 Task: Find connections with filter location Dindori with filter topic #Culturewith filter profile language German with filter current company Tata Power Solar Systems Limited with filter school Sikar Jobs with filter industry Distilleries with filter service category Commercial Insurance with filter keywords title Virtual Assistant
Action: Mouse moved to (203, 254)
Screenshot: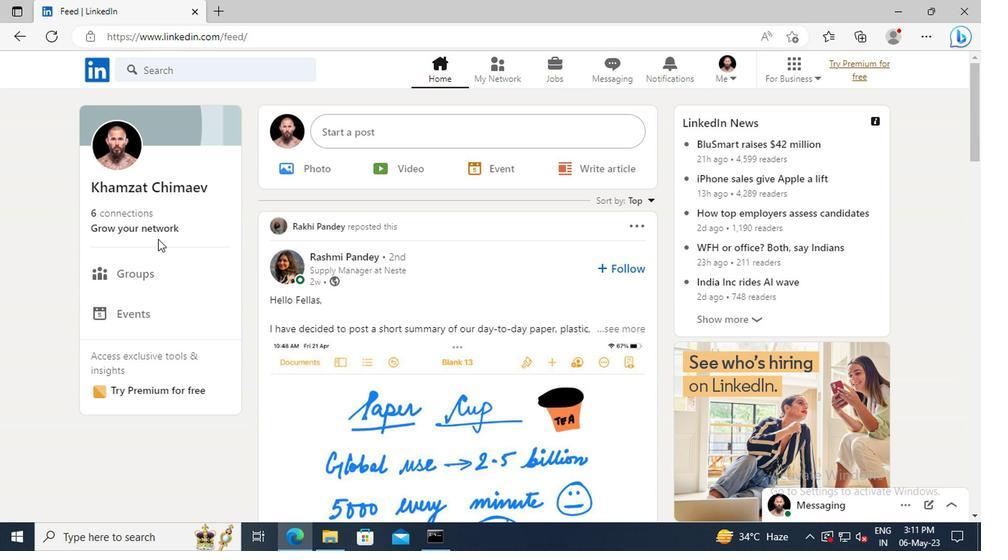 
Action: Mouse pressed left at (203, 254)
Screenshot: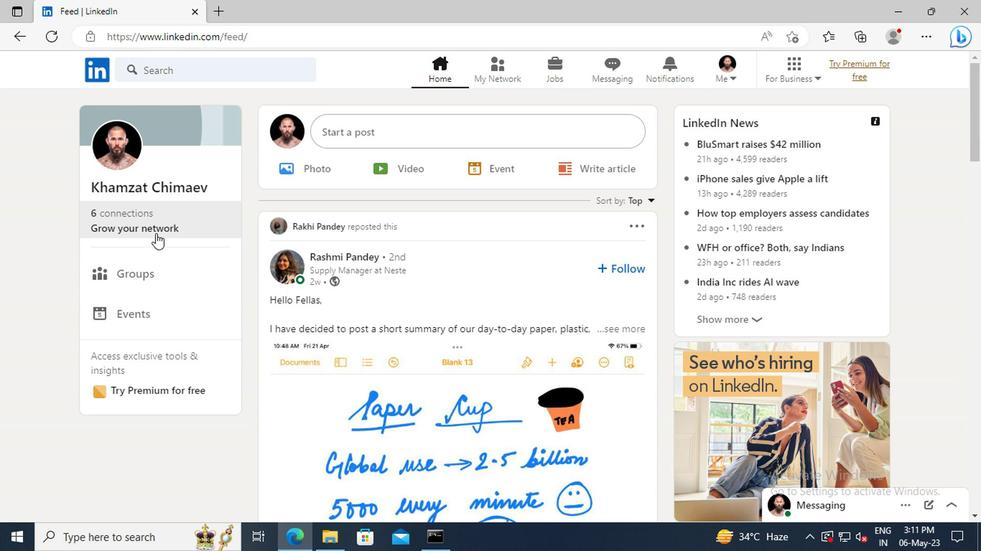 
Action: Mouse moved to (204, 204)
Screenshot: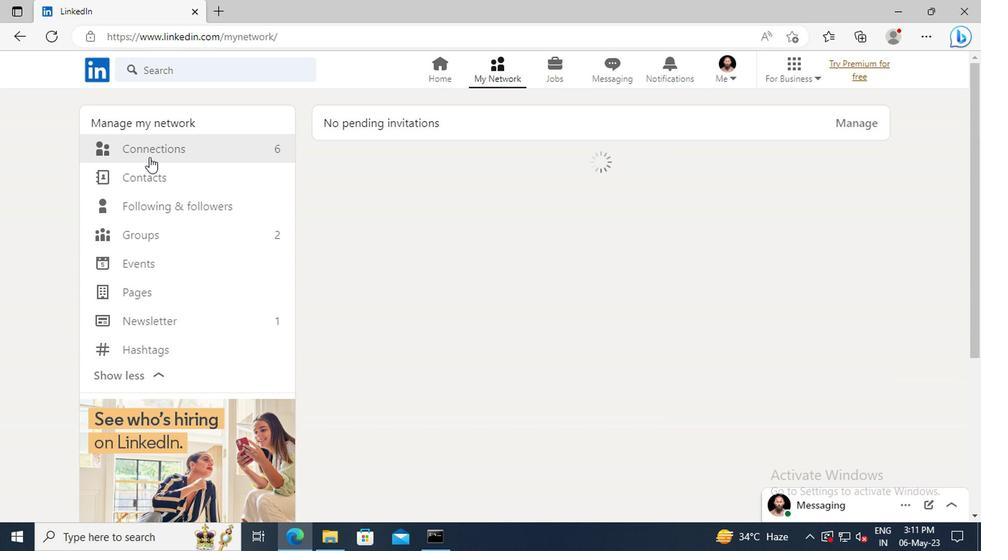 
Action: Mouse pressed left at (204, 204)
Screenshot: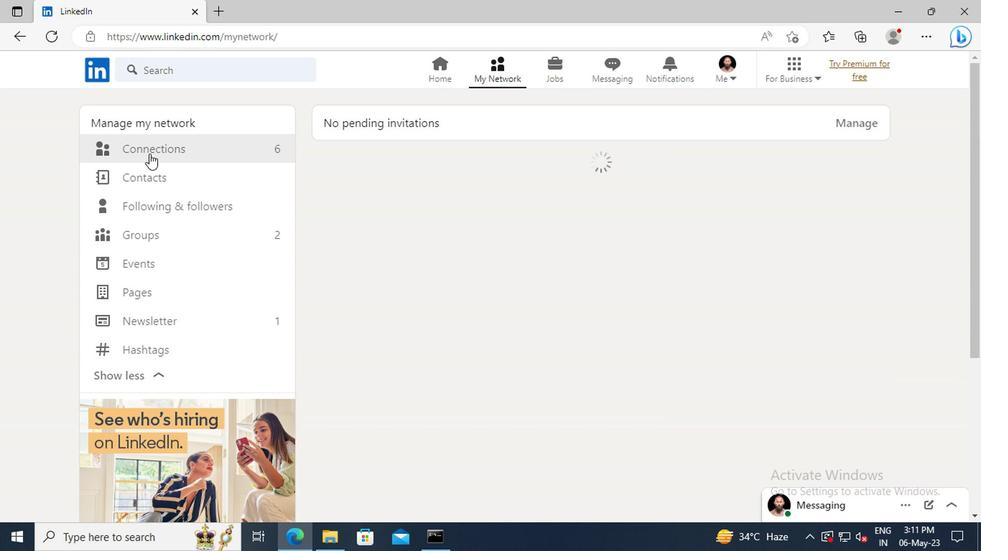 
Action: Mouse moved to (505, 206)
Screenshot: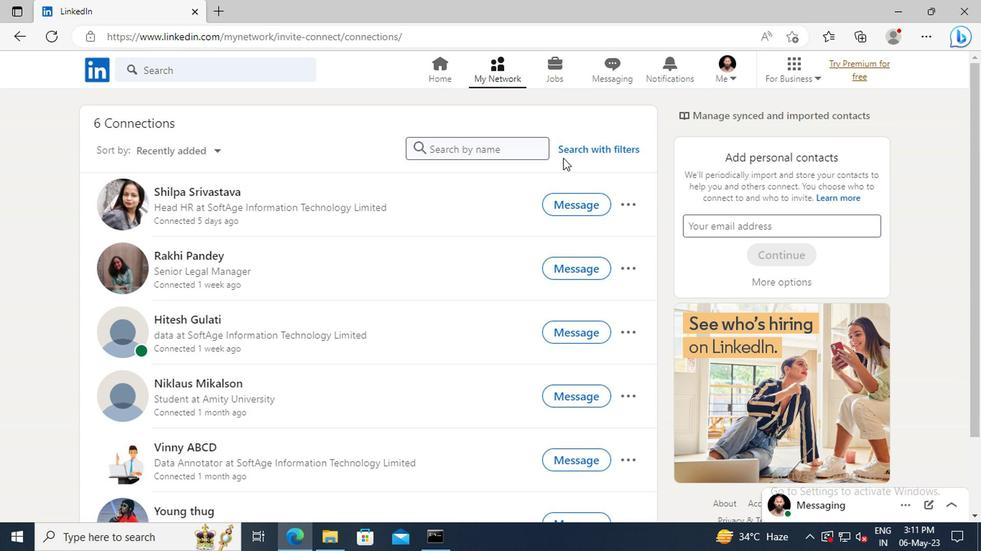
Action: Mouse pressed left at (505, 206)
Screenshot: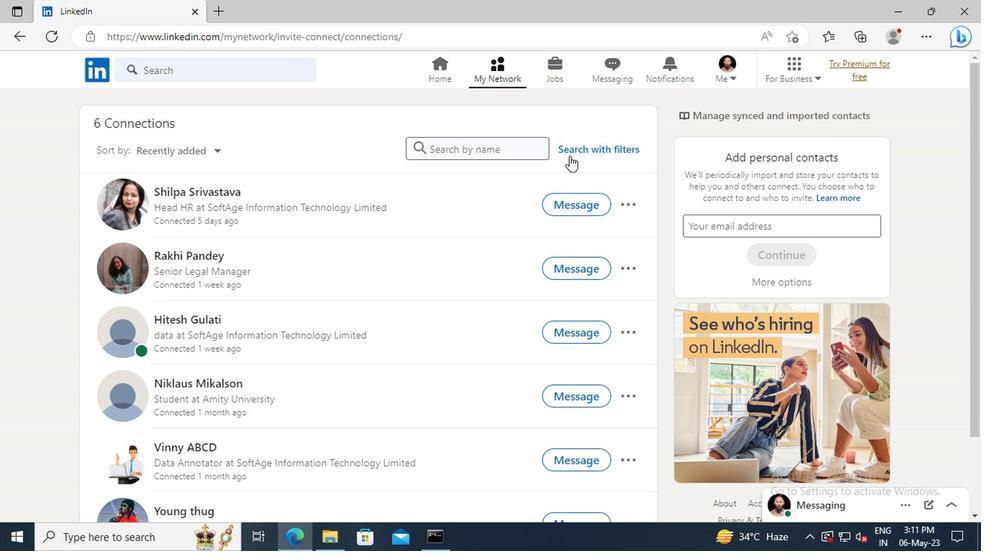 
Action: Mouse moved to (488, 177)
Screenshot: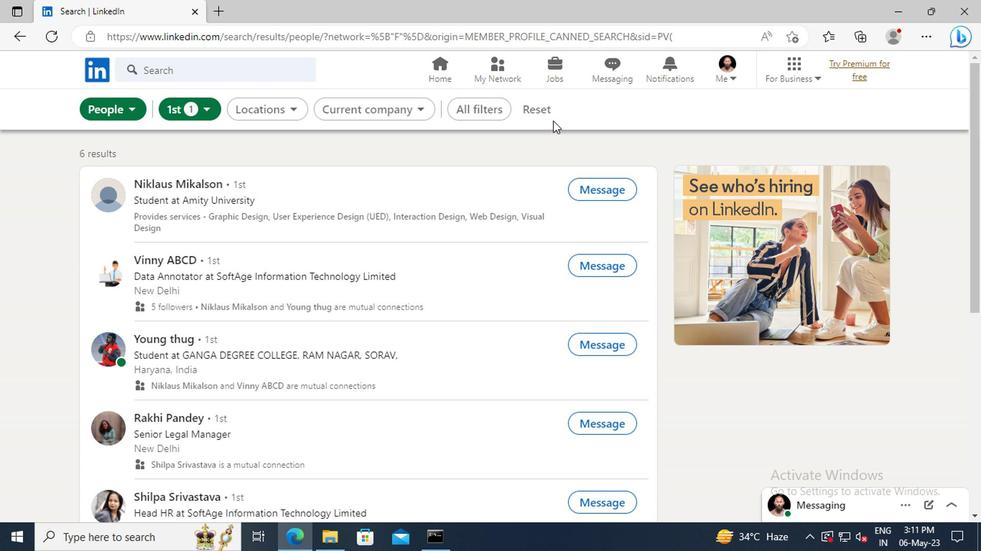 
Action: Mouse pressed left at (488, 177)
Screenshot: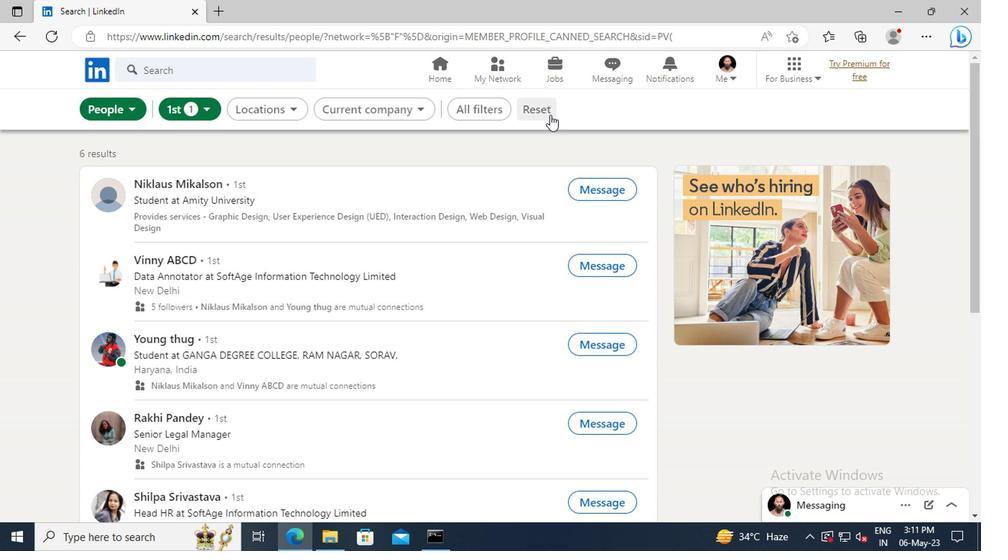 
Action: Mouse moved to (470, 175)
Screenshot: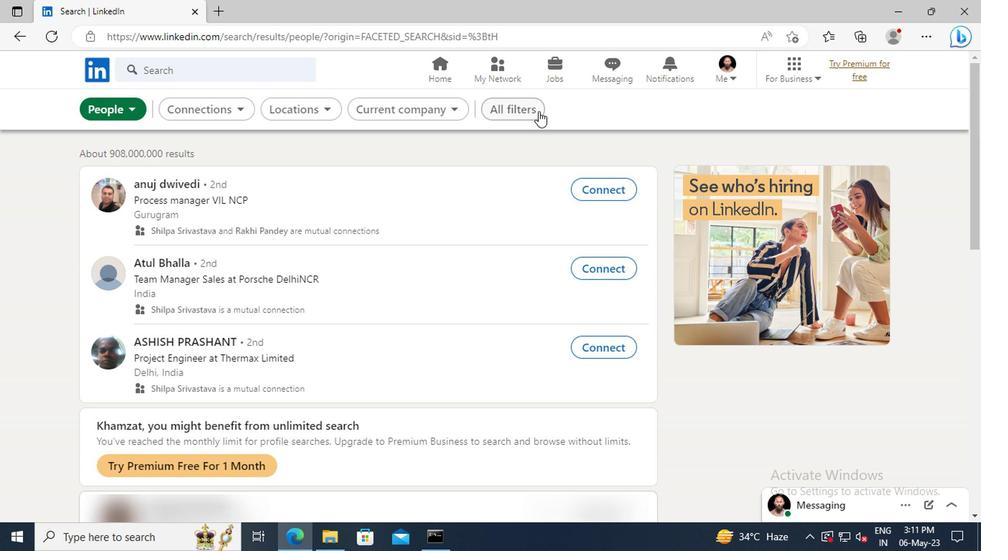 
Action: Mouse pressed left at (470, 175)
Screenshot: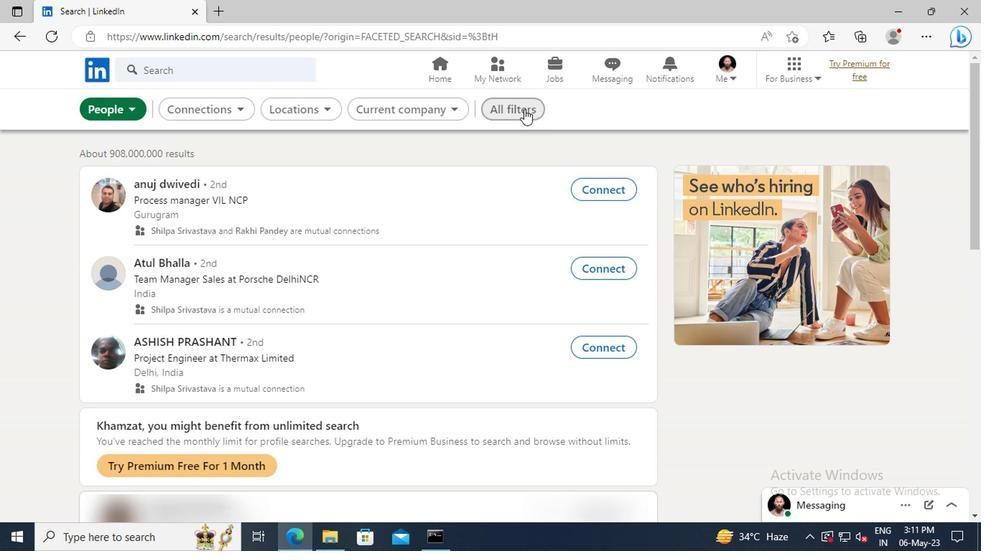 
Action: Mouse moved to (667, 283)
Screenshot: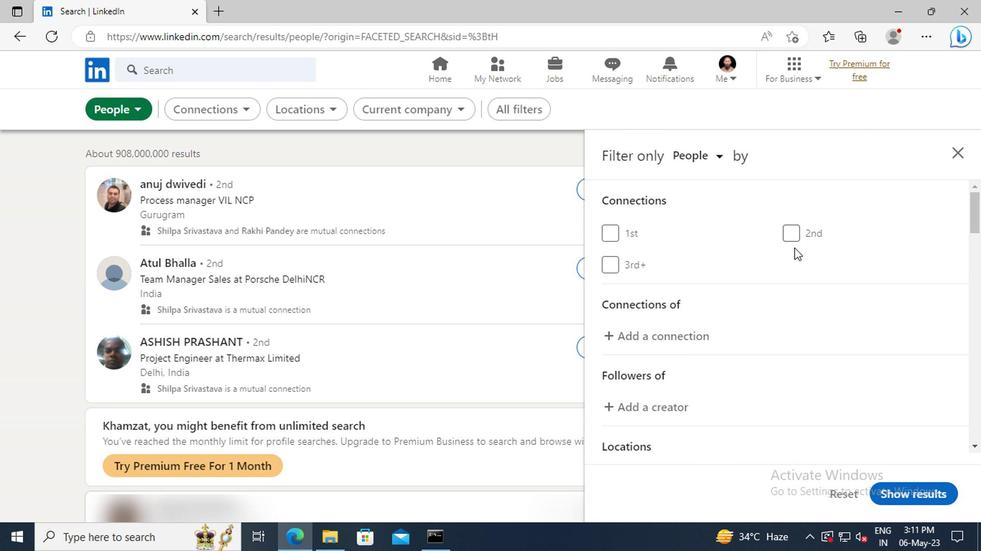 
Action: Mouse scrolled (667, 282) with delta (0, 0)
Screenshot: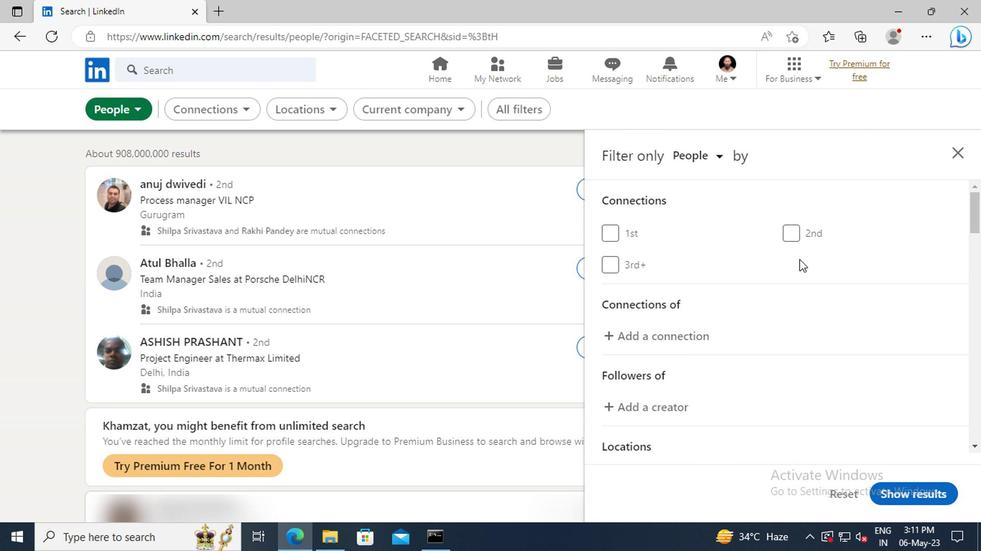
Action: Mouse scrolled (667, 282) with delta (0, 0)
Screenshot: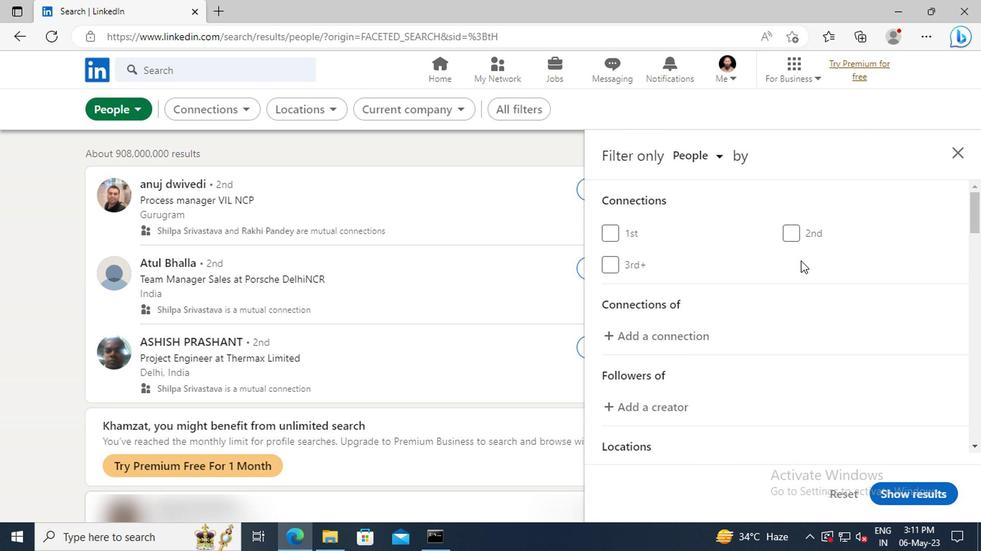 
Action: Mouse scrolled (667, 282) with delta (0, 0)
Screenshot: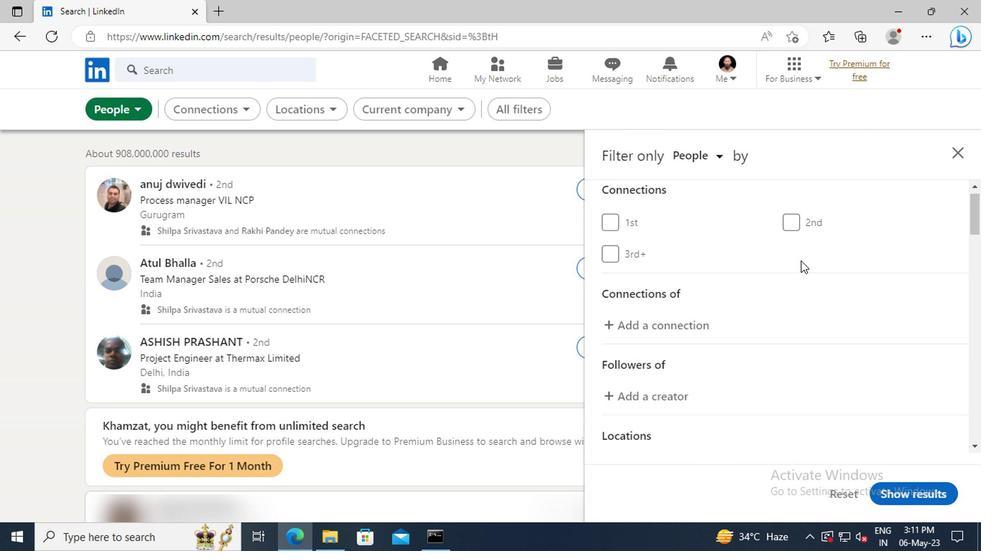 
Action: Mouse scrolled (667, 282) with delta (0, 0)
Screenshot: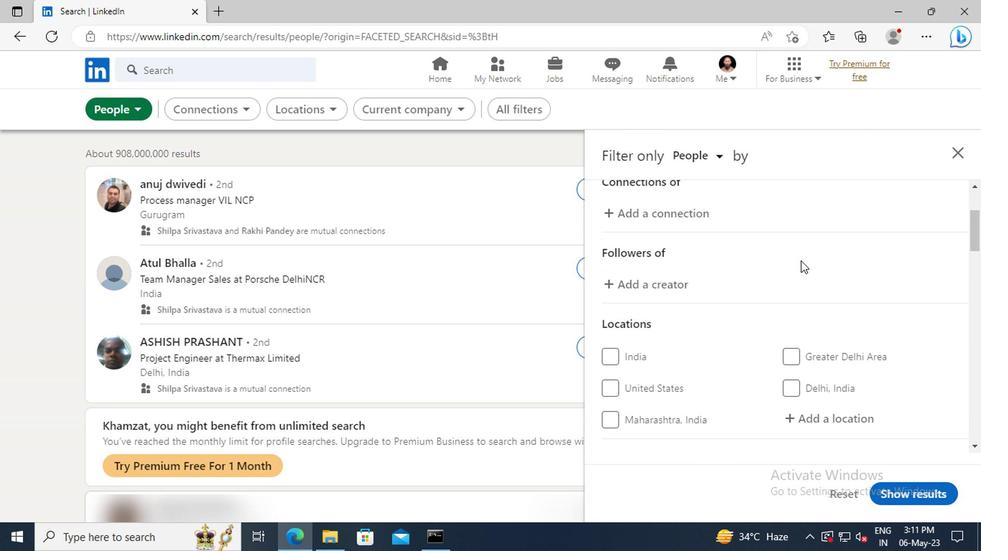 
Action: Mouse scrolled (667, 282) with delta (0, 0)
Screenshot: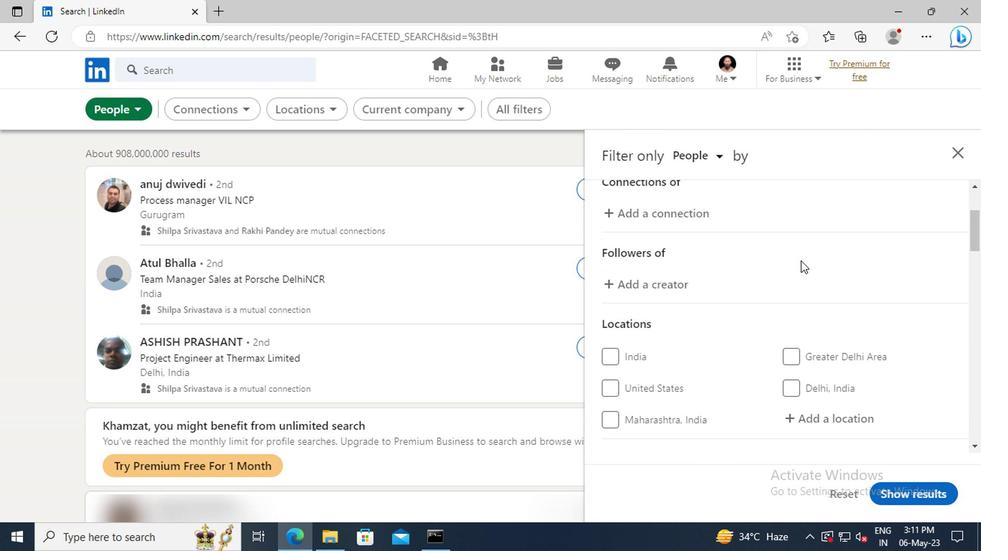 
Action: Mouse moved to (666, 331)
Screenshot: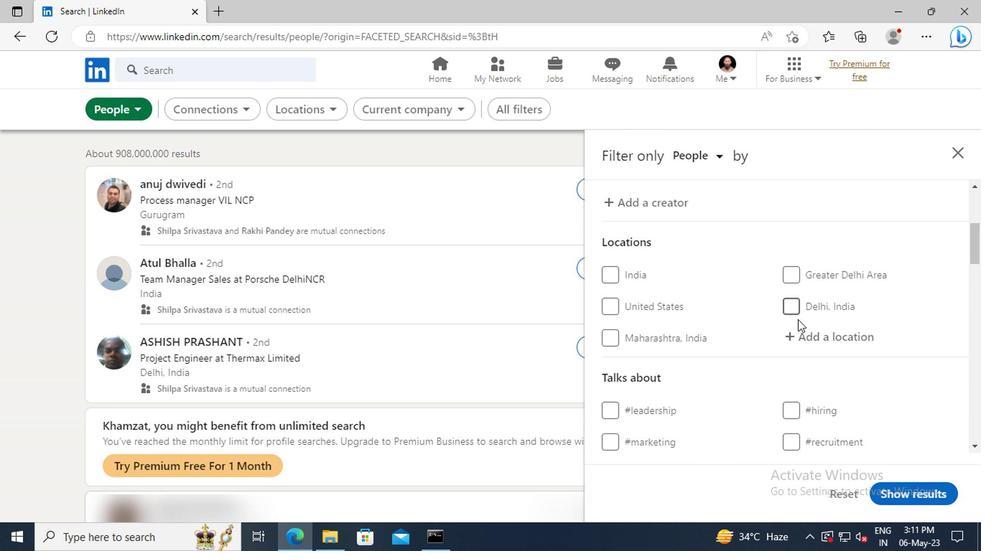 
Action: Mouse pressed left at (666, 331)
Screenshot: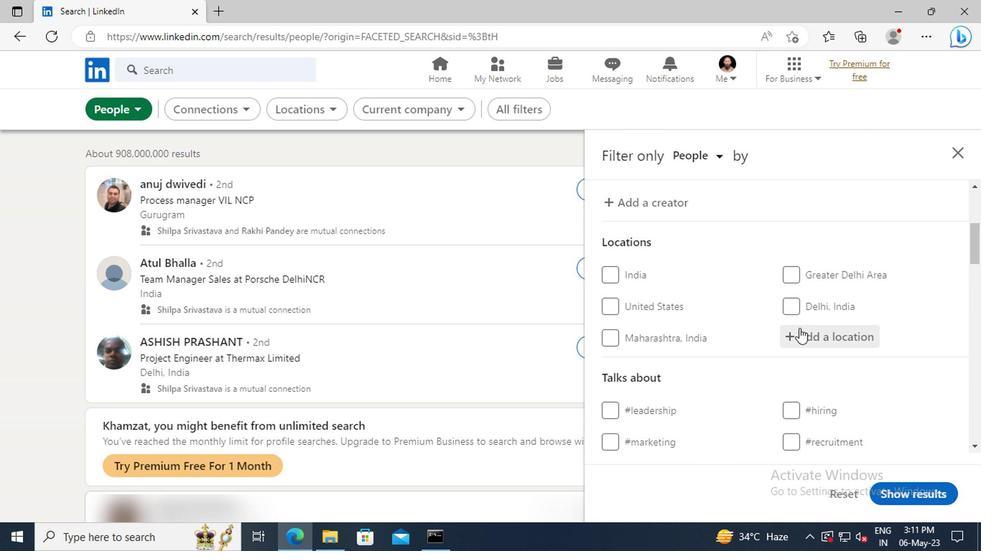 
Action: Key pressed <Key.shift>
Screenshot: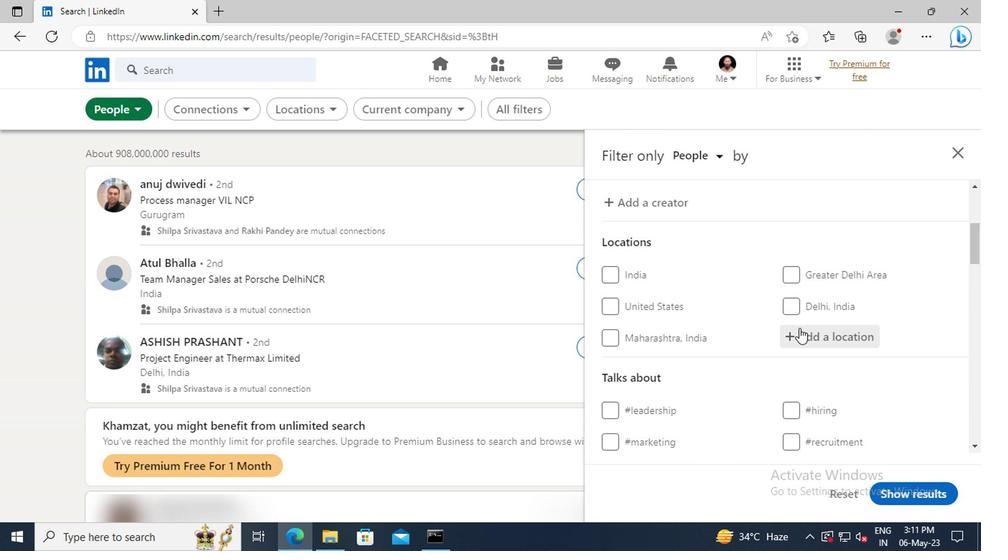 
Action: Mouse moved to (666, 332)
Screenshot: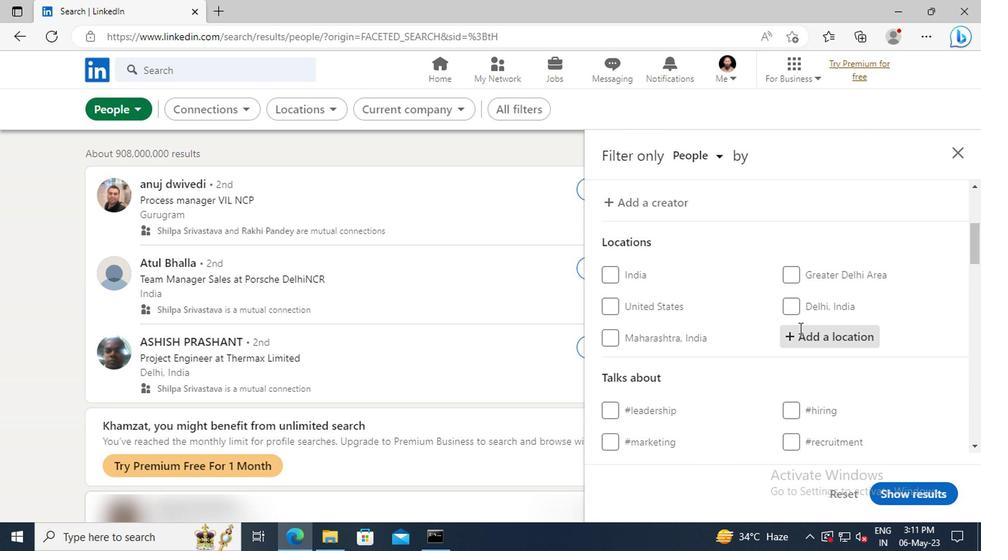 
Action: Key pressed DINDORI
Screenshot: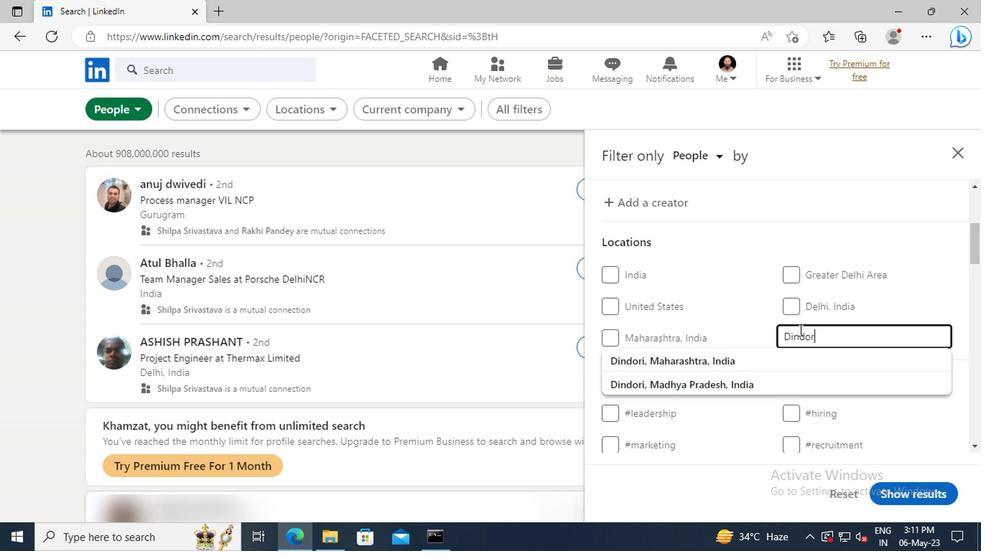 
Action: Mouse moved to (663, 346)
Screenshot: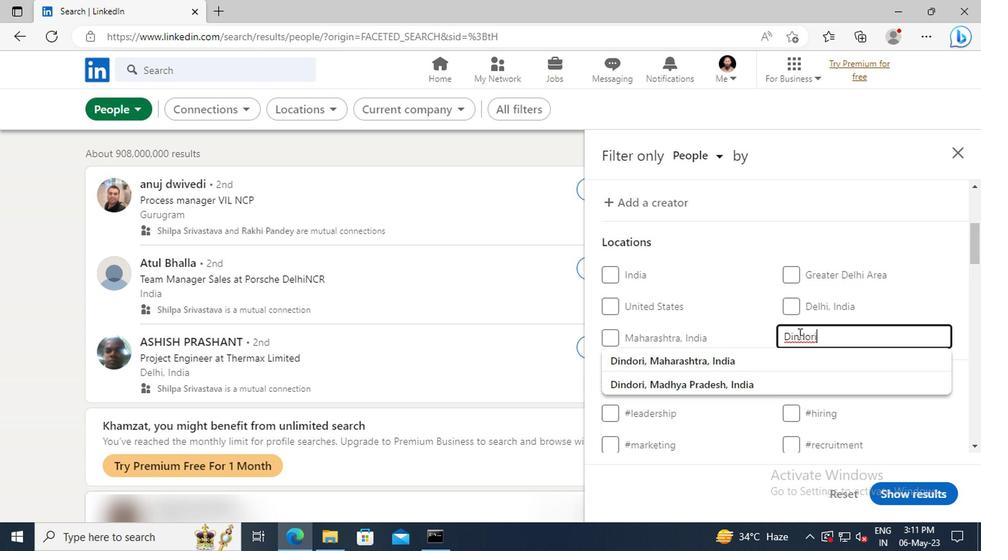 
Action: Mouse pressed left at (663, 346)
Screenshot: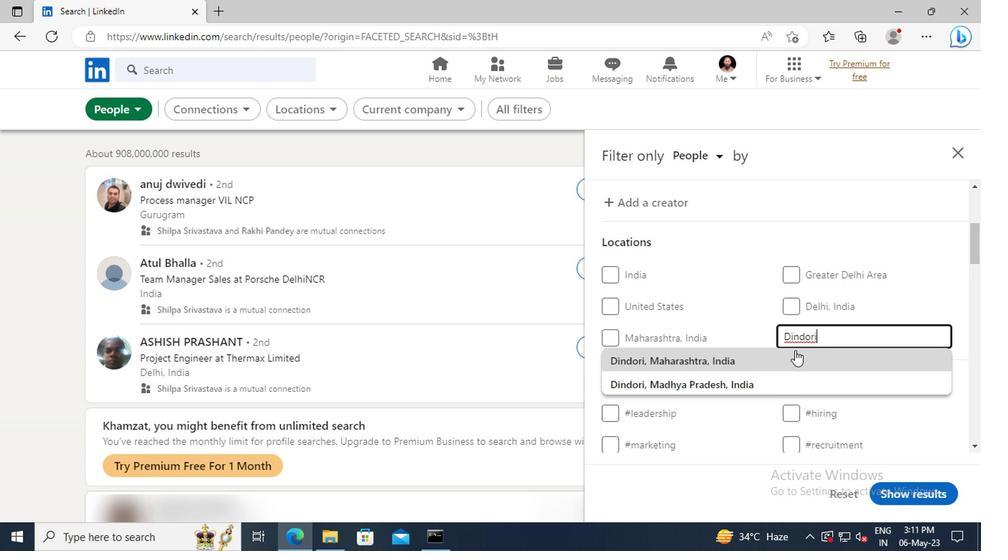 
Action: Mouse scrolled (663, 346) with delta (0, 0)
Screenshot: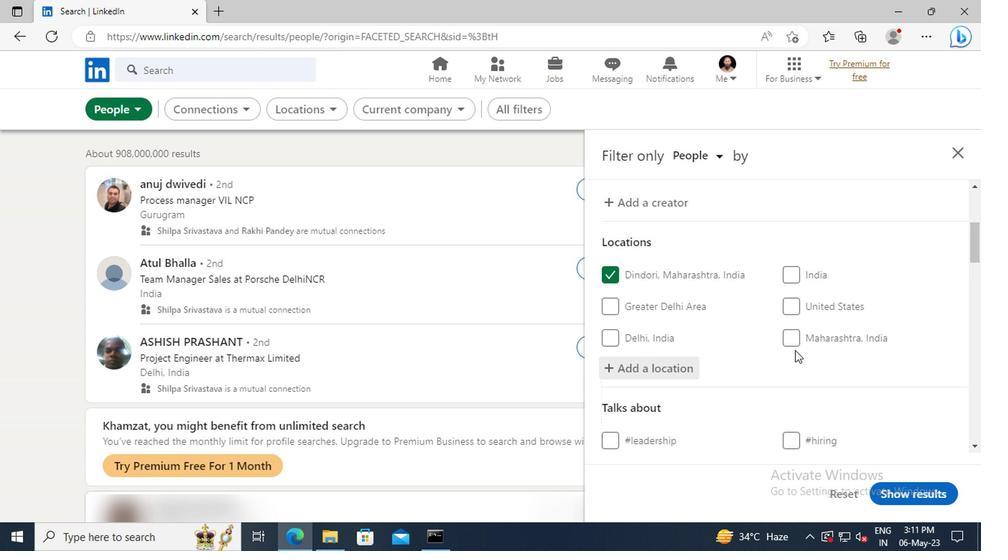 
Action: Mouse scrolled (663, 346) with delta (0, 0)
Screenshot: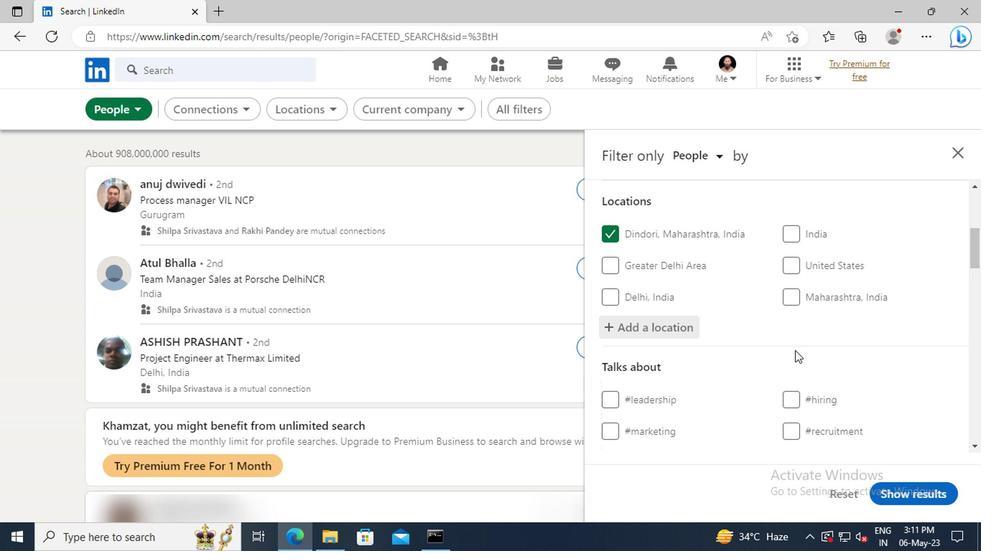 
Action: Mouse scrolled (663, 346) with delta (0, 0)
Screenshot: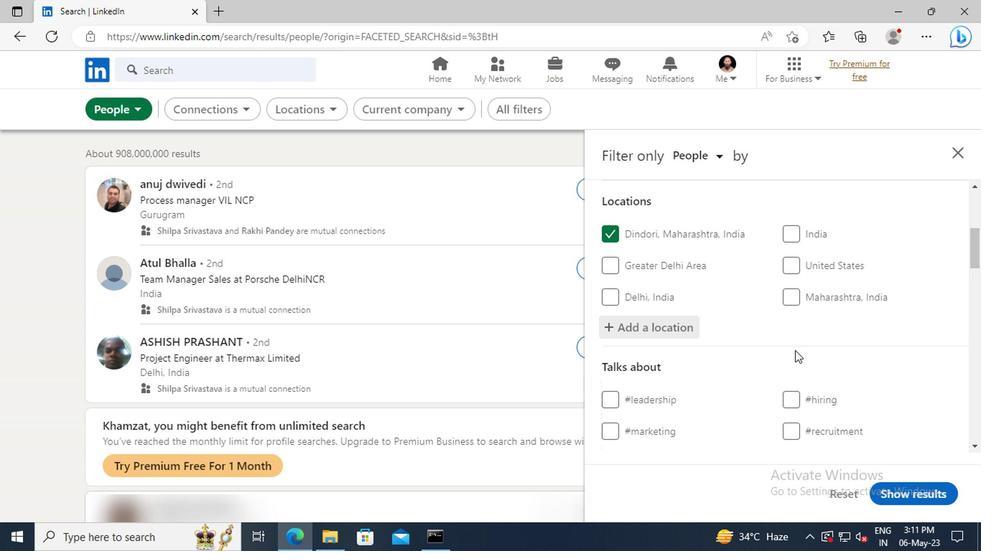 
Action: Mouse scrolled (663, 346) with delta (0, 0)
Screenshot: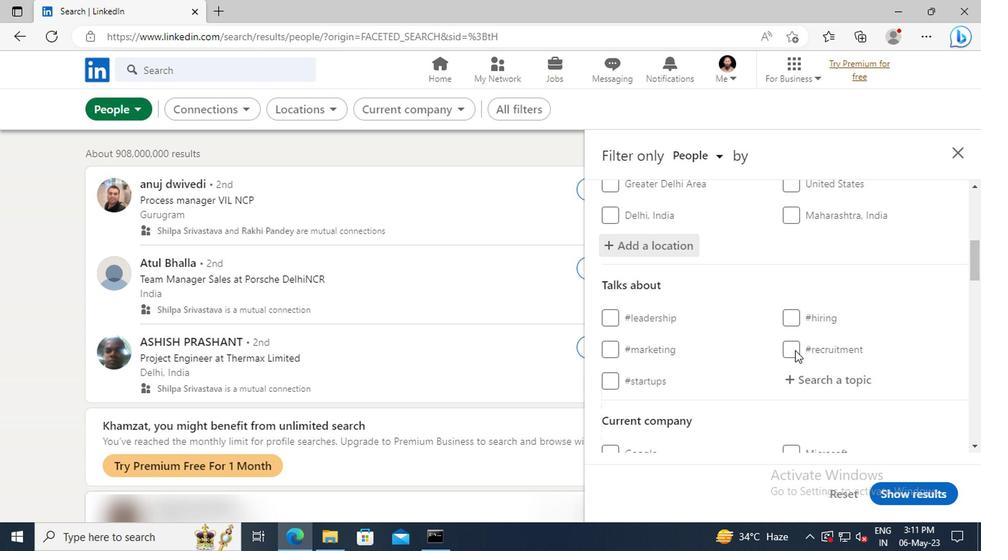 
Action: Mouse moved to (665, 344)
Screenshot: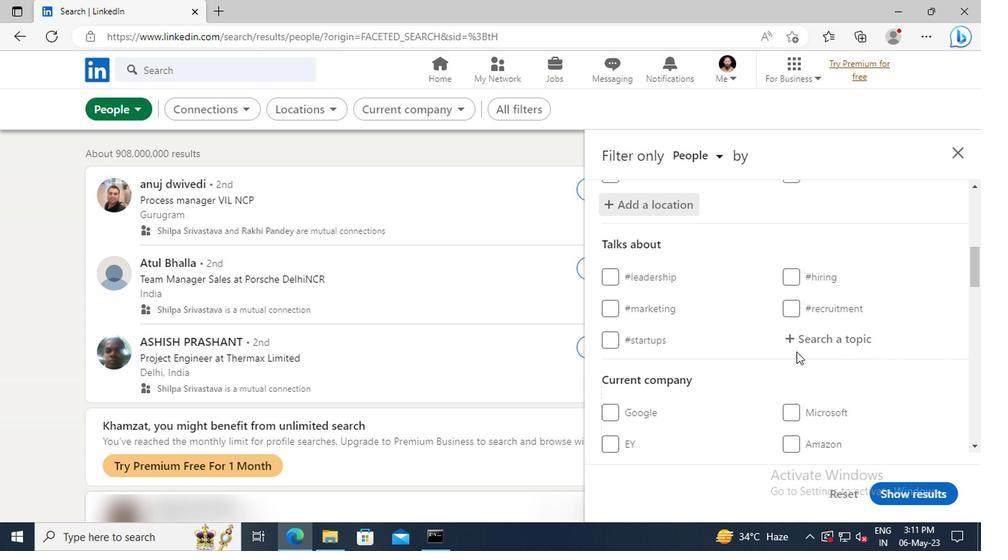 
Action: Mouse pressed left at (665, 344)
Screenshot: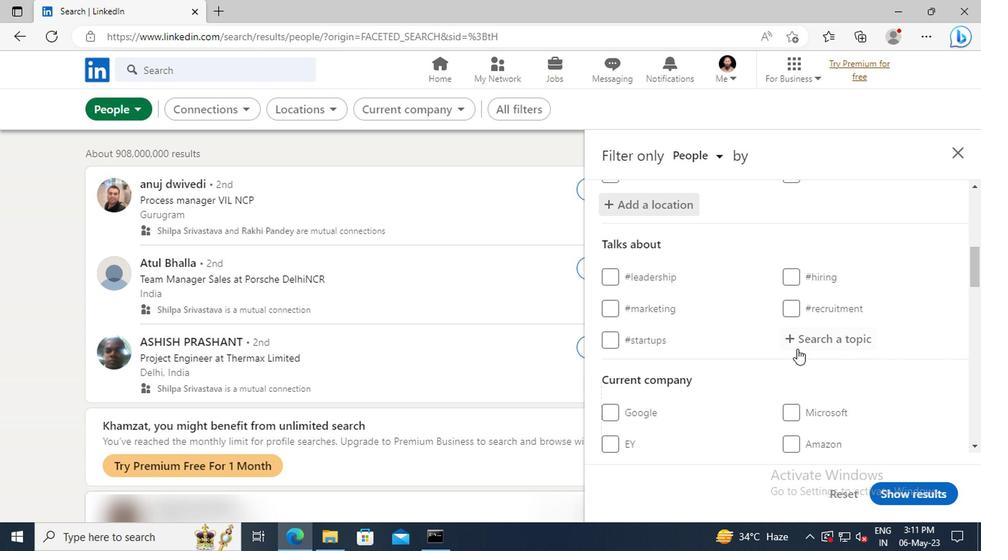 
Action: Key pressed <Key.shift>CULTURE
Screenshot: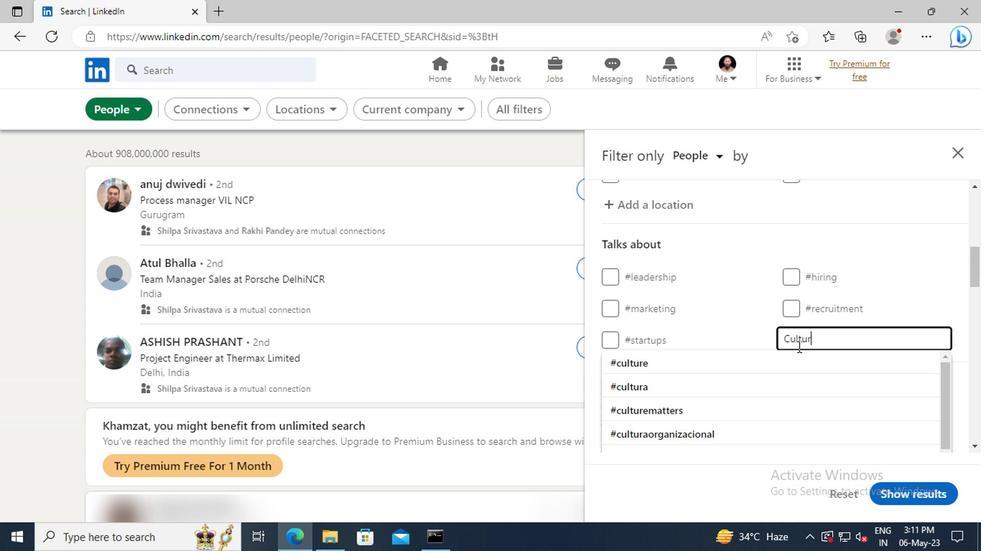 
Action: Mouse moved to (667, 351)
Screenshot: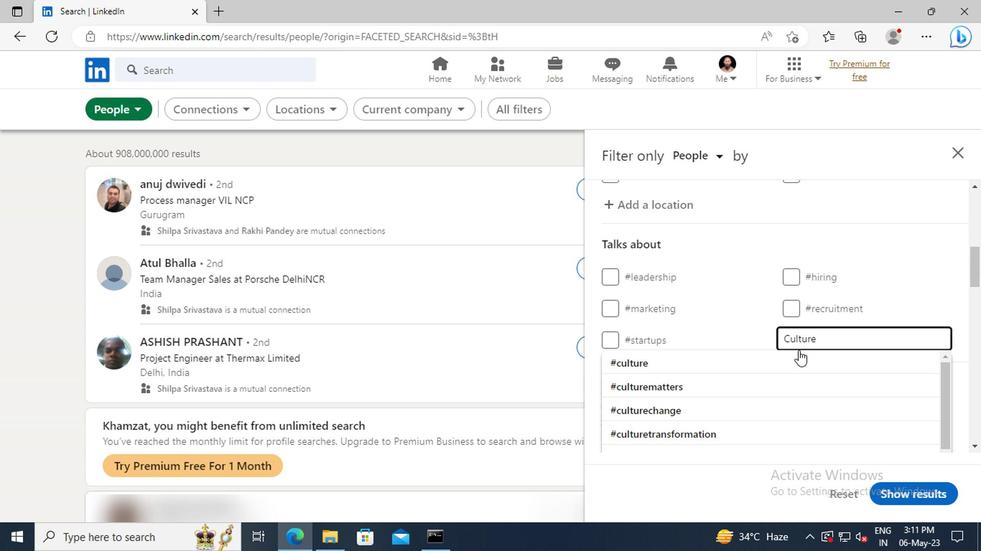 
Action: Mouse pressed left at (667, 351)
Screenshot: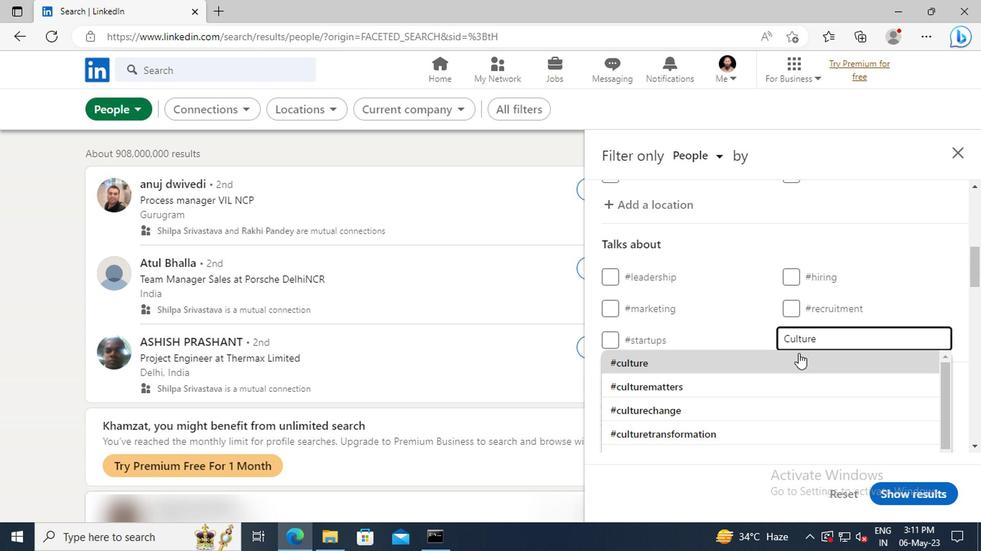 
Action: Mouse scrolled (667, 351) with delta (0, 0)
Screenshot: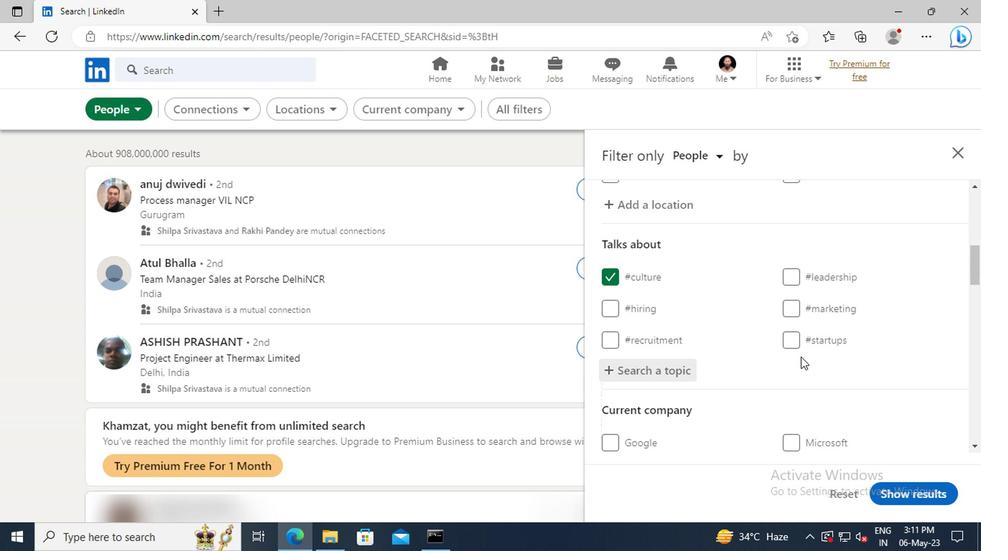 
Action: Mouse scrolled (667, 351) with delta (0, 0)
Screenshot: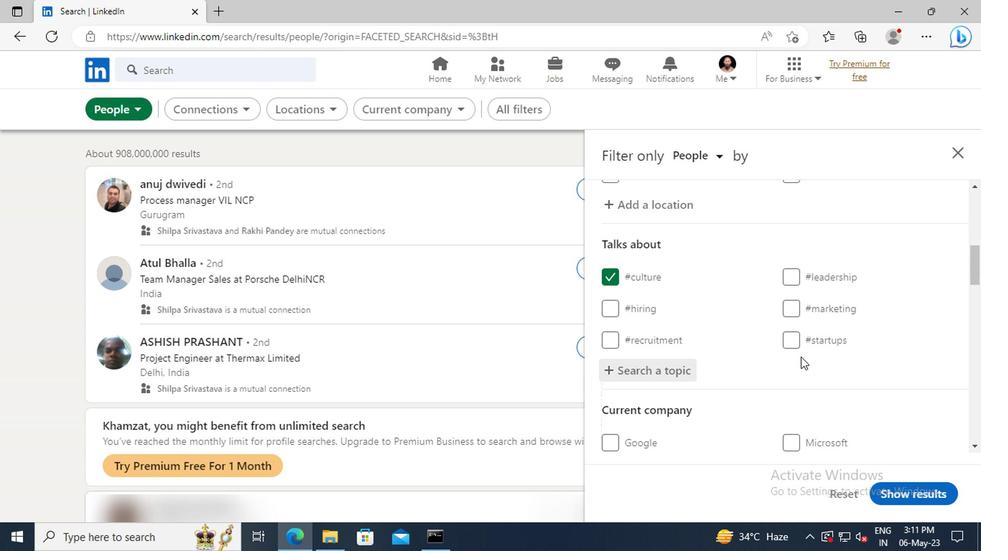 
Action: Mouse scrolled (667, 351) with delta (0, 0)
Screenshot: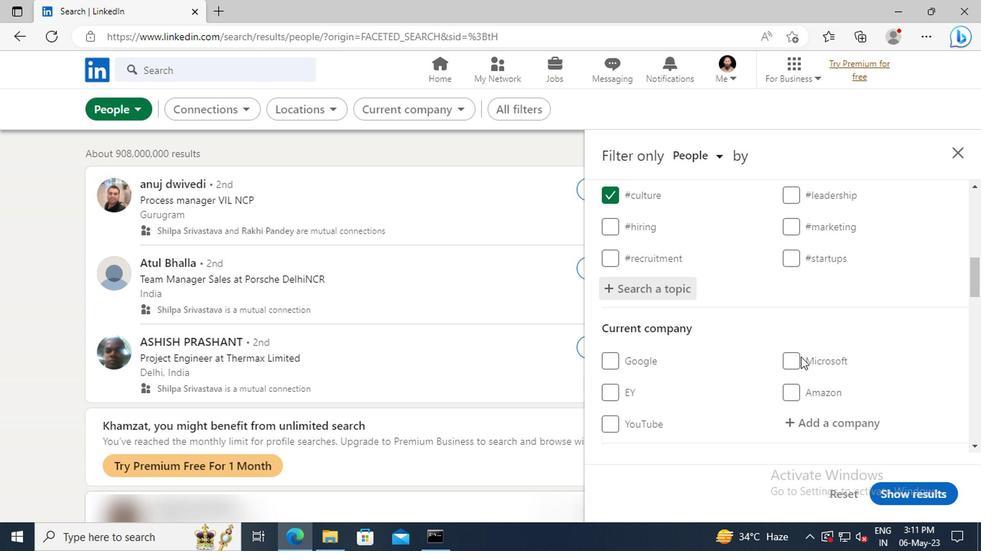 
Action: Mouse scrolled (667, 351) with delta (0, 0)
Screenshot: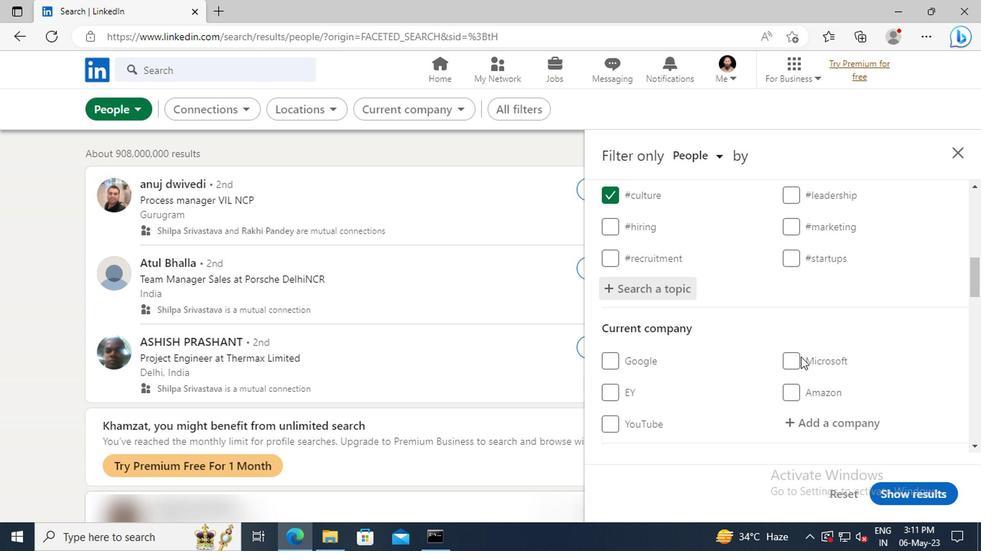 
Action: Mouse scrolled (667, 351) with delta (0, 0)
Screenshot: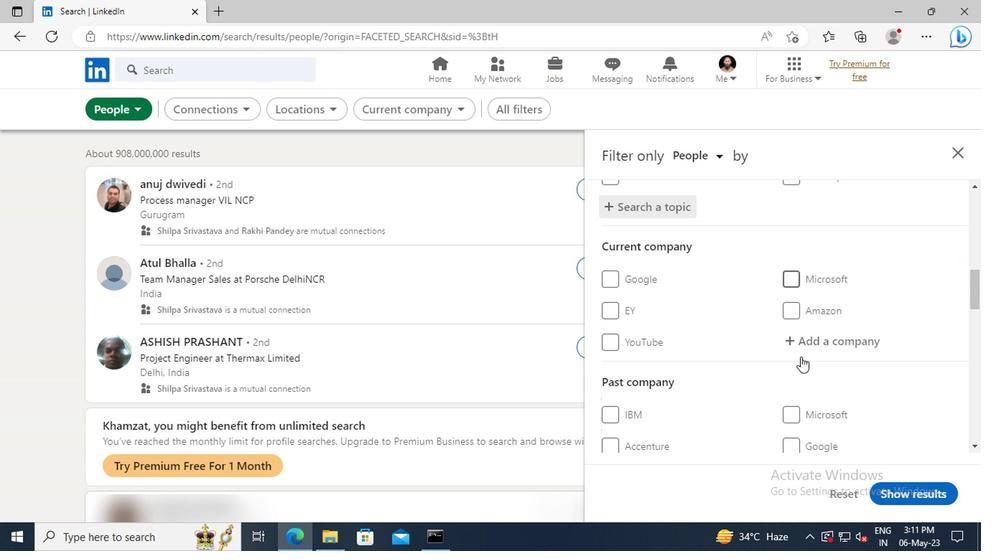 
Action: Mouse scrolled (667, 351) with delta (0, 0)
Screenshot: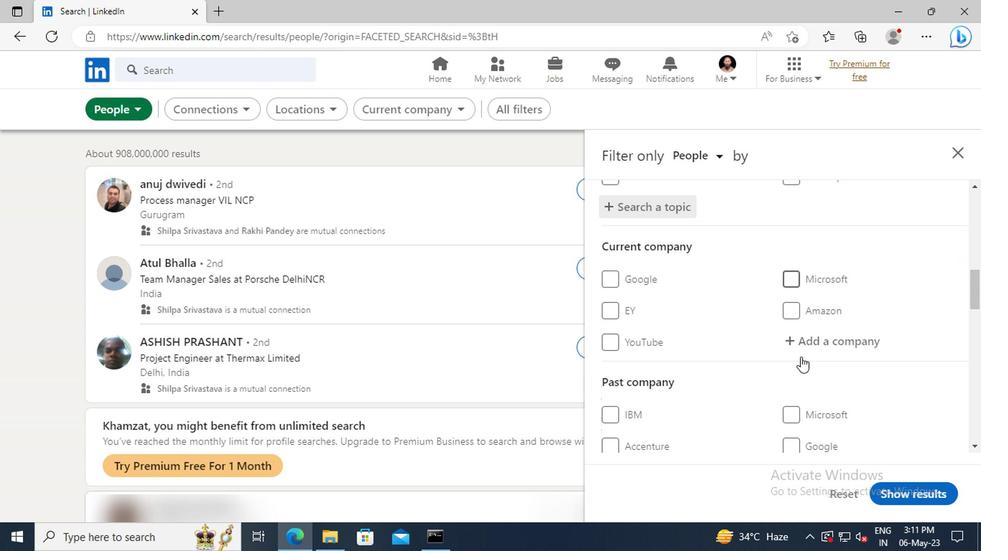
Action: Mouse scrolled (667, 351) with delta (0, 0)
Screenshot: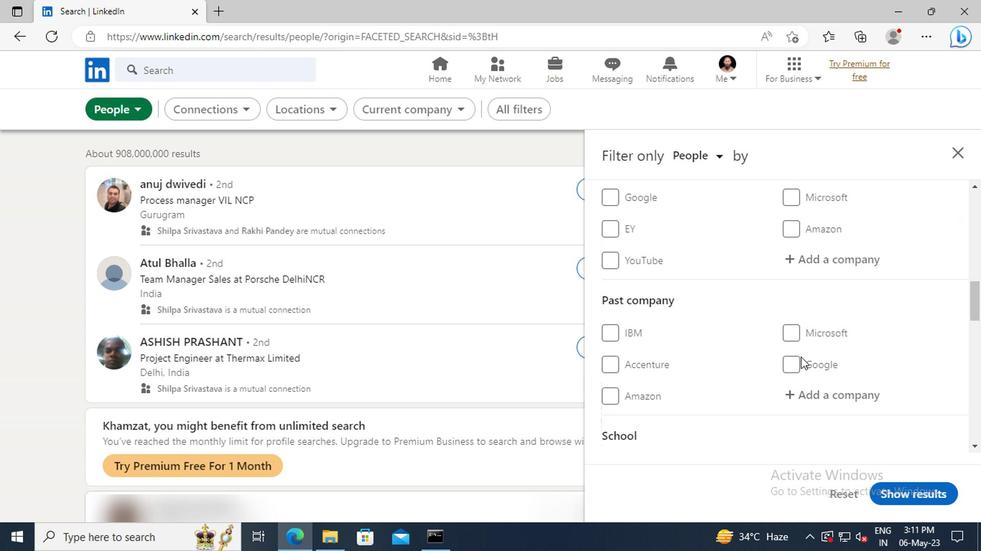 
Action: Mouse scrolled (667, 351) with delta (0, 0)
Screenshot: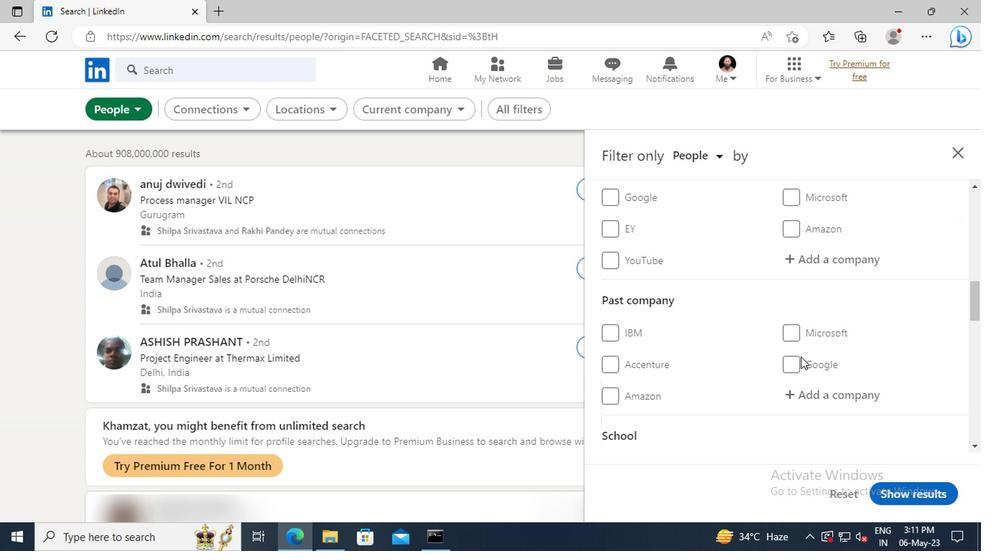
Action: Mouse scrolled (667, 351) with delta (0, 0)
Screenshot: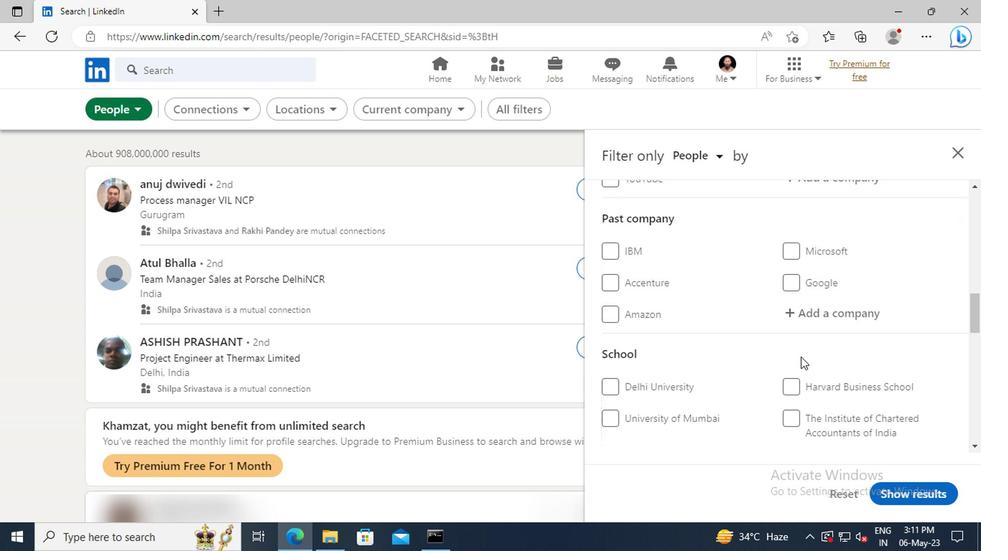 
Action: Mouse scrolled (667, 351) with delta (0, 0)
Screenshot: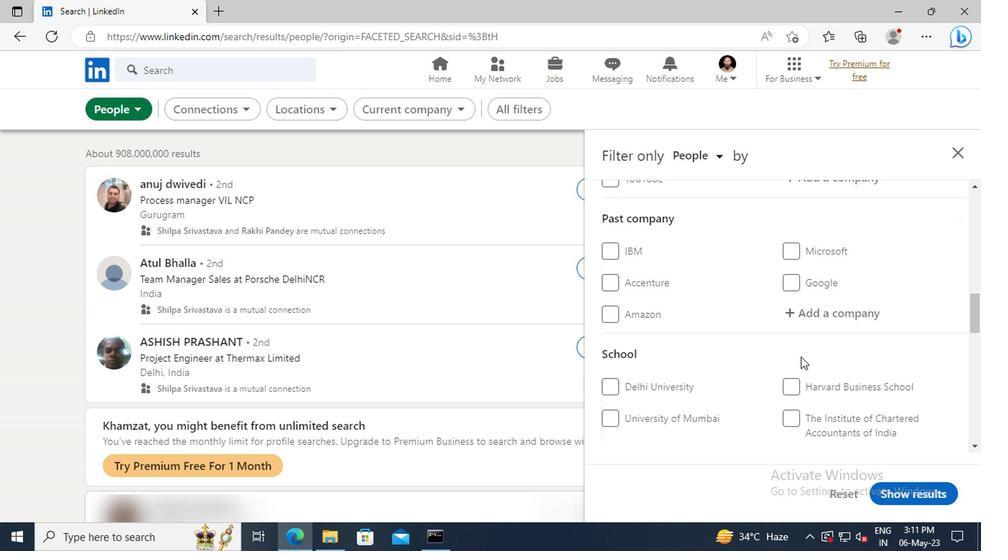 
Action: Mouse scrolled (667, 351) with delta (0, 0)
Screenshot: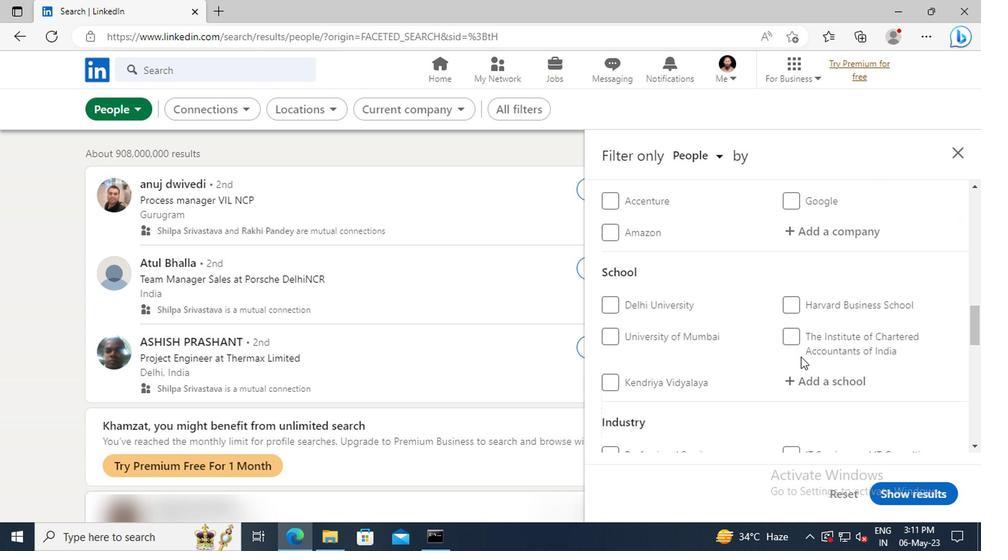 
Action: Mouse scrolled (667, 351) with delta (0, 0)
Screenshot: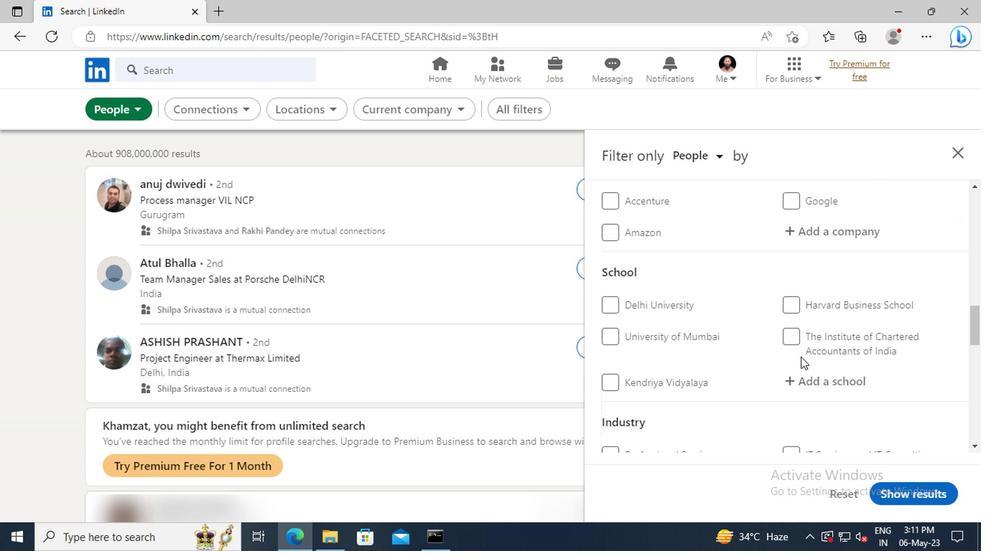 
Action: Mouse scrolled (667, 351) with delta (0, 0)
Screenshot: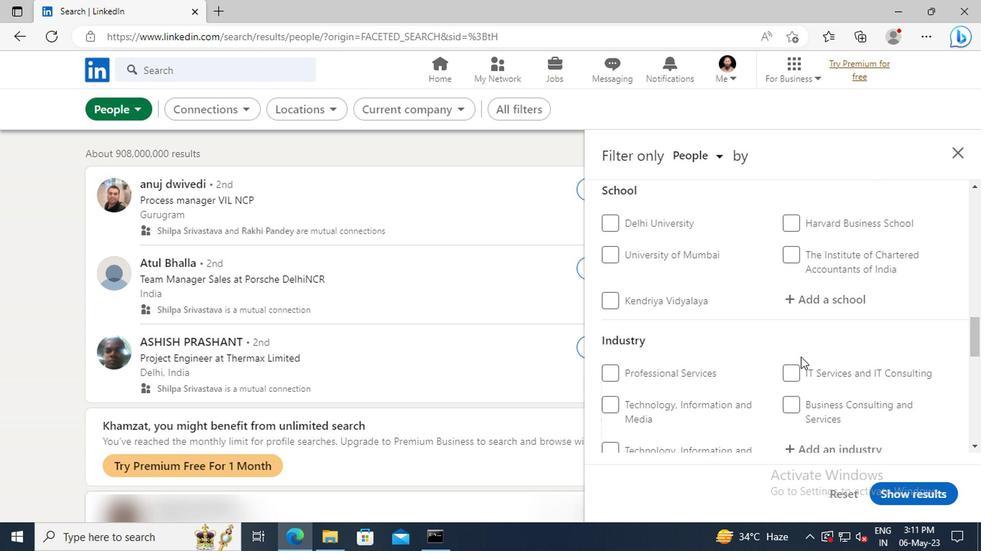 
Action: Mouse scrolled (667, 351) with delta (0, 0)
Screenshot: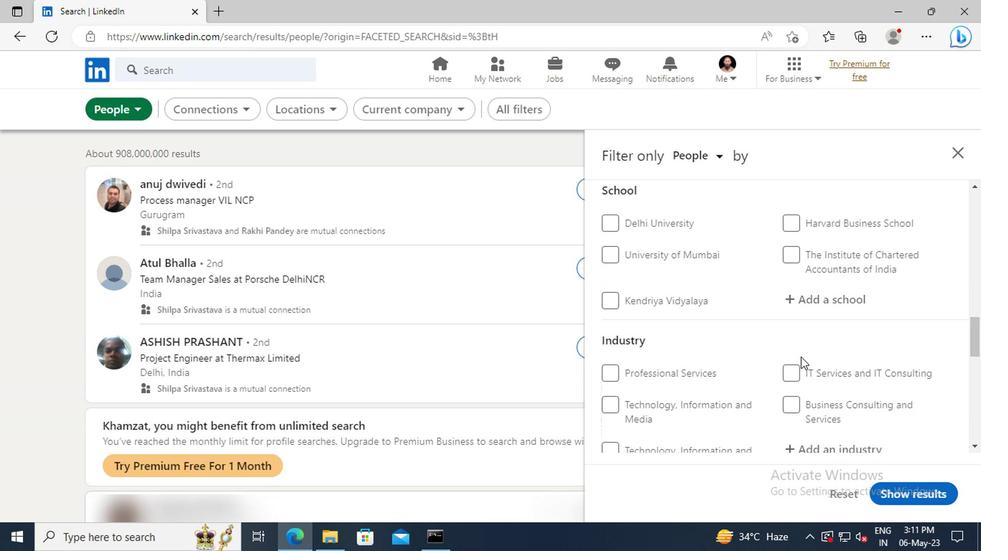 
Action: Mouse scrolled (667, 351) with delta (0, 0)
Screenshot: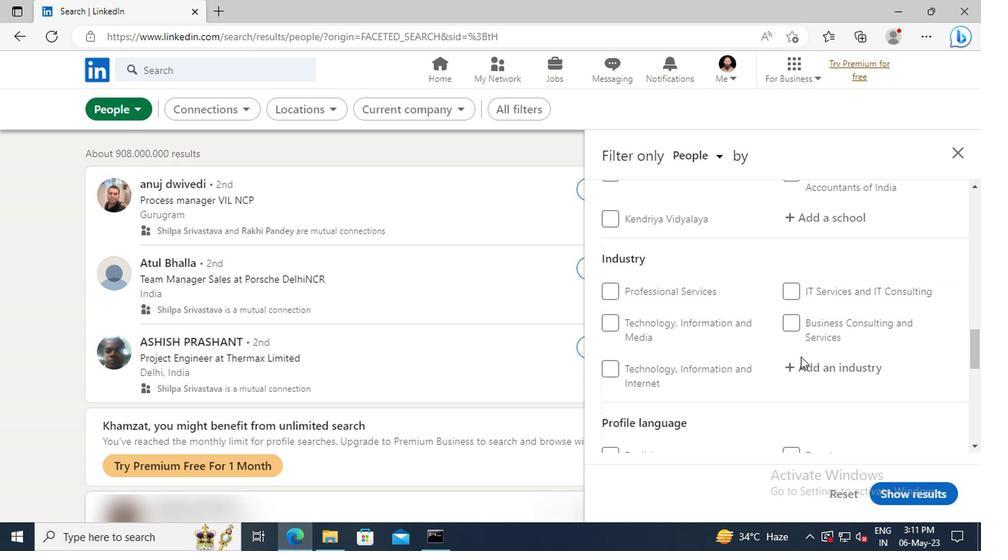 
Action: Mouse scrolled (667, 351) with delta (0, 0)
Screenshot: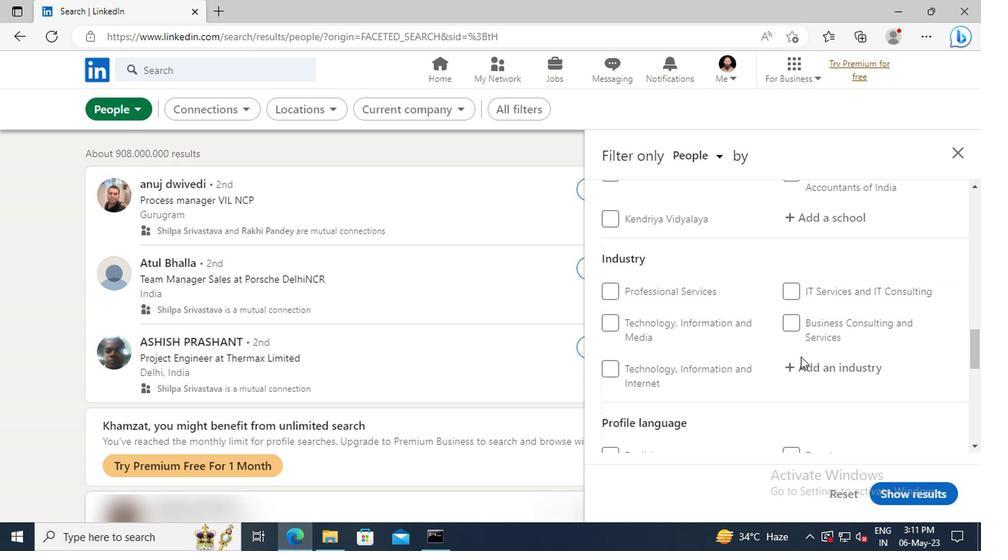 
Action: Mouse scrolled (667, 351) with delta (0, 0)
Screenshot: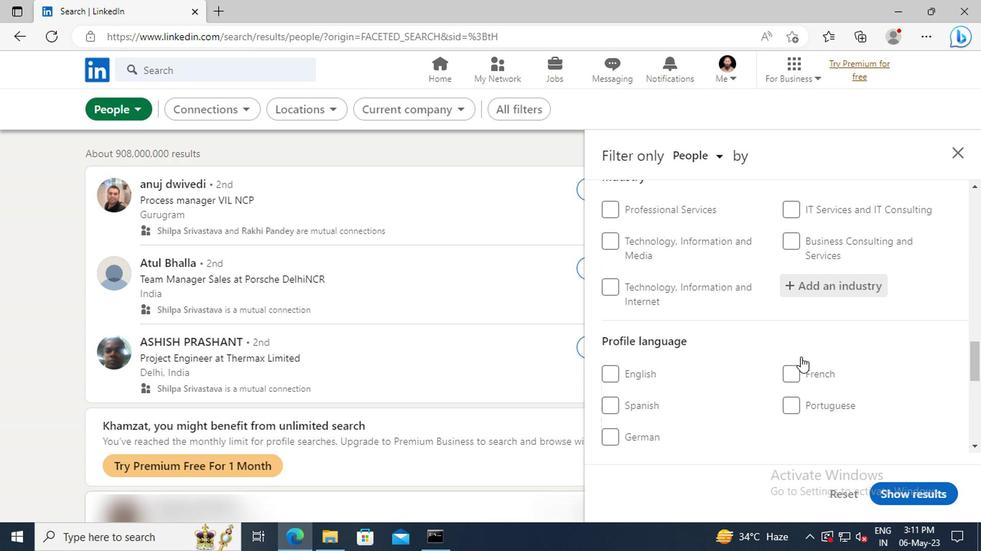 
Action: Mouse moved to (533, 380)
Screenshot: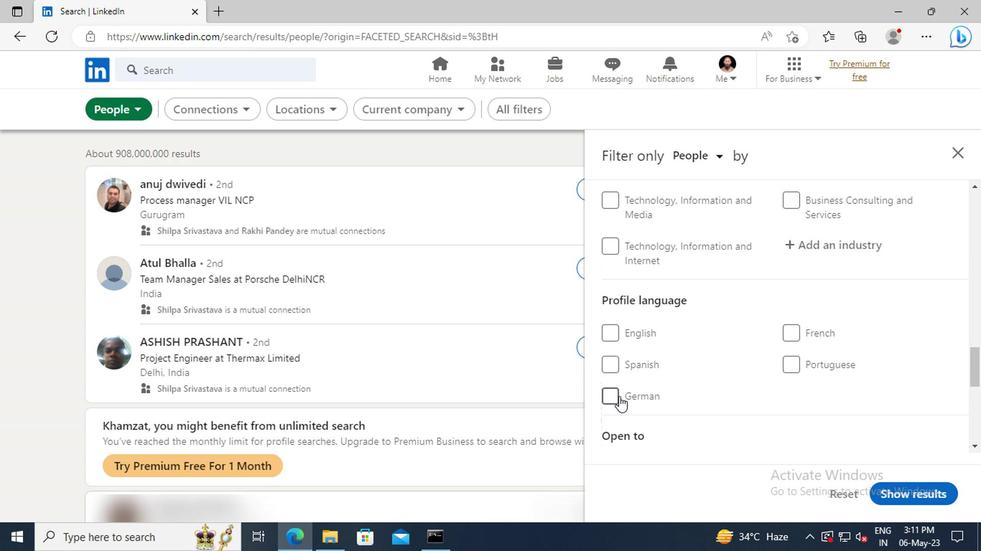 
Action: Mouse pressed left at (533, 380)
Screenshot: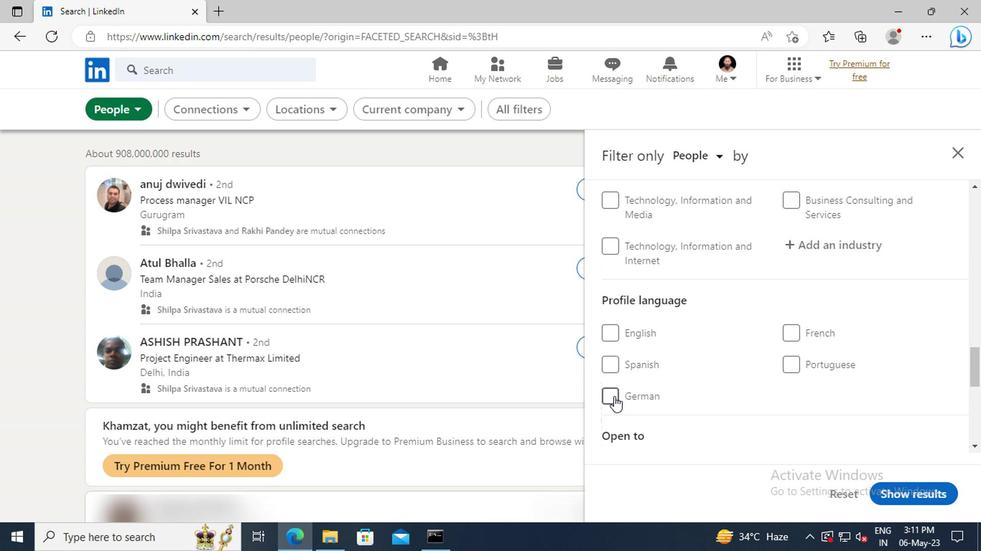 
Action: Mouse moved to (651, 347)
Screenshot: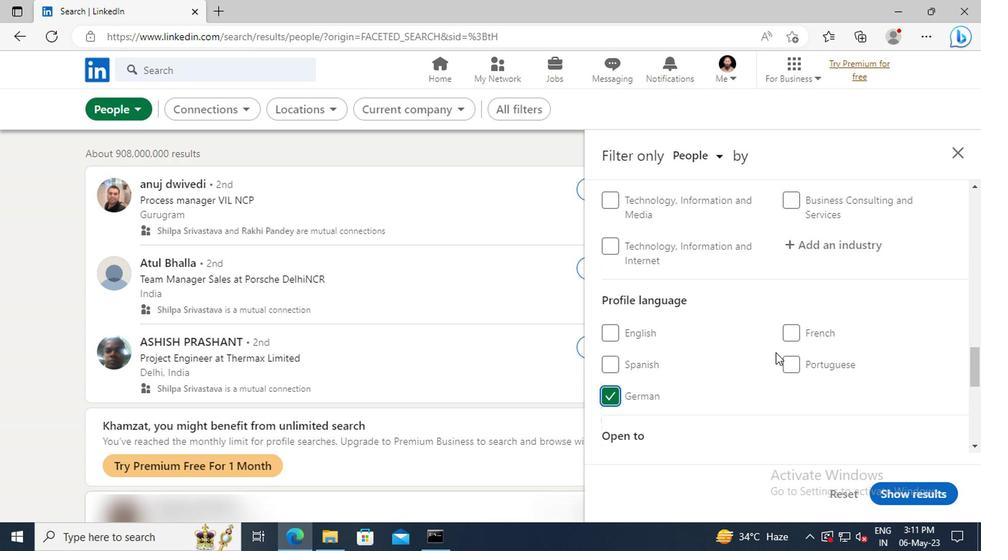 
Action: Mouse scrolled (651, 347) with delta (0, 0)
Screenshot: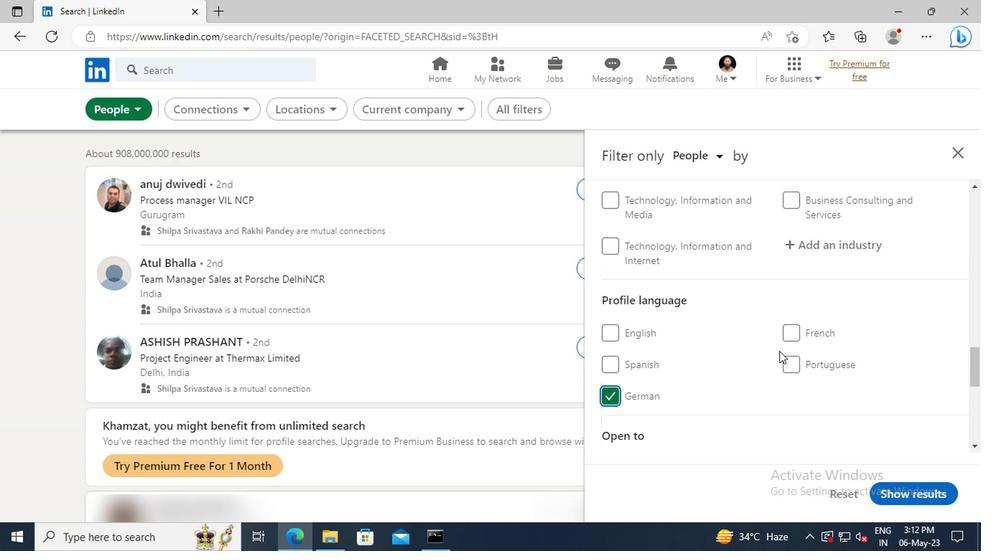 
Action: Mouse scrolled (651, 347) with delta (0, 0)
Screenshot: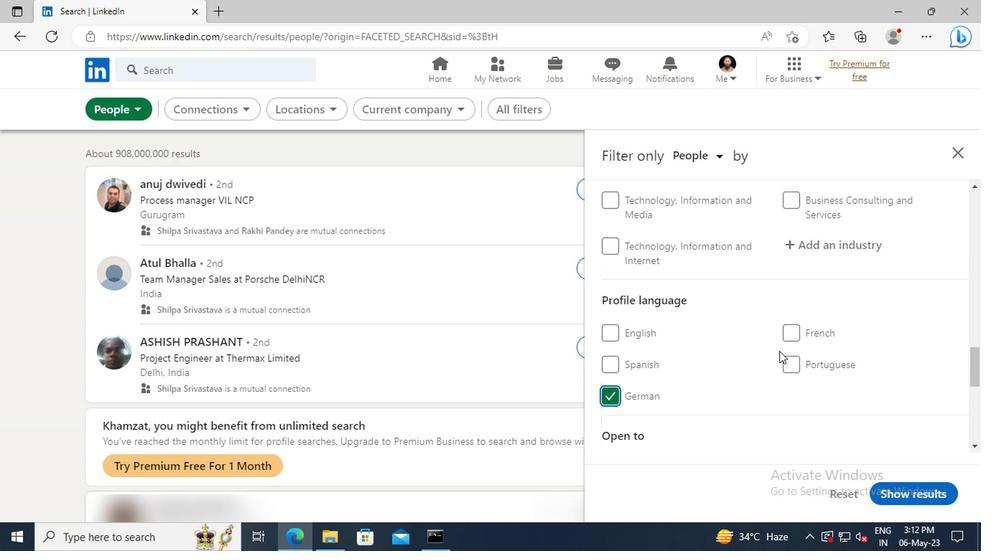 
Action: Mouse scrolled (651, 347) with delta (0, 0)
Screenshot: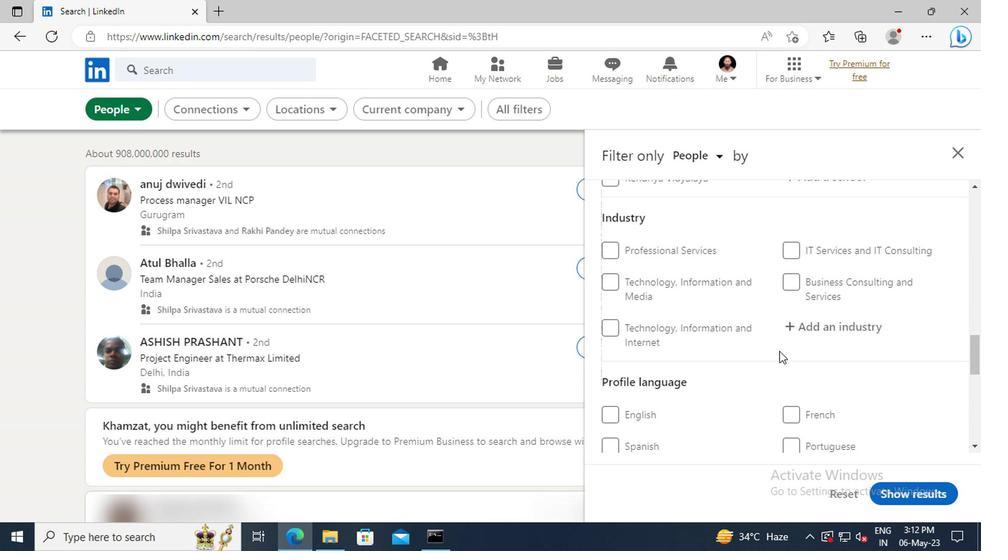 
Action: Mouse scrolled (651, 347) with delta (0, 0)
Screenshot: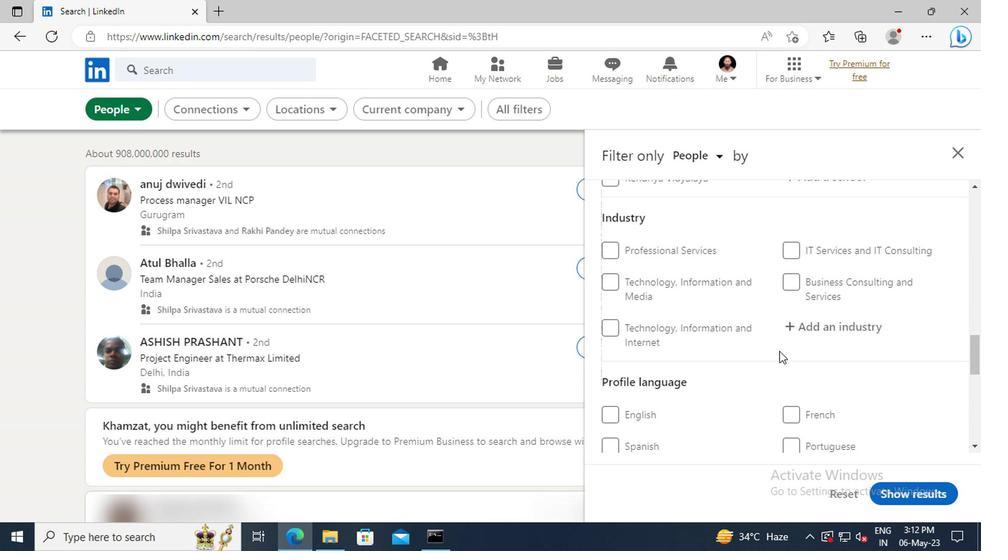 
Action: Mouse scrolled (651, 347) with delta (0, 0)
Screenshot: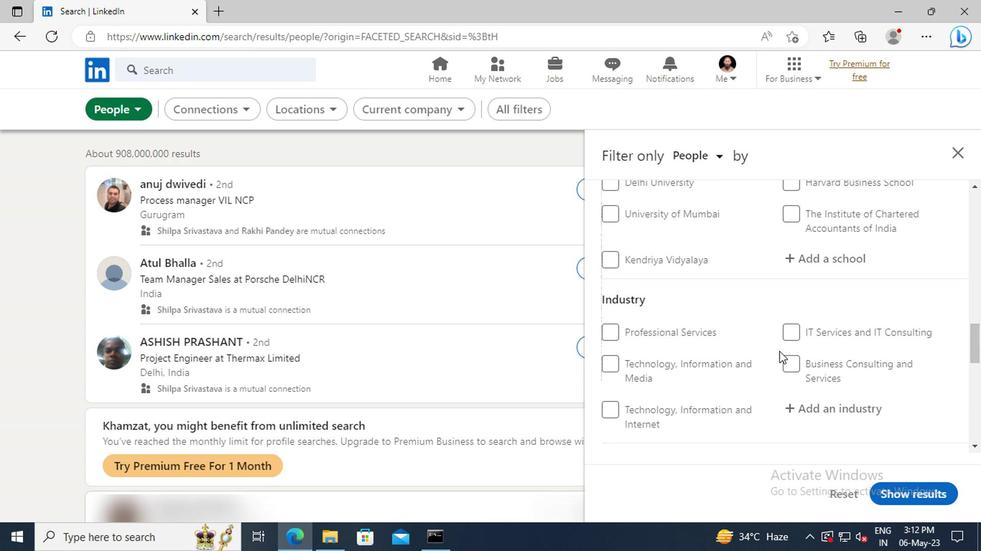 
Action: Mouse scrolled (651, 347) with delta (0, 0)
Screenshot: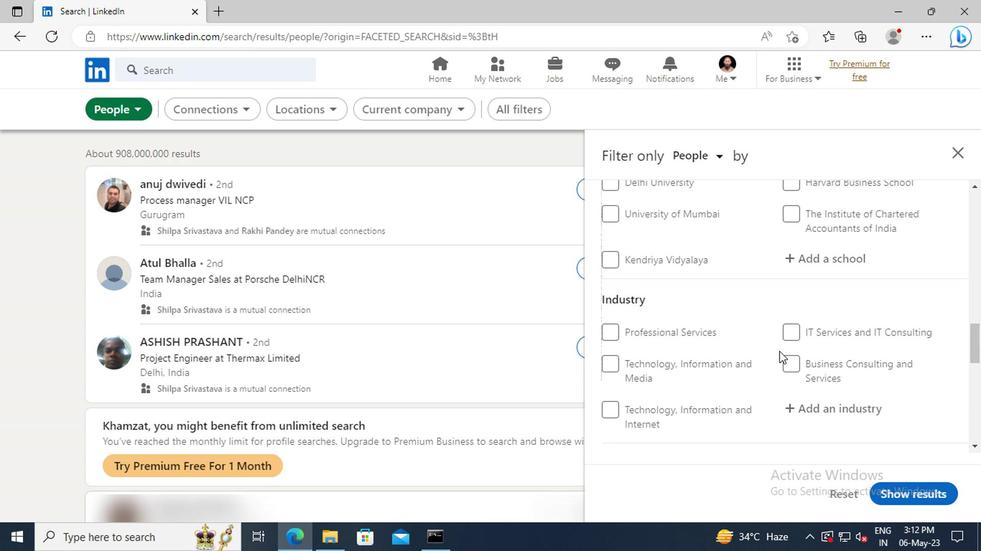 
Action: Mouse scrolled (651, 347) with delta (0, 0)
Screenshot: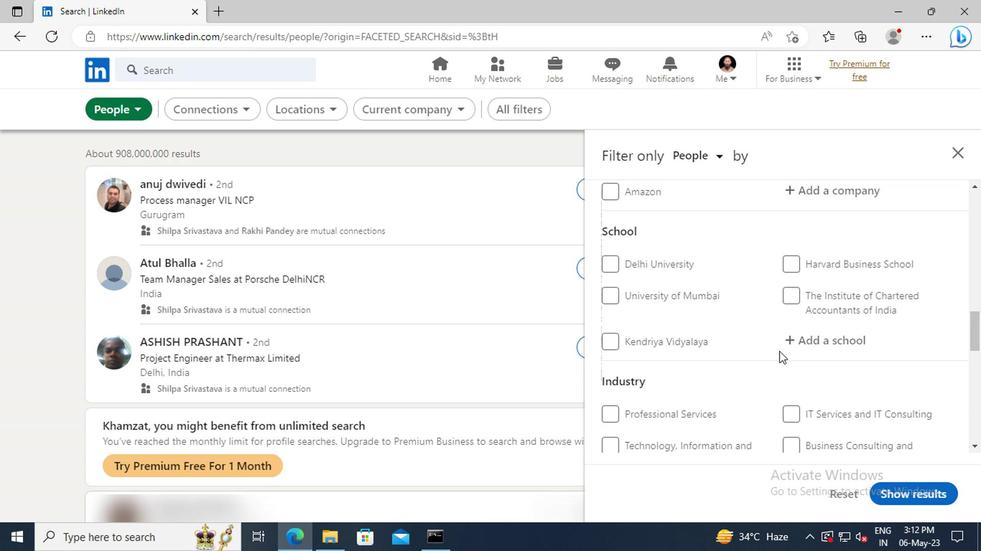 
Action: Mouse scrolled (651, 347) with delta (0, 0)
Screenshot: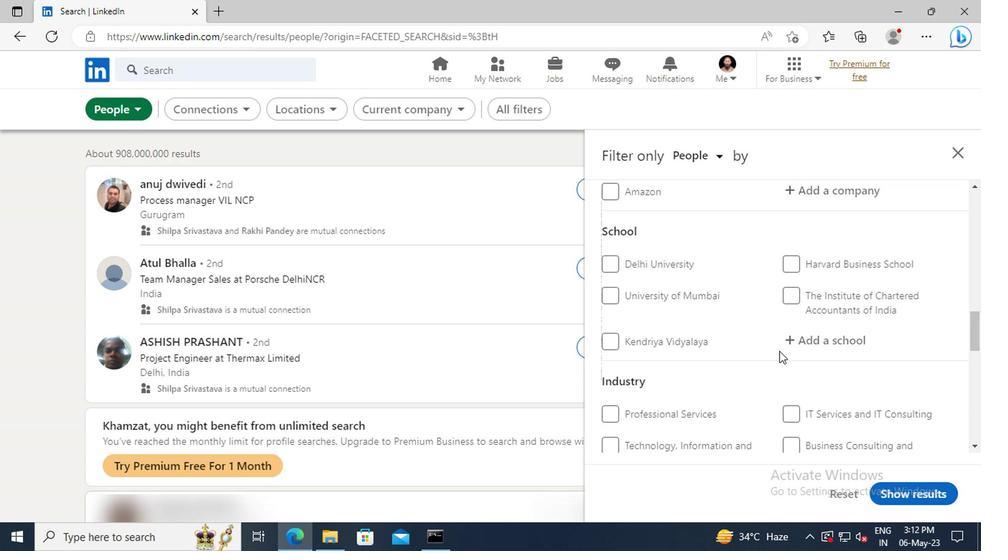 
Action: Mouse scrolled (651, 347) with delta (0, 0)
Screenshot: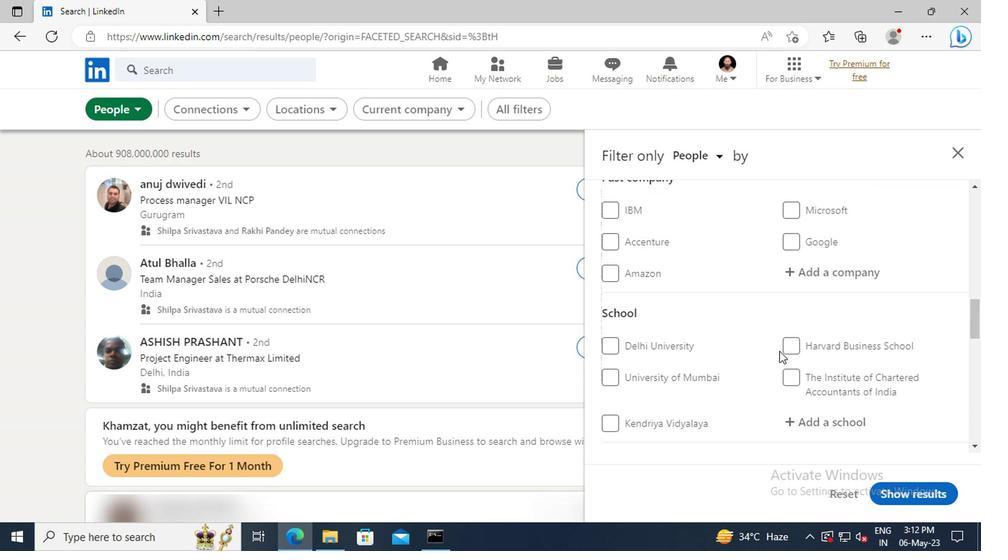 
Action: Mouse scrolled (651, 347) with delta (0, 0)
Screenshot: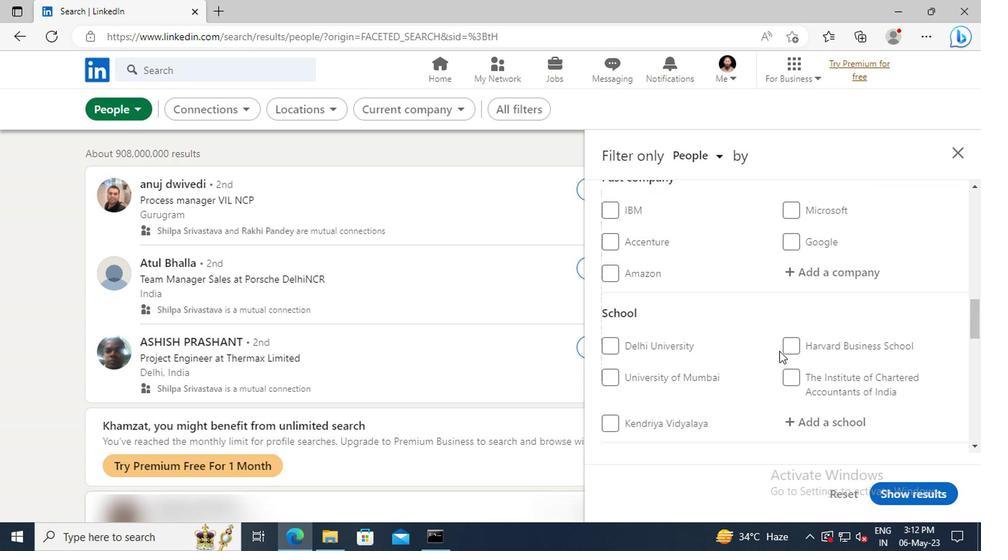 
Action: Mouse scrolled (651, 347) with delta (0, 0)
Screenshot: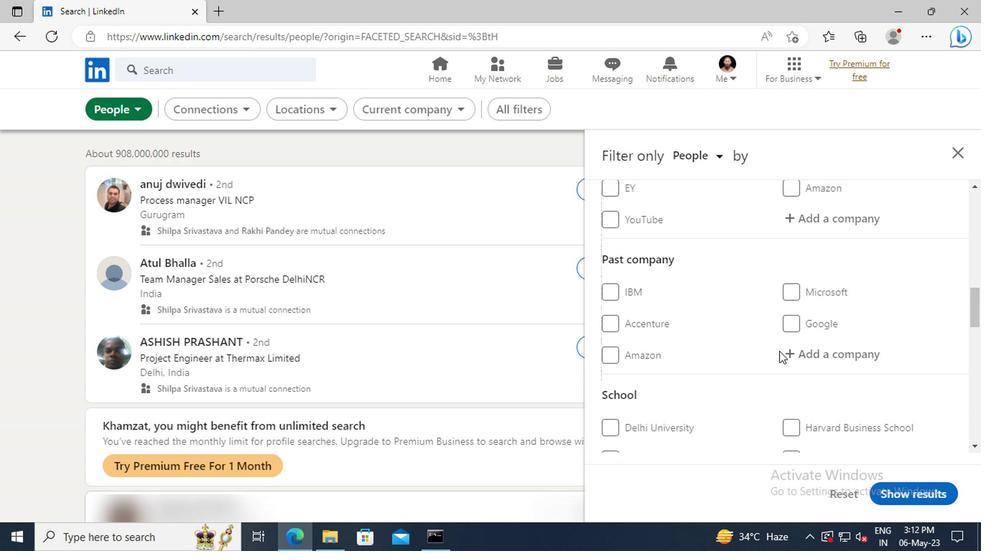 
Action: Mouse scrolled (651, 347) with delta (0, 0)
Screenshot: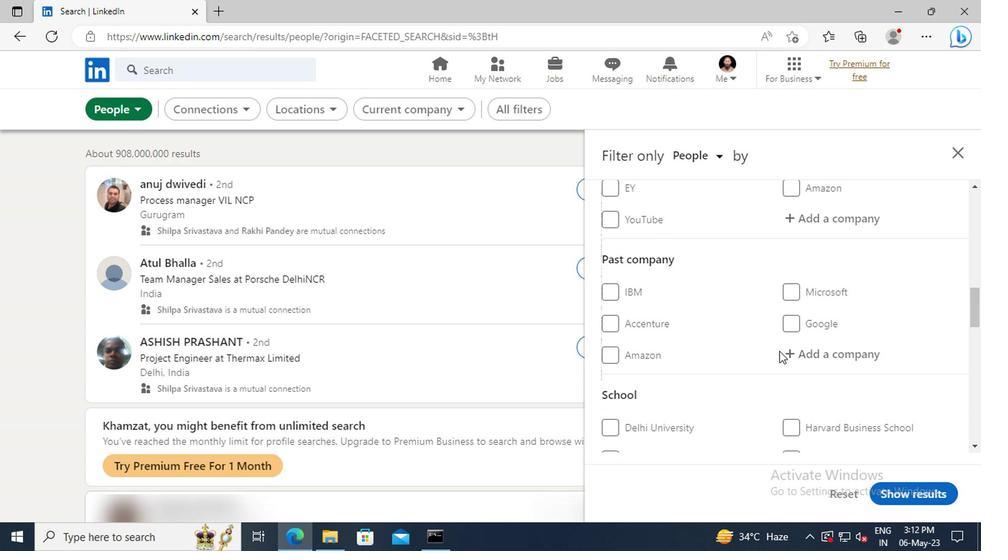 
Action: Mouse moved to (669, 317)
Screenshot: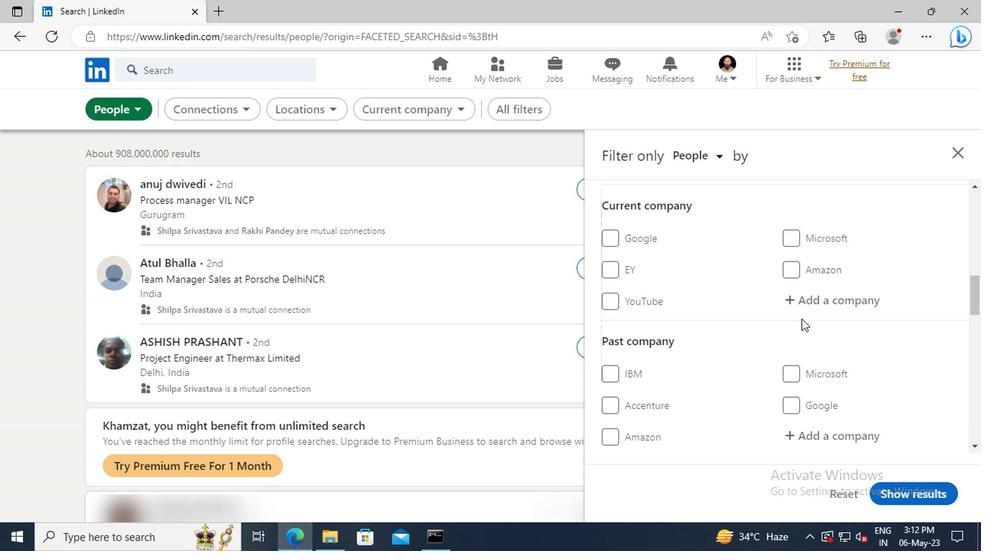 
Action: Mouse pressed left at (669, 317)
Screenshot: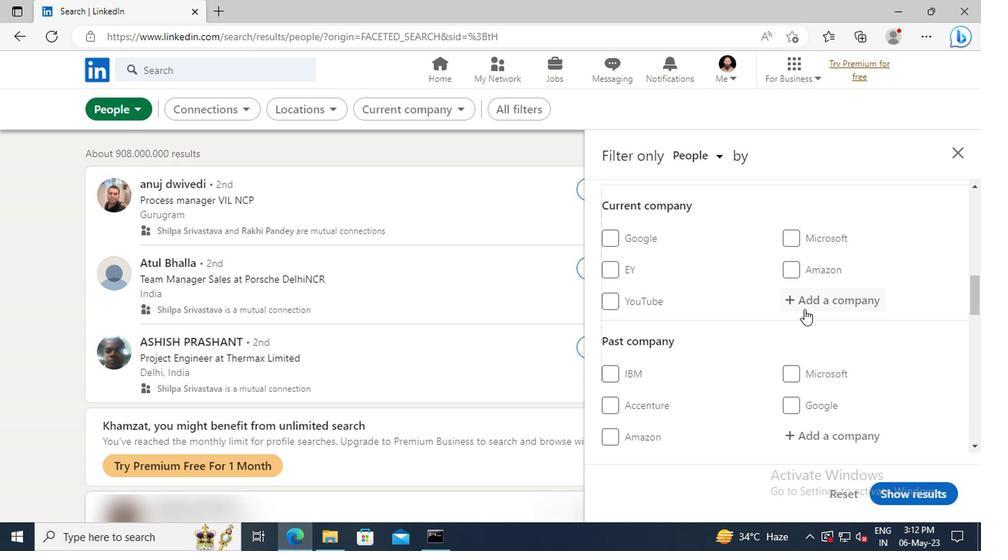 
Action: Key pressed <Key.shift>
Screenshot: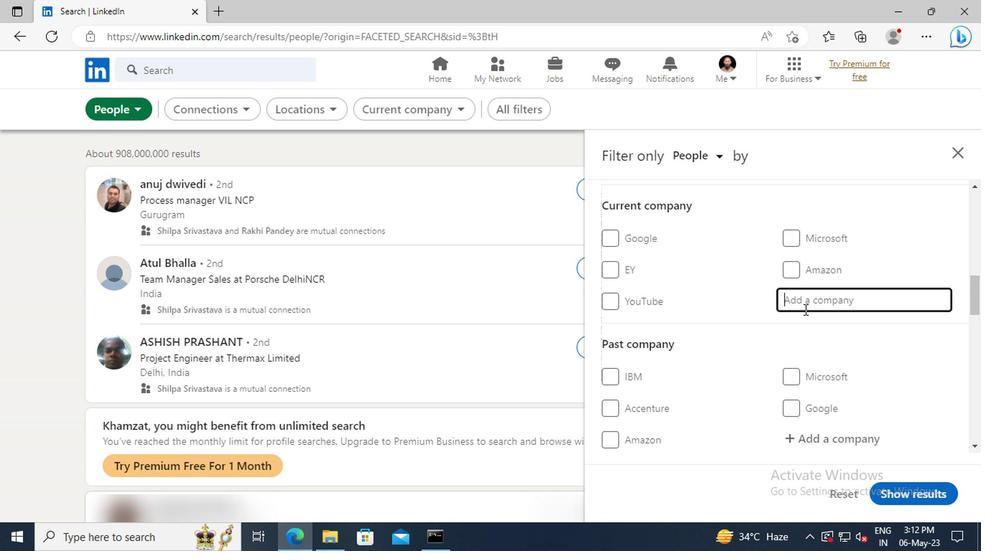
Action: Mouse moved to (669, 317)
Screenshot: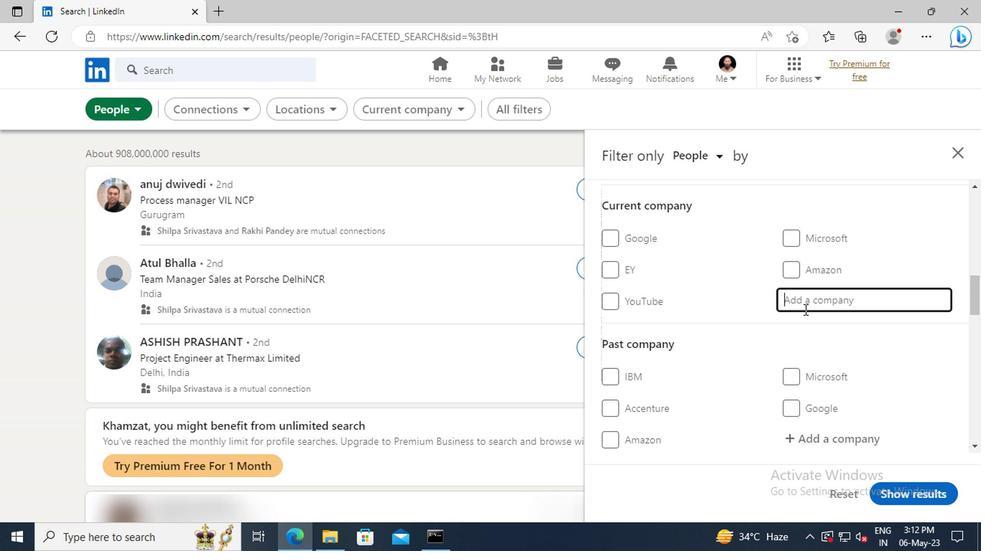 
Action: Key pressed TATA<Key.space><Key.shift>POWER<Key.space><Key.shift><Key.shift>SOL
Screenshot: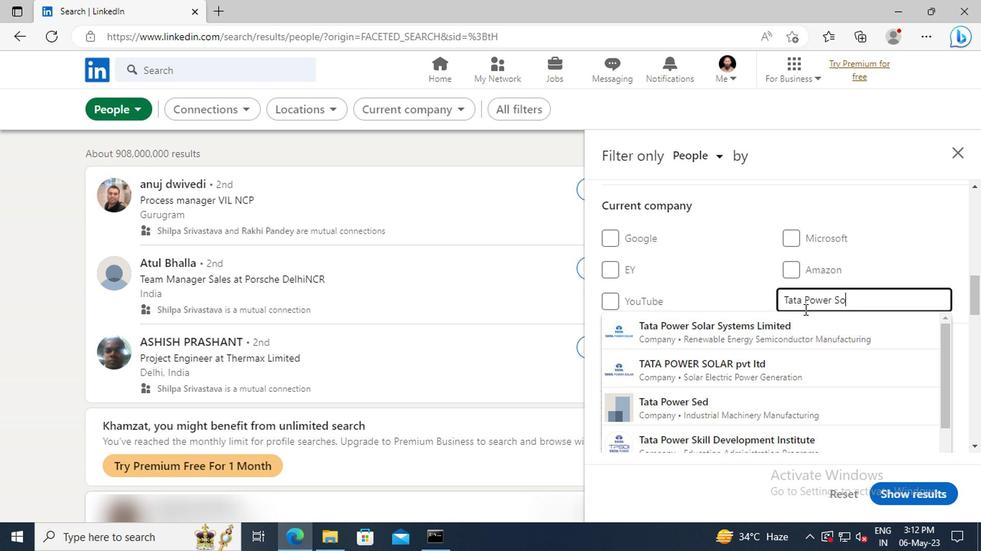 
Action: Mouse moved to (667, 328)
Screenshot: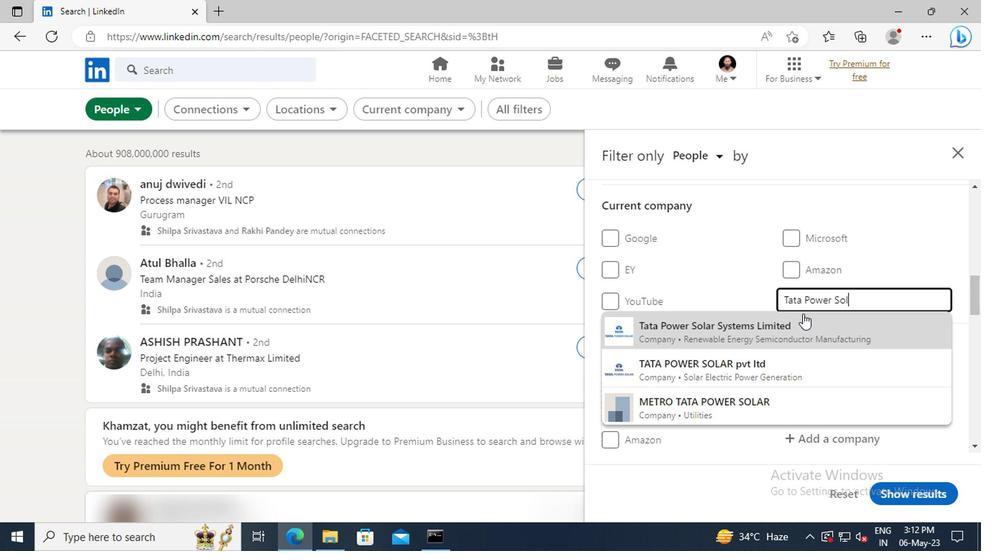 
Action: Mouse pressed left at (667, 328)
Screenshot: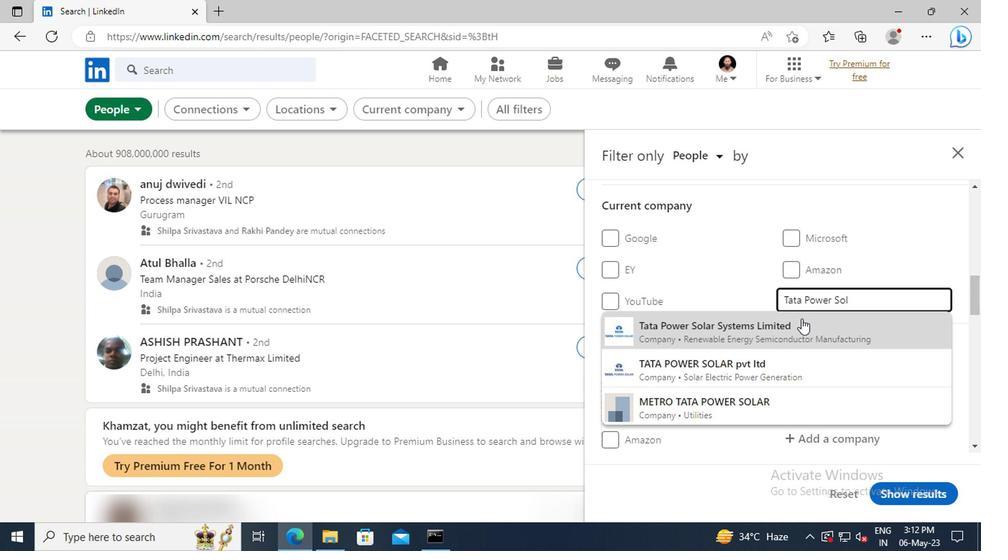 
Action: Mouse moved to (667, 329)
Screenshot: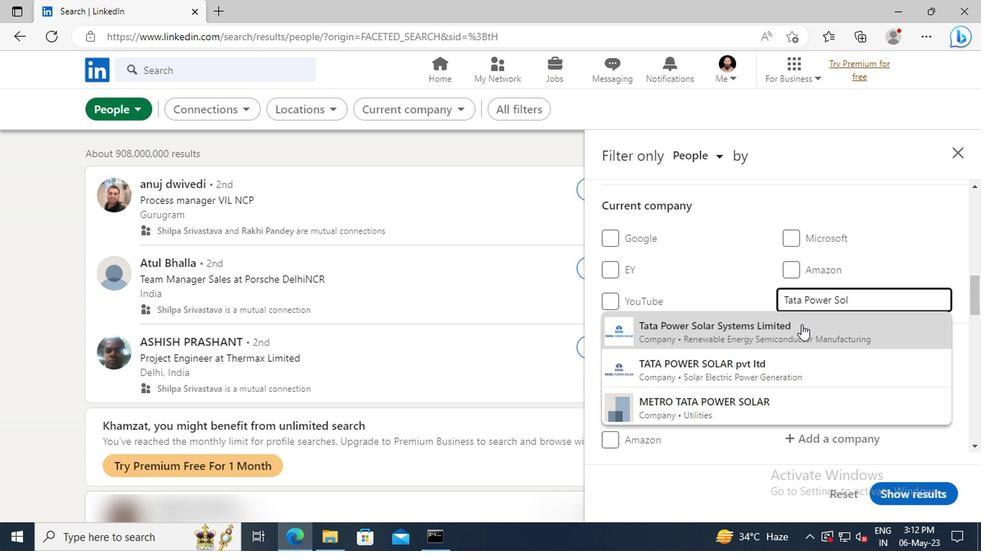 
Action: Mouse scrolled (667, 328) with delta (0, 0)
Screenshot: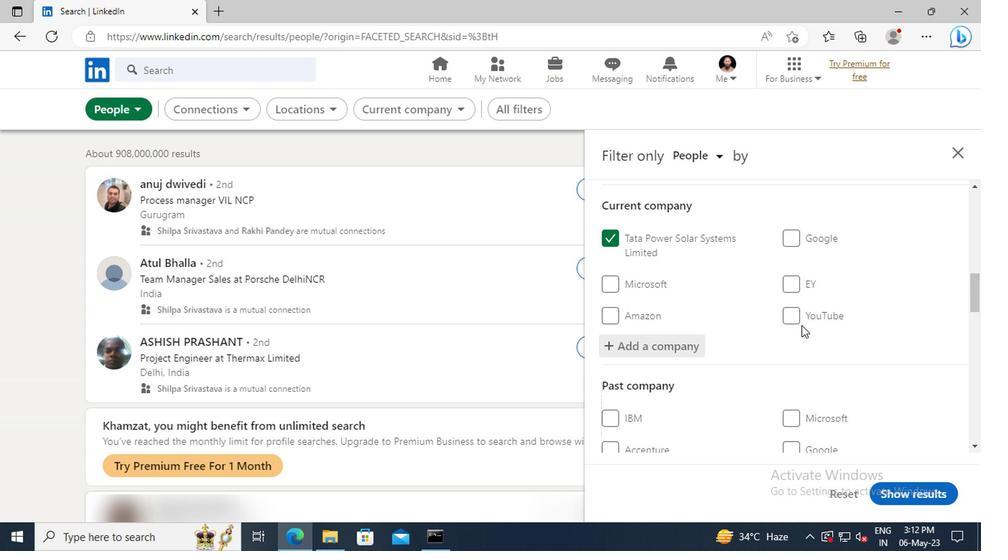 
Action: Mouse scrolled (667, 328) with delta (0, 0)
Screenshot: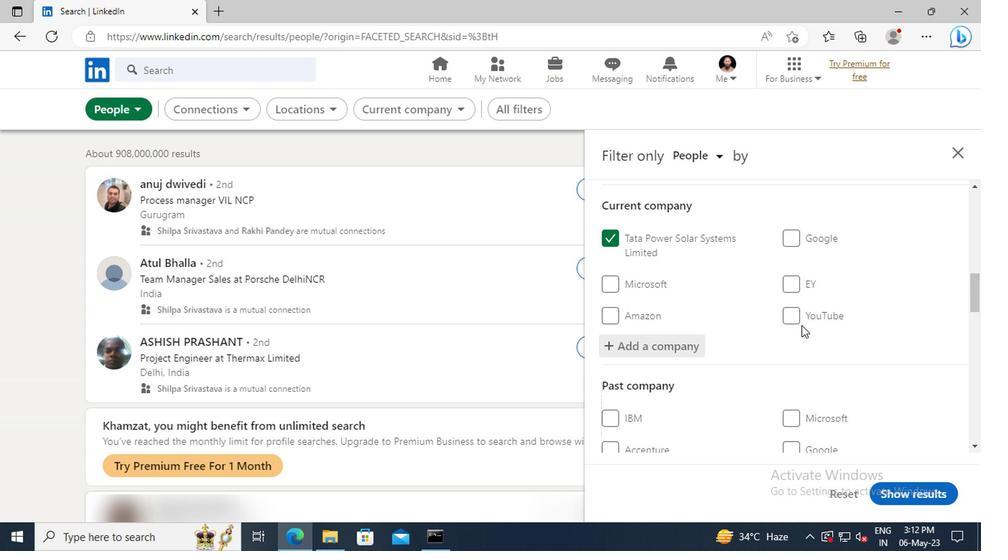 
Action: Mouse scrolled (667, 328) with delta (0, 0)
Screenshot: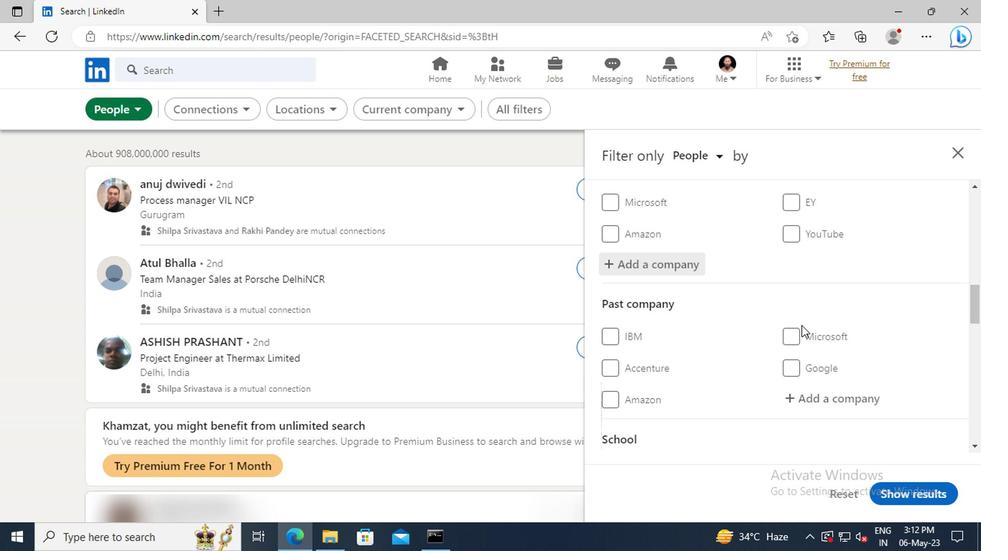 
Action: Mouse scrolled (667, 328) with delta (0, 0)
Screenshot: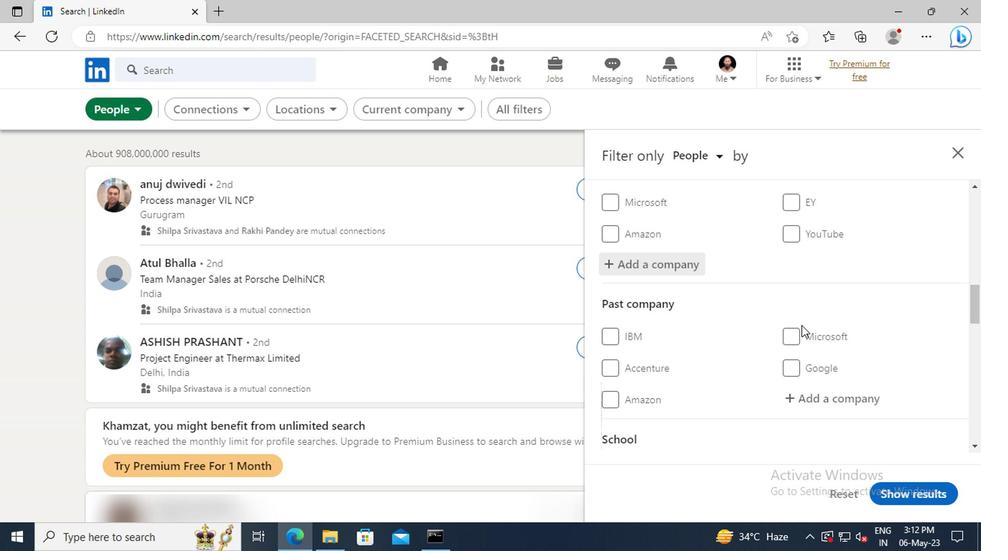 
Action: Mouse scrolled (667, 328) with delta (0, 0)
Screenshot: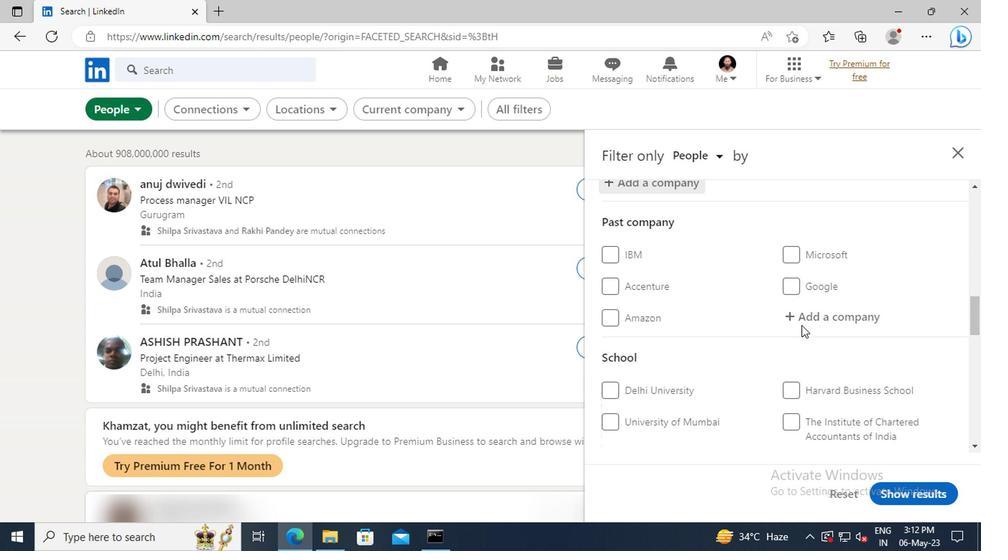 
Action: Mouse scrolled (667, 328) with delta (0, 0)
Screenshot: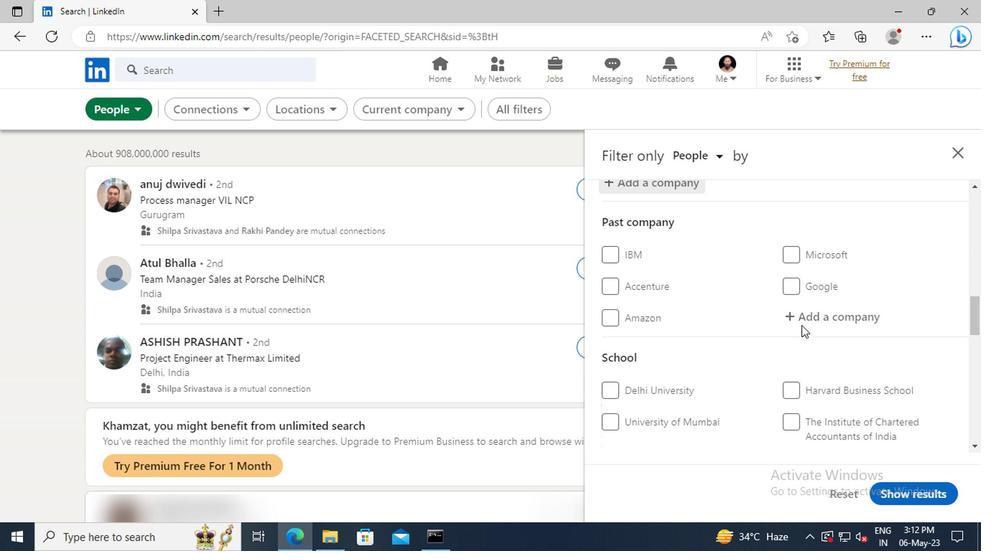 
Action: Mouse scrolled (667, 328) with delta (0, 0)
Screenshot: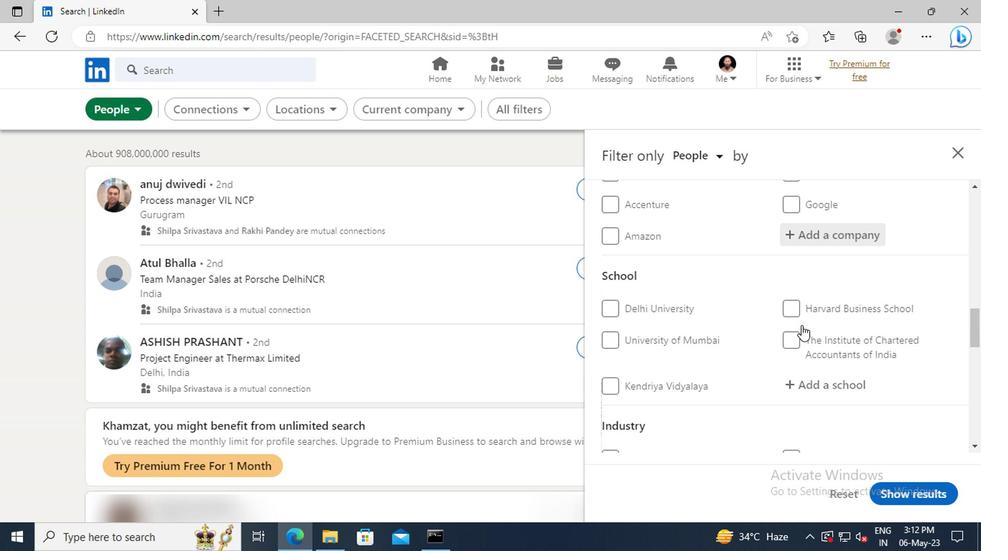 
Action: Mouse moved to (671, 343)
Screenshot: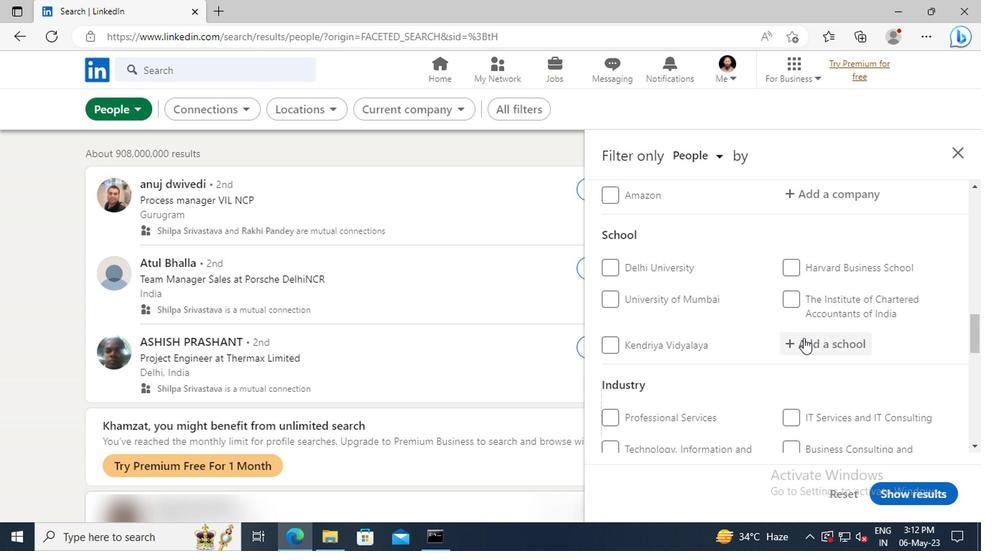 
Action: Mouse pressed left at (671, 343)
Screenshot: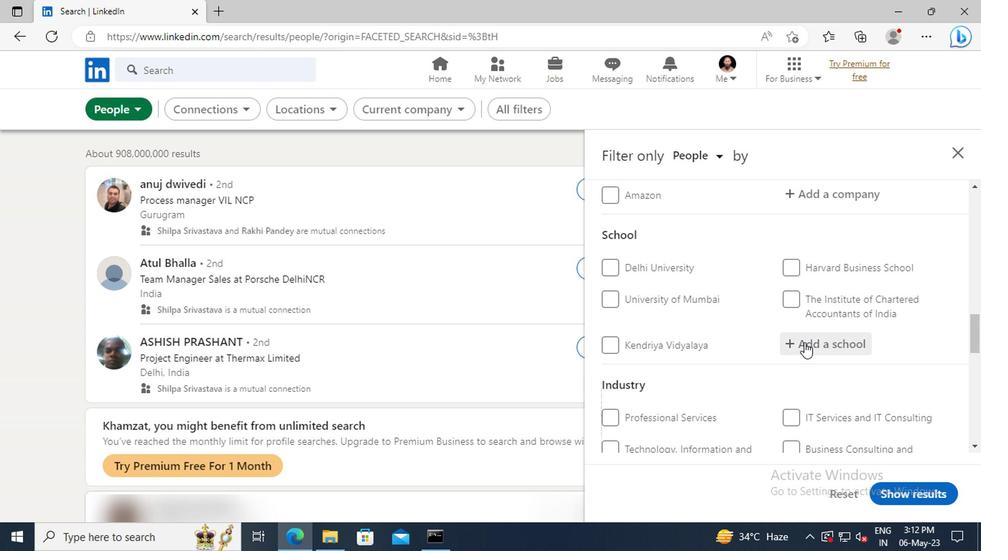 
Action: Key pressed <Key.shift><Key.shift><Key.shift><Key.shift><Key.shift><Key.shift><Key.shift><Key.shift><Key.shift><Key.shift><Key.shift><Key.shift><Key.shift><Key.shift><Key.shift><Key.shift>SIKAR<Key.space><Key.shift>JOBS
Screenshot: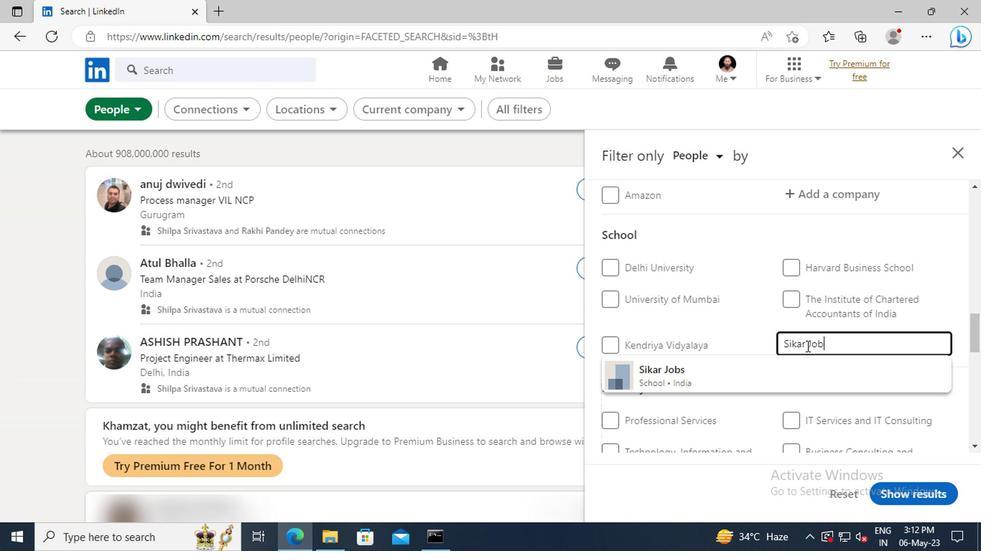 
Action: Mouse moved to (671, 359)
Screenshot: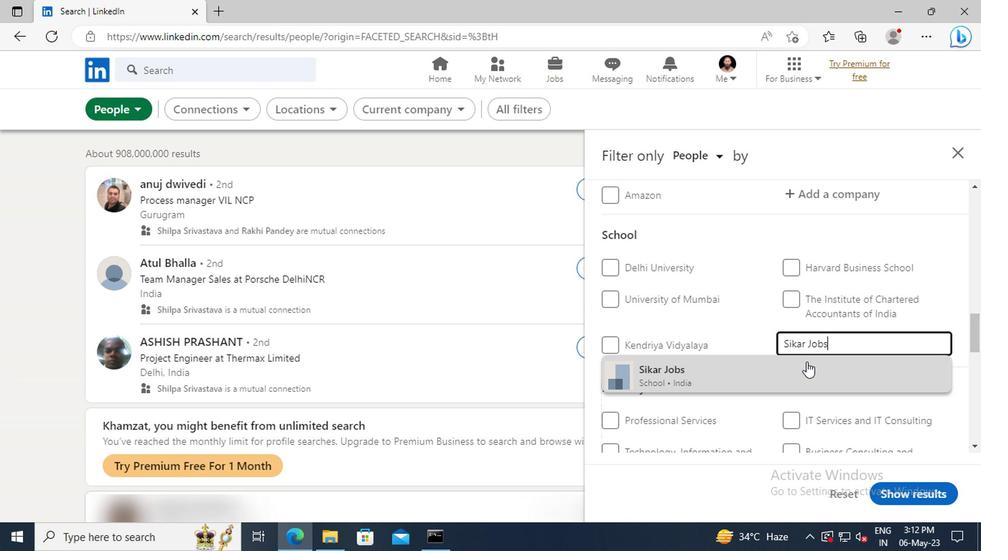 
Action: Mouse pressed left at (671, 359)
Screenshot: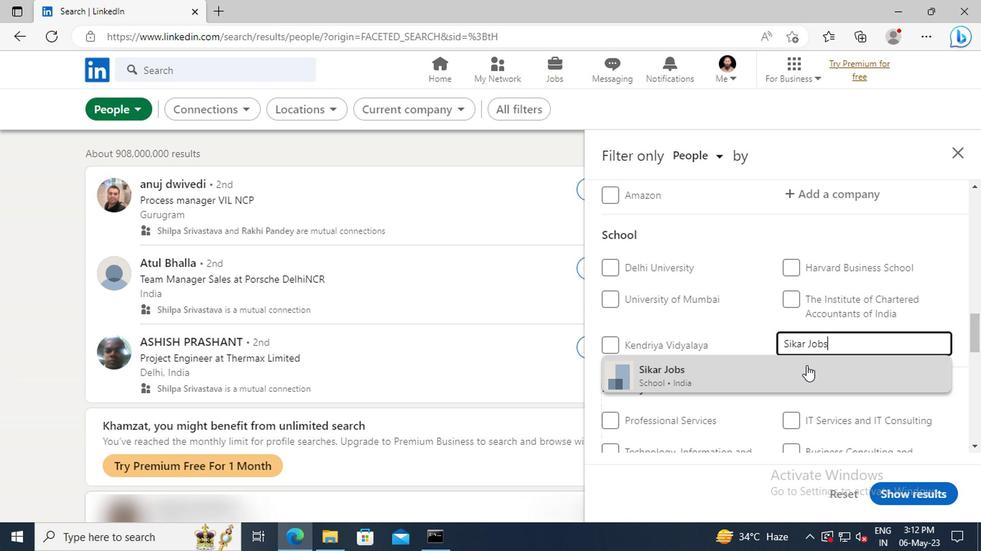 
Action: Mouse scrolled (671, 359) with delta (0, 0)
Screenshot: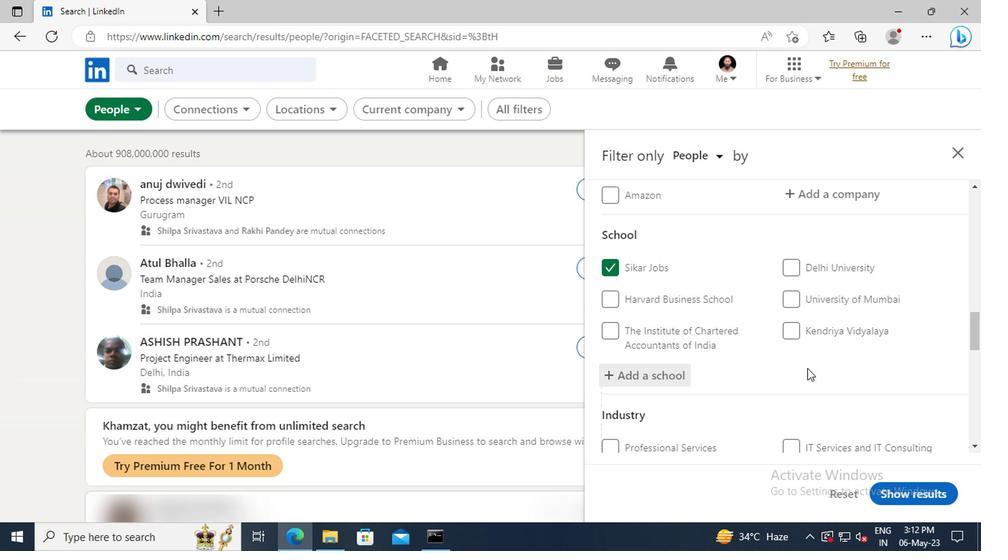 
Action: Mouse scrolled (671, 359) with delta (0, 0)
Screenshot: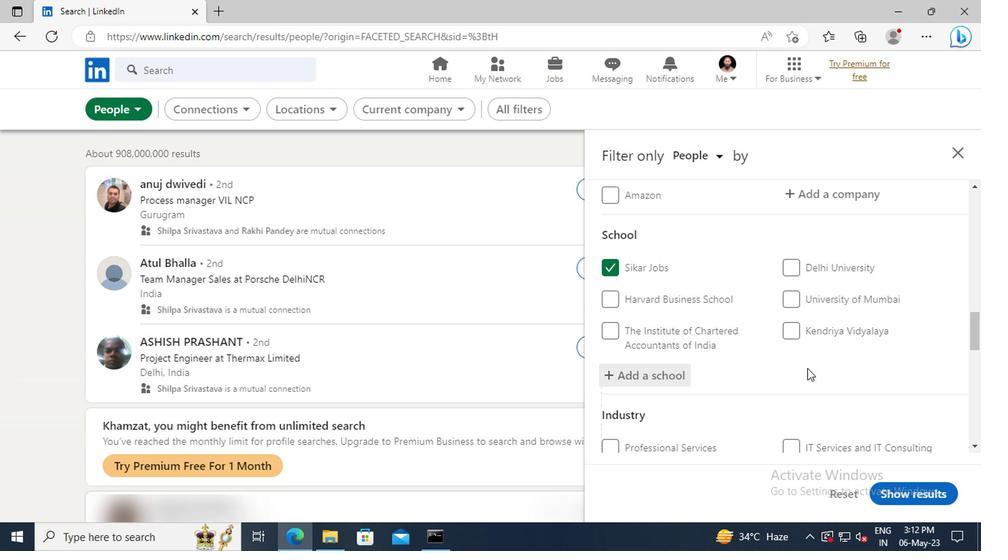 
Action: Mouse moved to (663, 347)
Screenshot: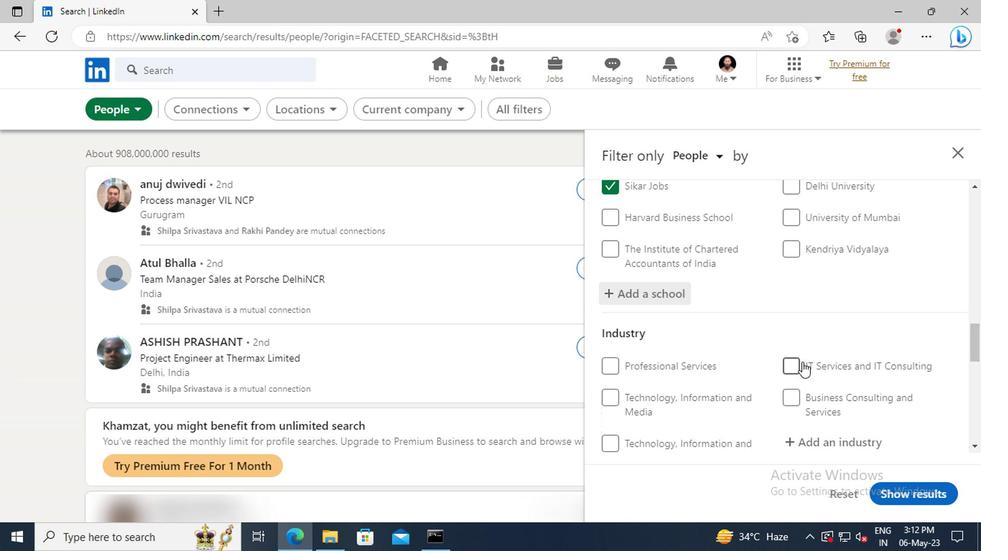 
Action: Mouse scrolled (663, 346) with delta (0, 0)
Screenshot: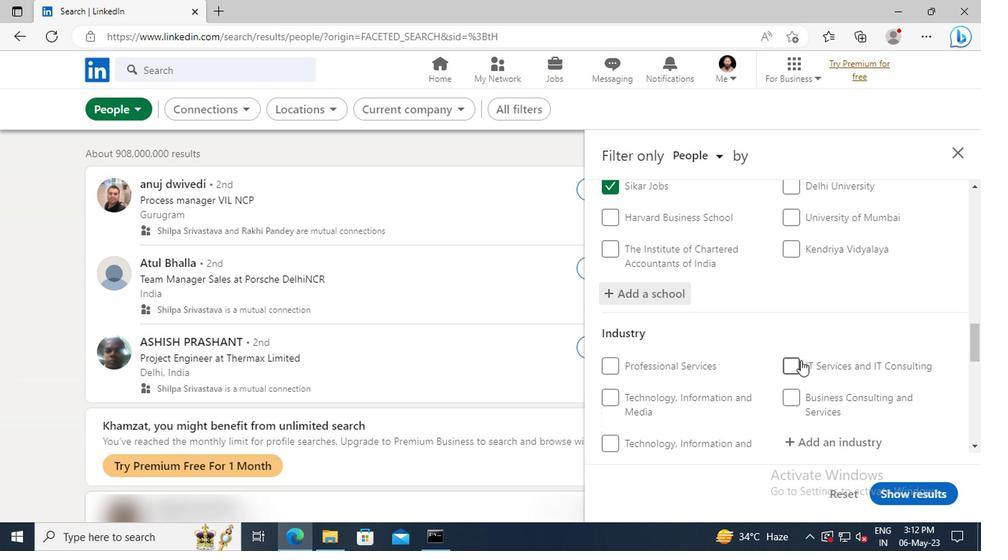 
Action: Mouse moved to (662, 345)
Screenshot: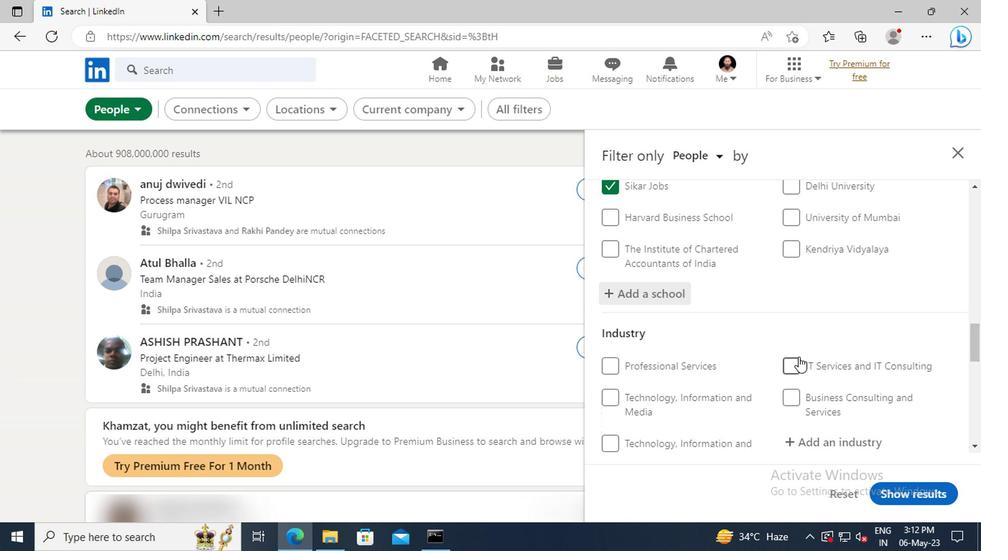 
Action: Mouse scrolled (662, 345) with delta (0, 0)
Screenshot: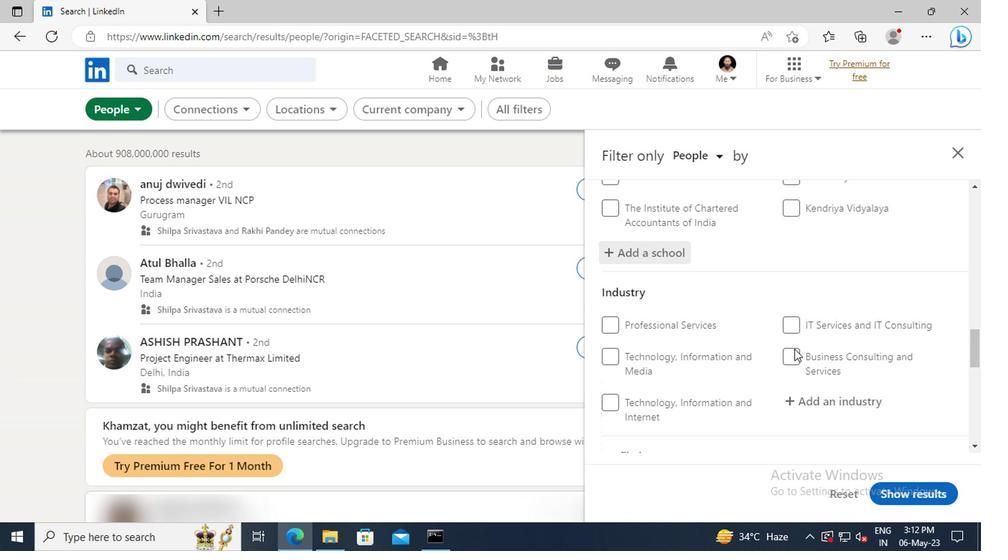 
Action: Mouse scrolled (662, 345) with delta (0, 0)
Screenshot: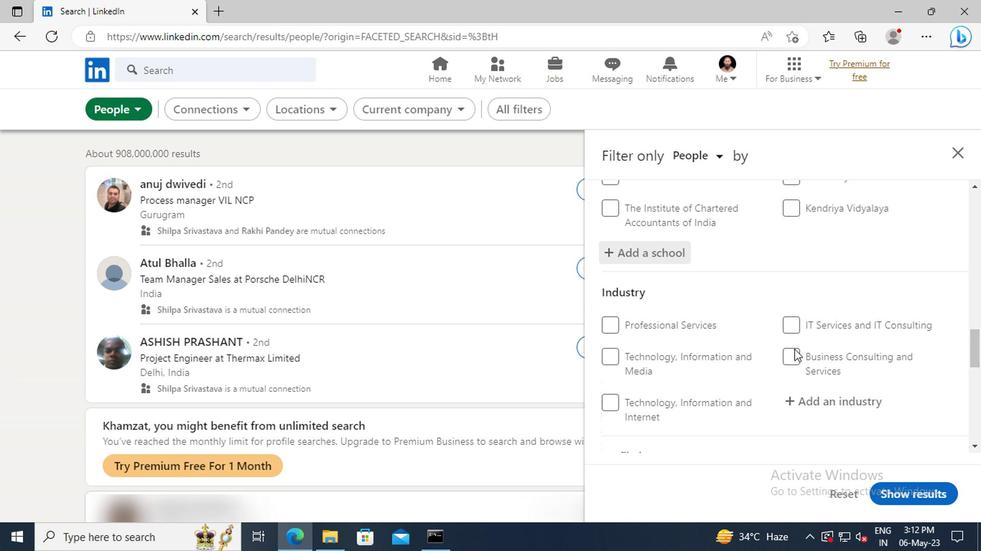 
Action: Mouse moved to (664, 333)
Screenshot: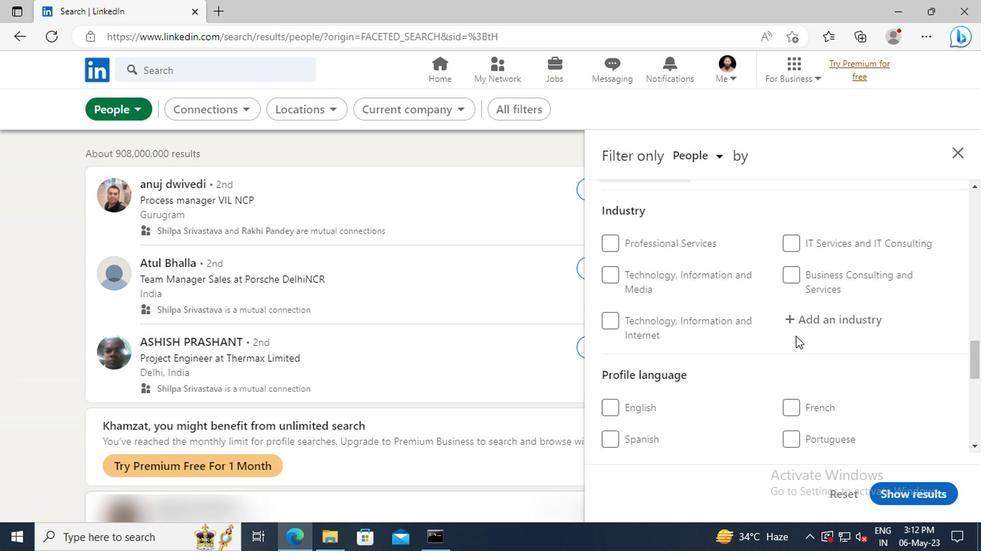 
Action: Mouse pressed left at (664, 333)
Screenshot: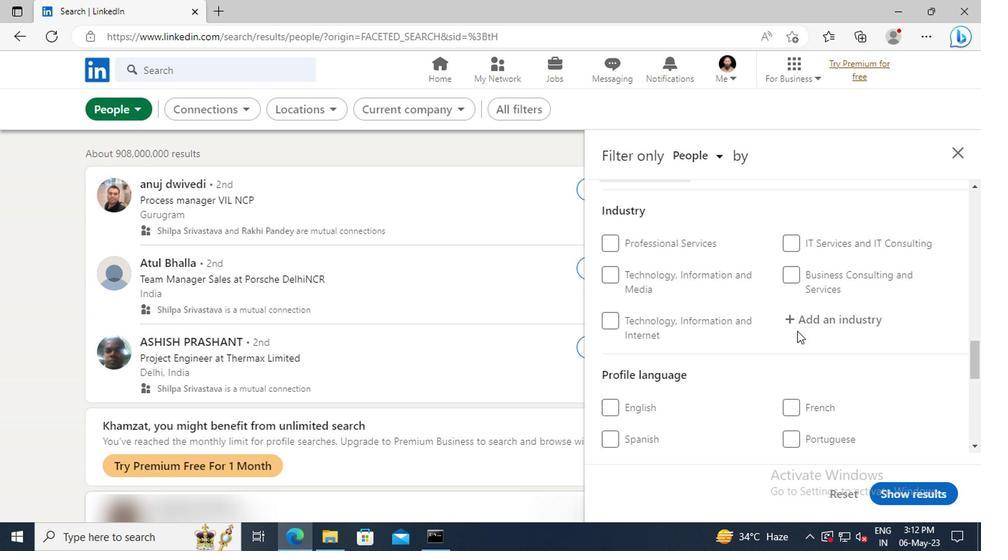 
Action: Mouse moved to (664, 328)
Screenshot: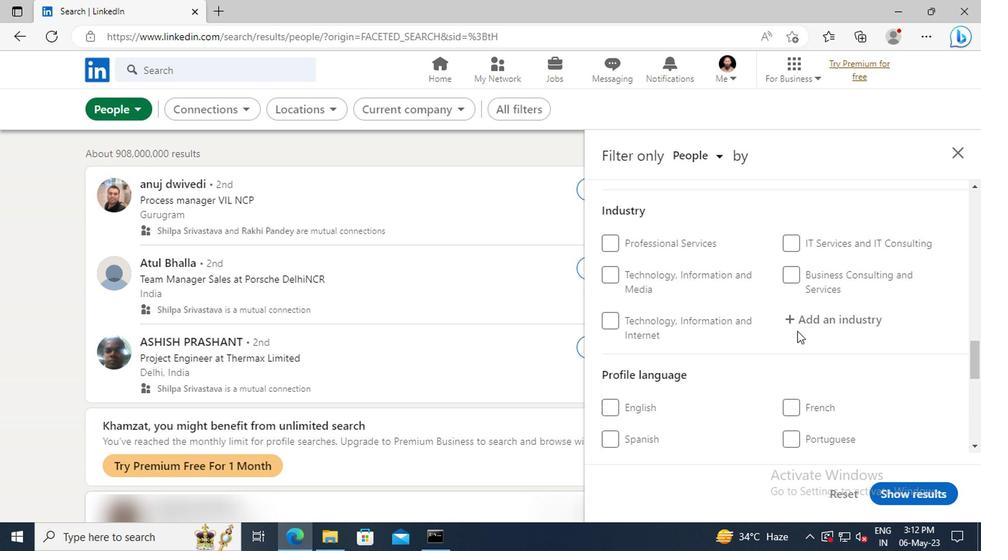 
Action: Mouse pressed left at (664, 328)
Screenshot: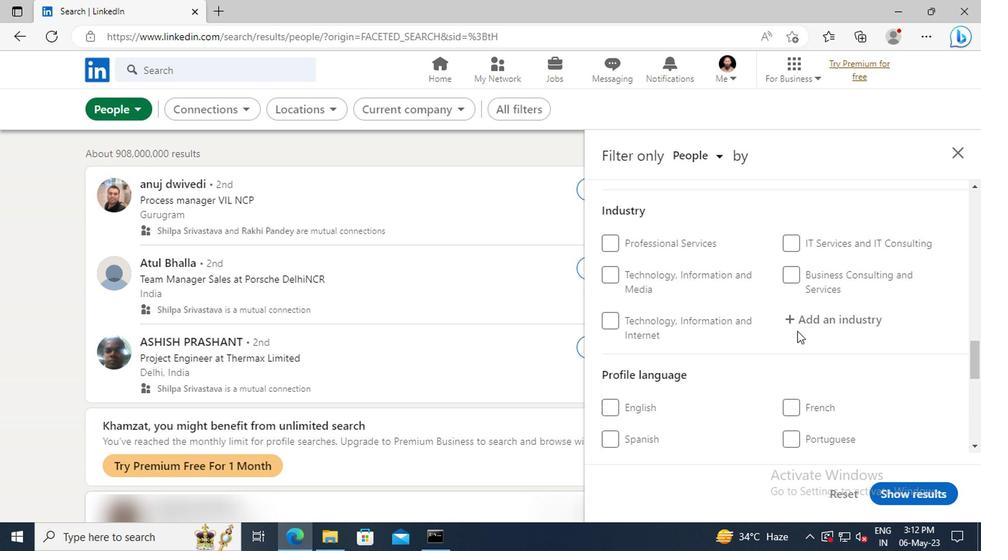 
Action: Key pressed <Key.shift>
Screenshot: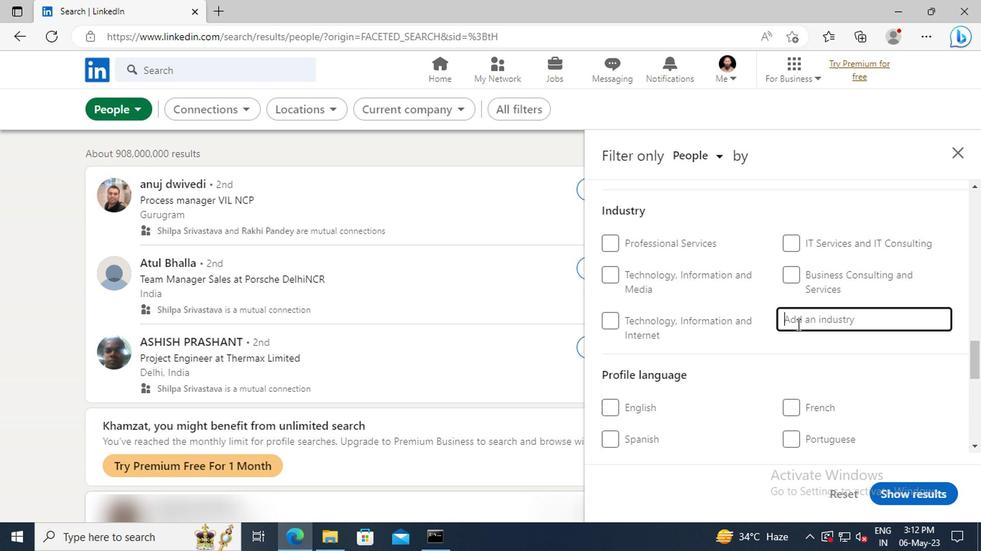 
Action: Mouse moved to (664, 328)
Screenshot: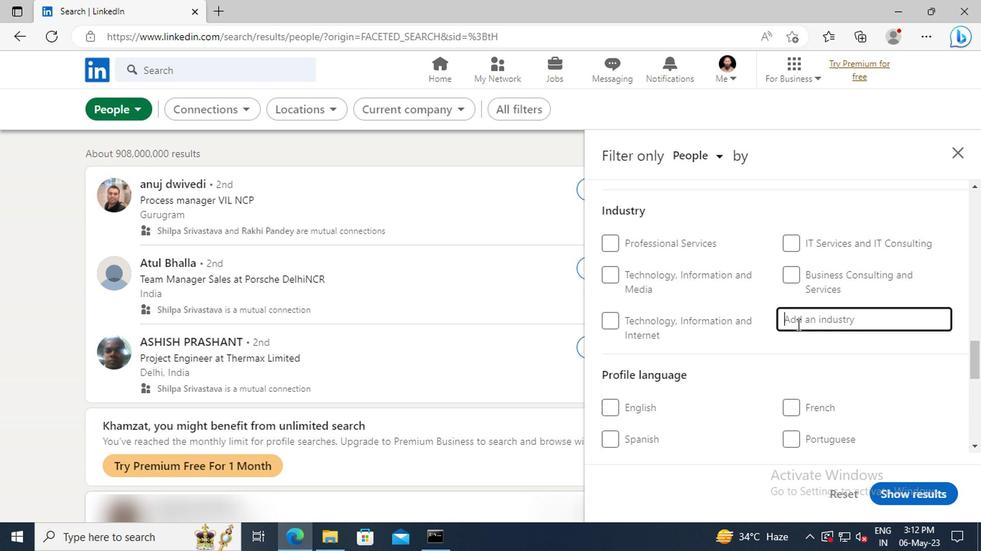 
Action: Key pressed DISTILL
Screenshot: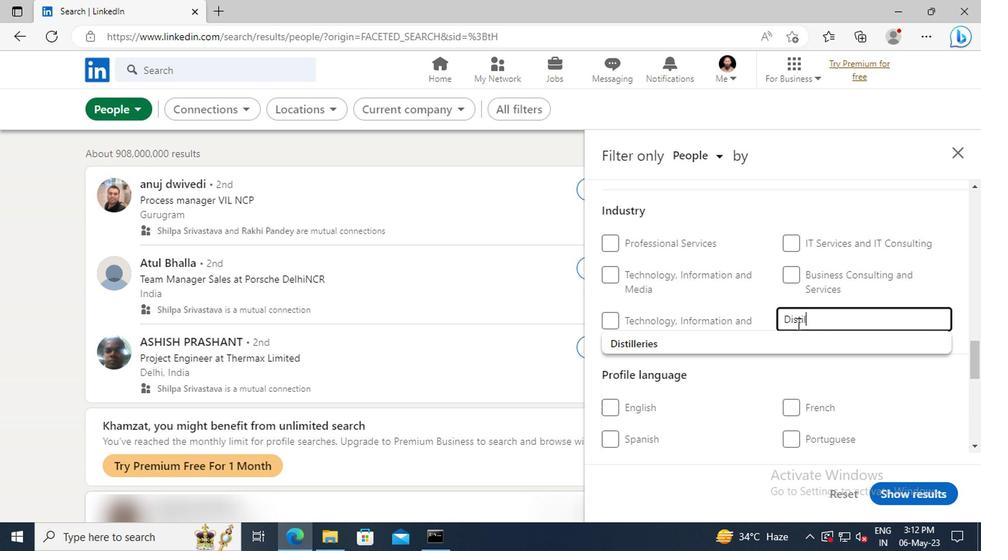 
Action: Mouse moved to (667, 339)
Screenshot: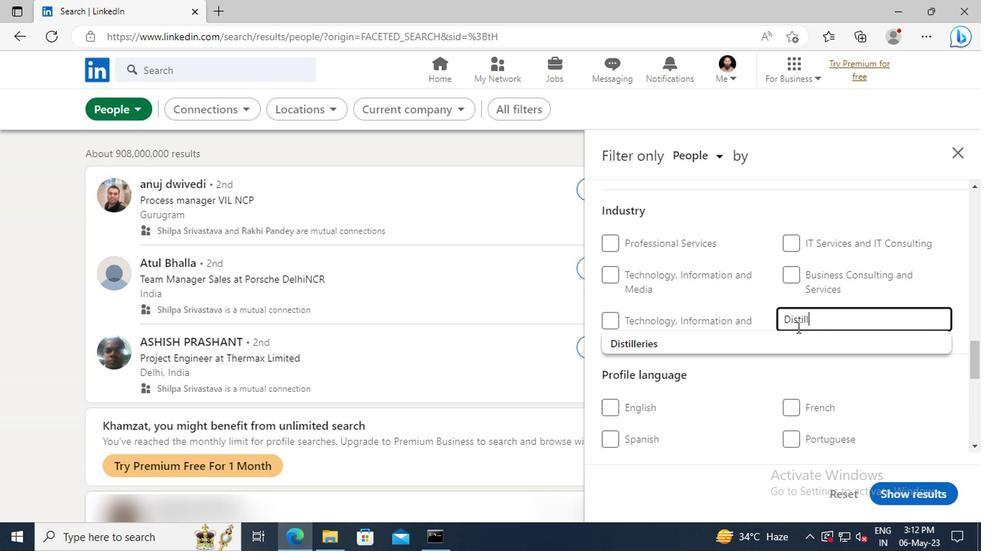 
Action: Mouse pressed left at (667, 339)
Screenshot: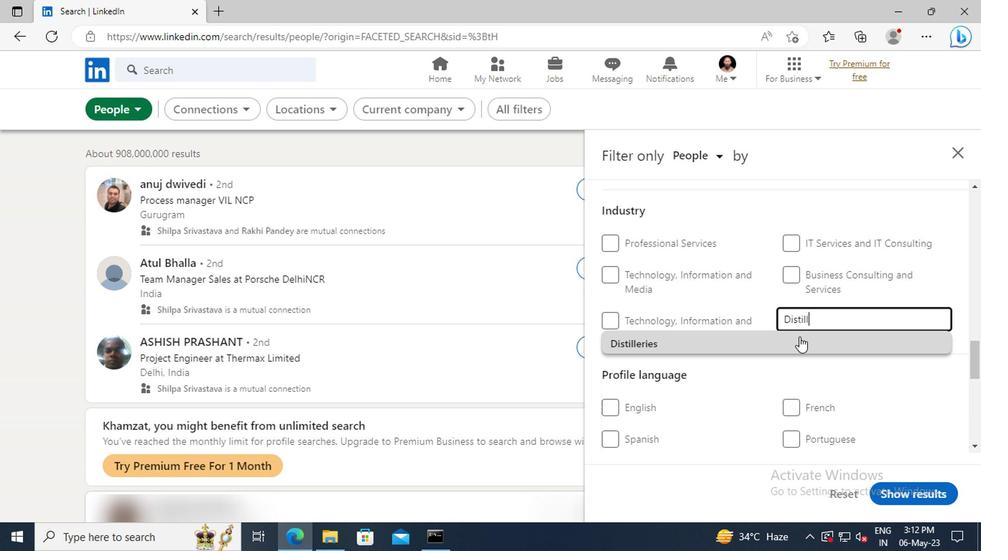 
Action: Mouse scrolled (667, 339) with delta (0, 0)
Screenshot: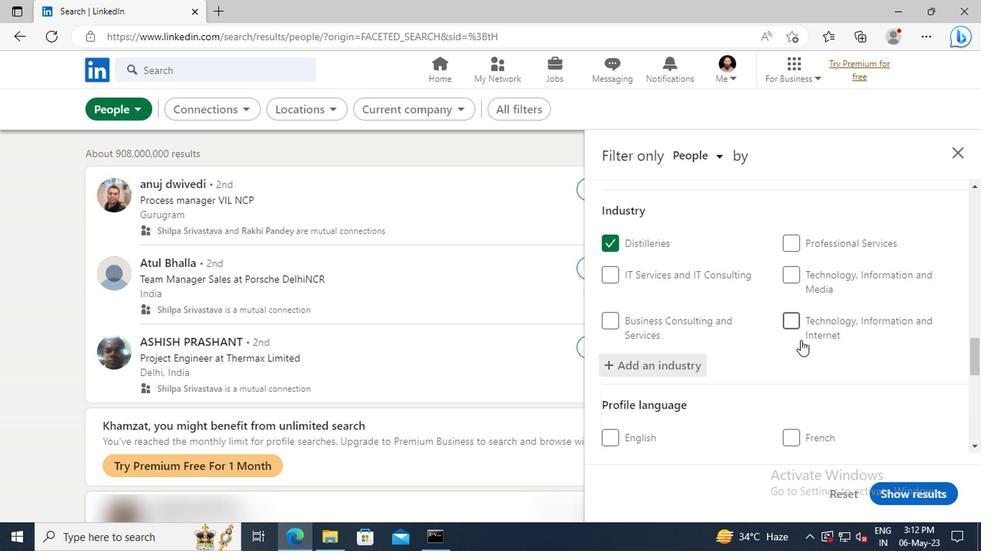 
Action: Mouse scrolled (667, 339) with delta (0, 0)
Screenshot: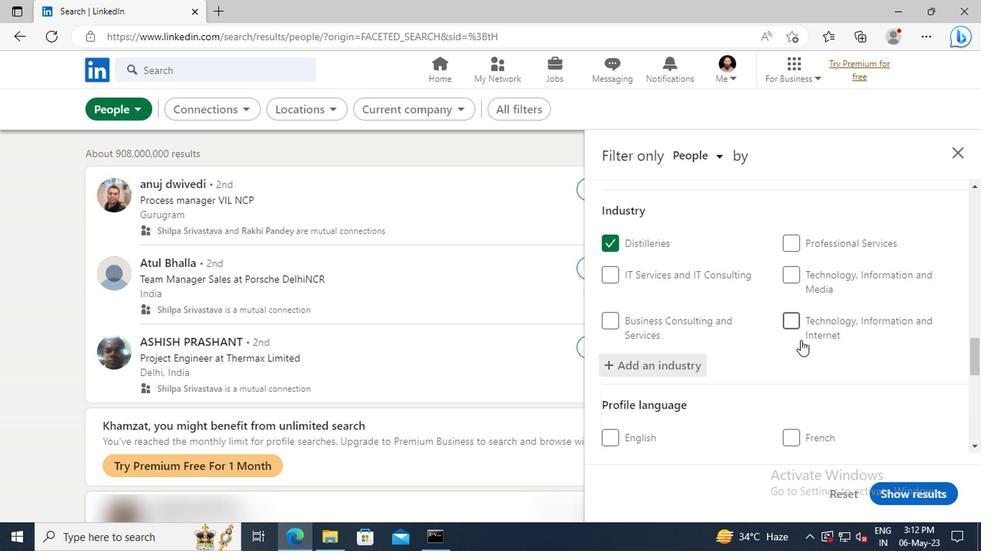 
Action: Mouse scrolled (667, 339) with delta (0, 0)
Screenshot: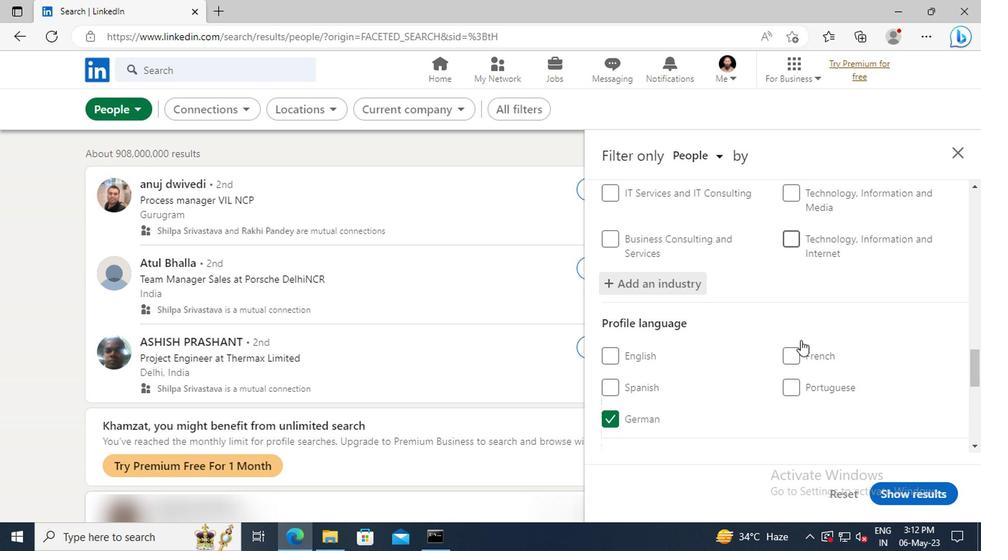 
Action: Mouse scrolled (667, 339) with delta (0, 0)
Screenshot: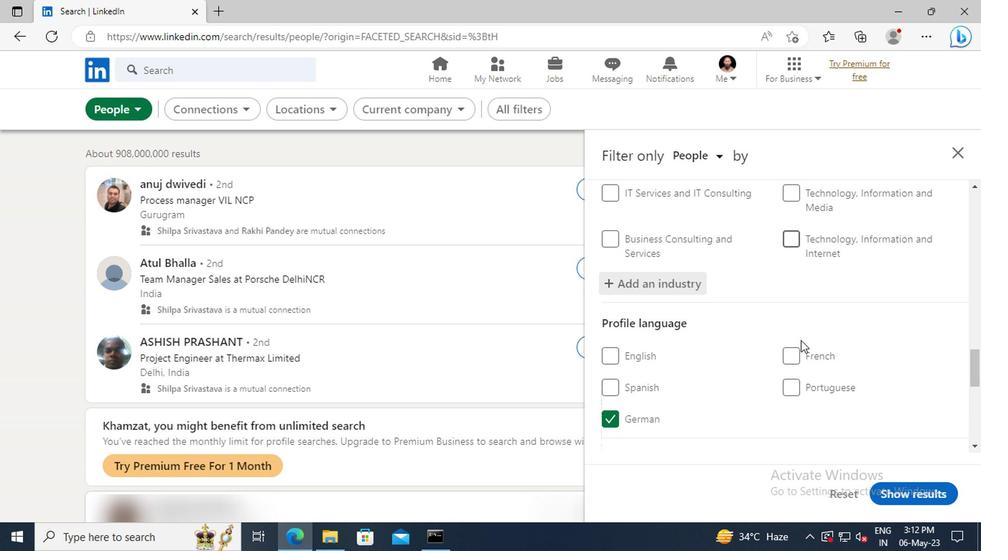 
Action: Mouse scrolled (667, 339) with delta (0, 0)
Screenshot: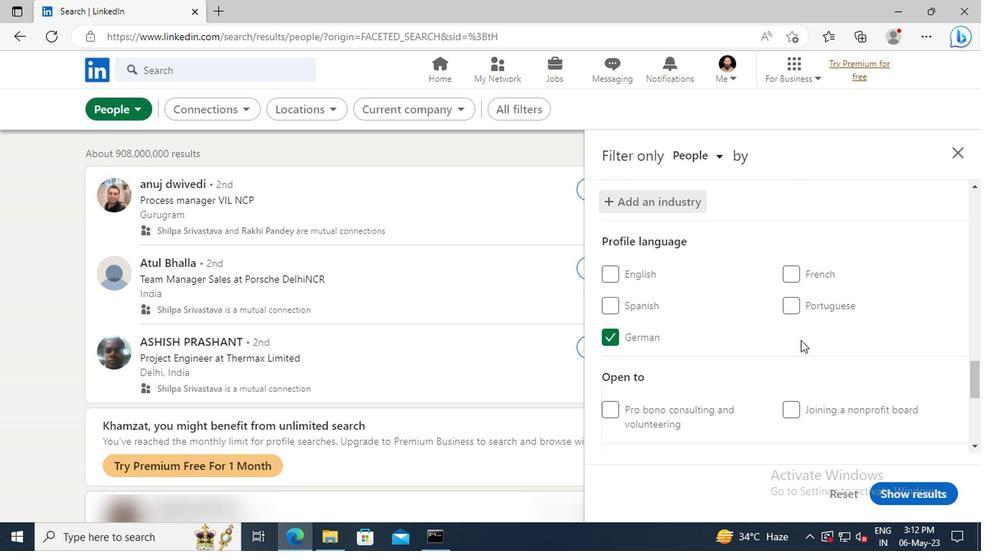 
Action: Mouse moved to (665, 336)
Screenshot: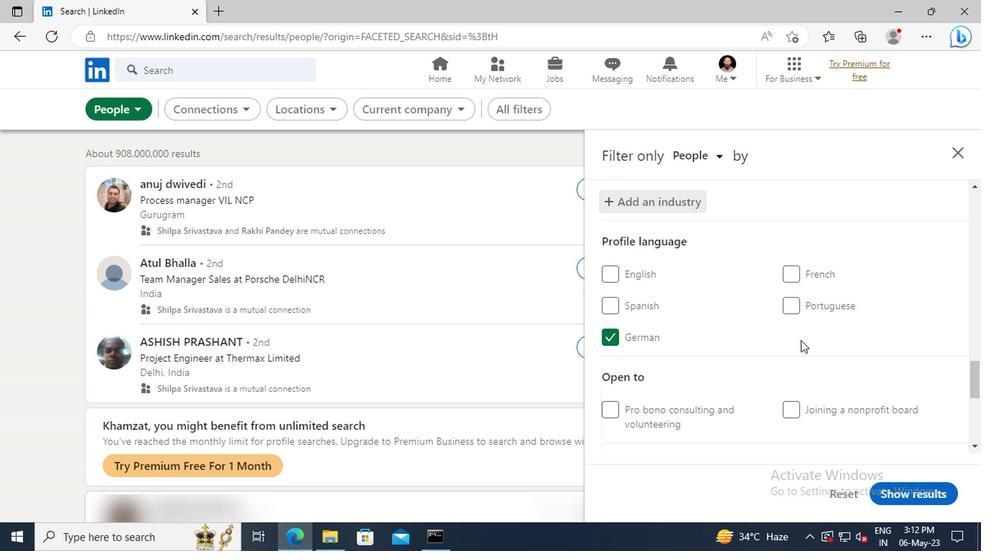 
Action: Mouse scrolled (665, 336) with delta (0, 0)
Screenshot: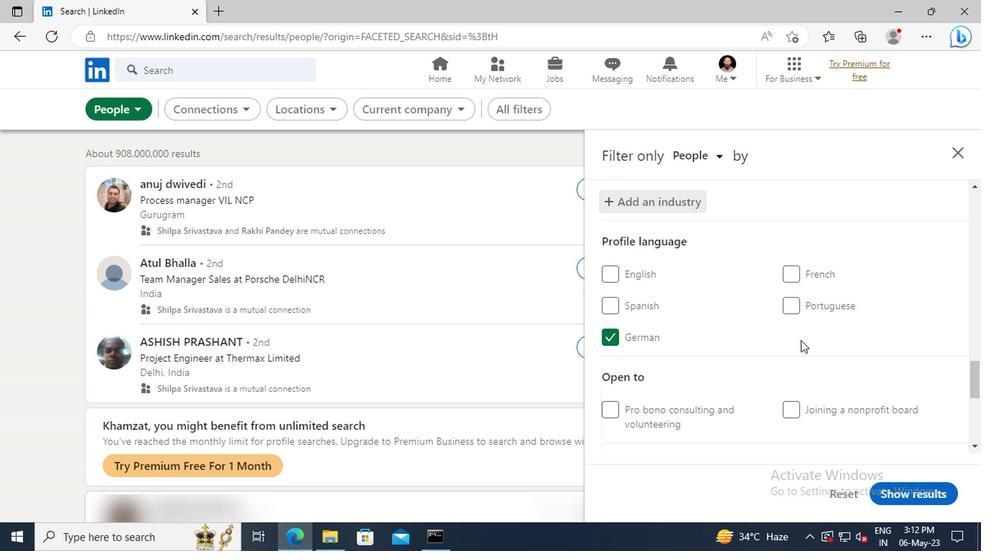 
Action: Mouse moved to (665, 336)
Screenshot: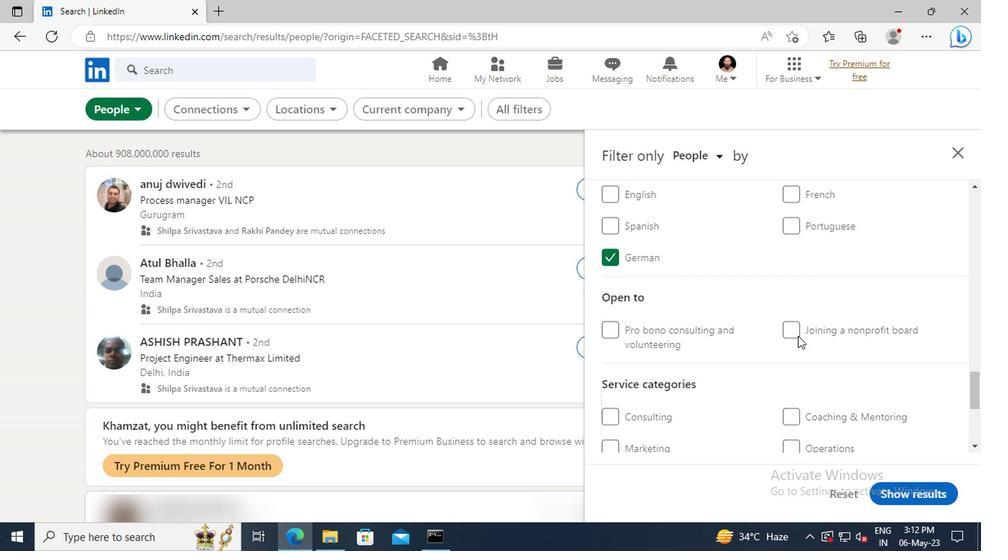 
Action: Mouse scrolled (665, 335) with delta (0, 0)
Screenshot: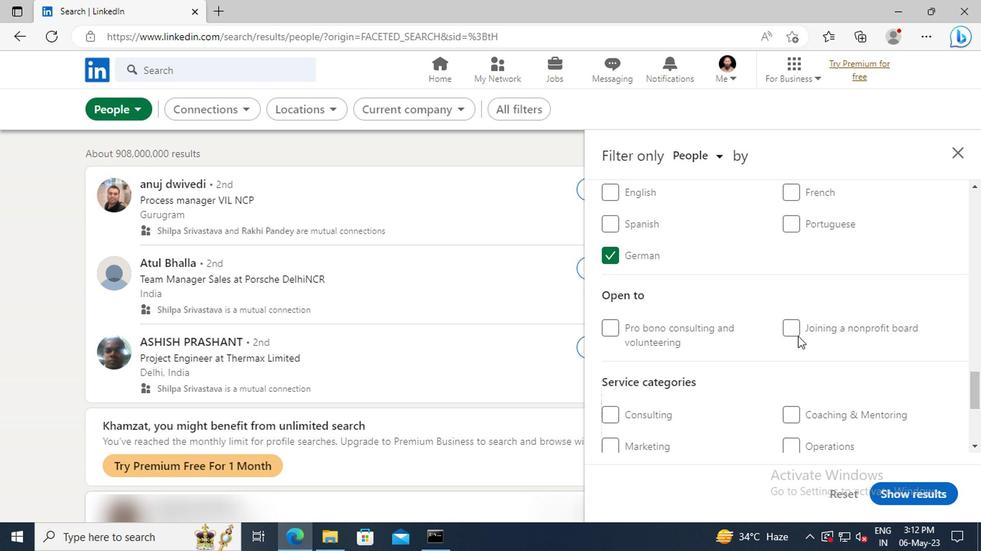 
Action: Mouse scrolled (665, 335) with delta (0, 0)
Screenshot: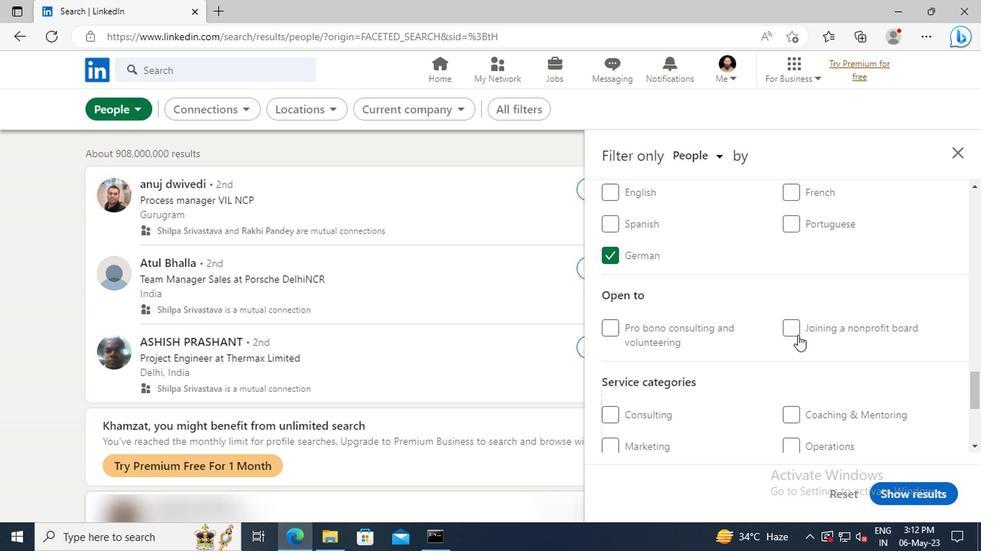
Action: Mouse scrolled (665, 335) with delta (0, 0)
Screenshot: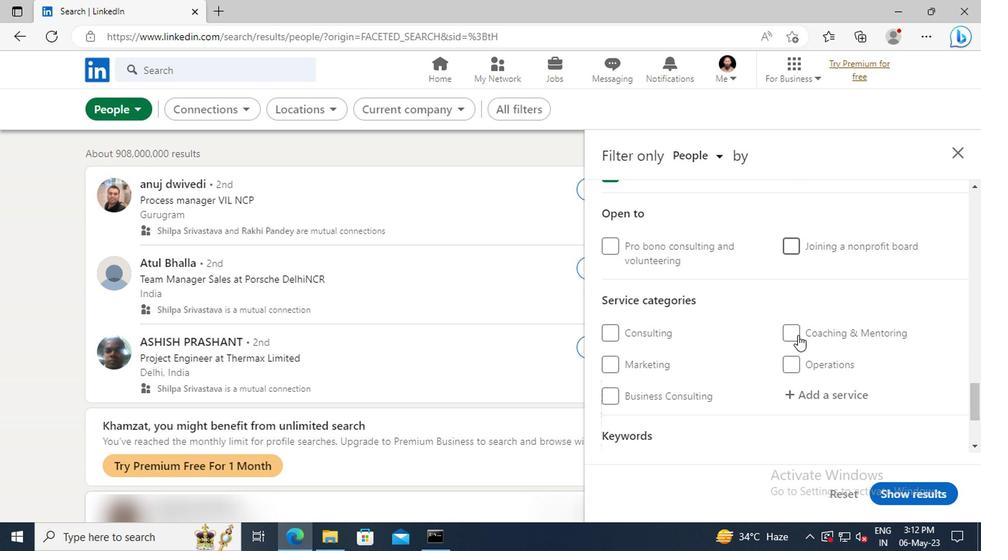 
Action: Mouse scrolled (665, 335) with delta (0, 0)
Screenshot: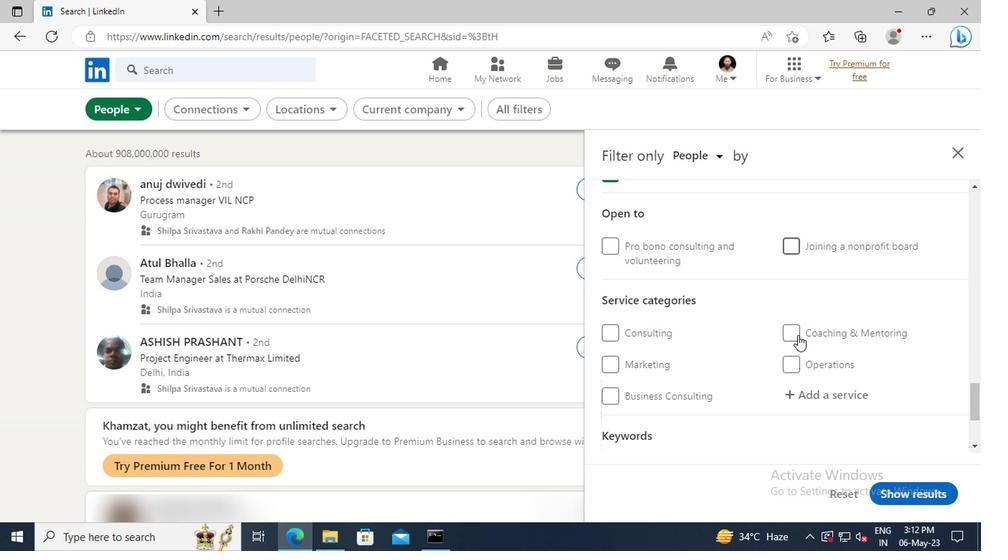 
Action: Mouse moved to (664, 324)
Screenshot: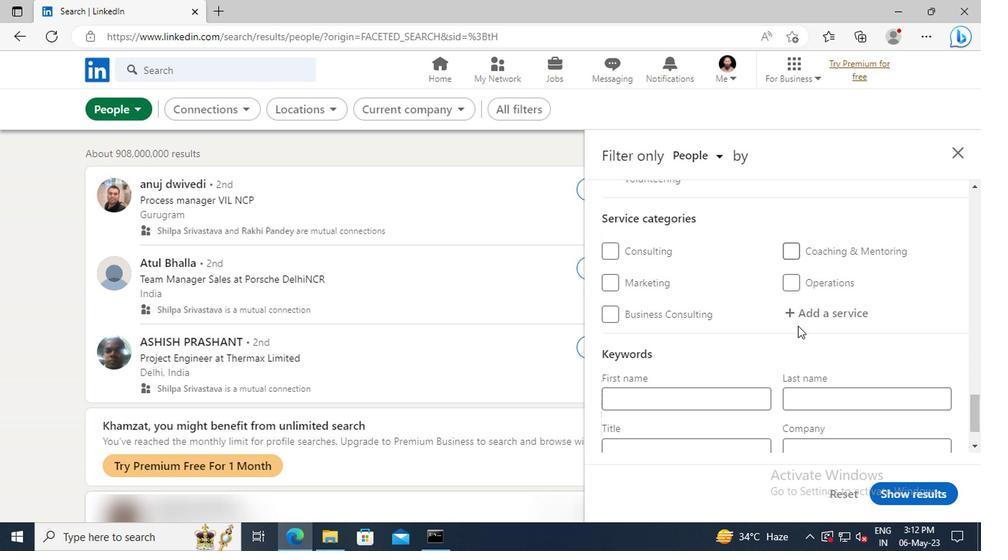 
Action: Mouse pressed left at (664, 324)
Screenshot: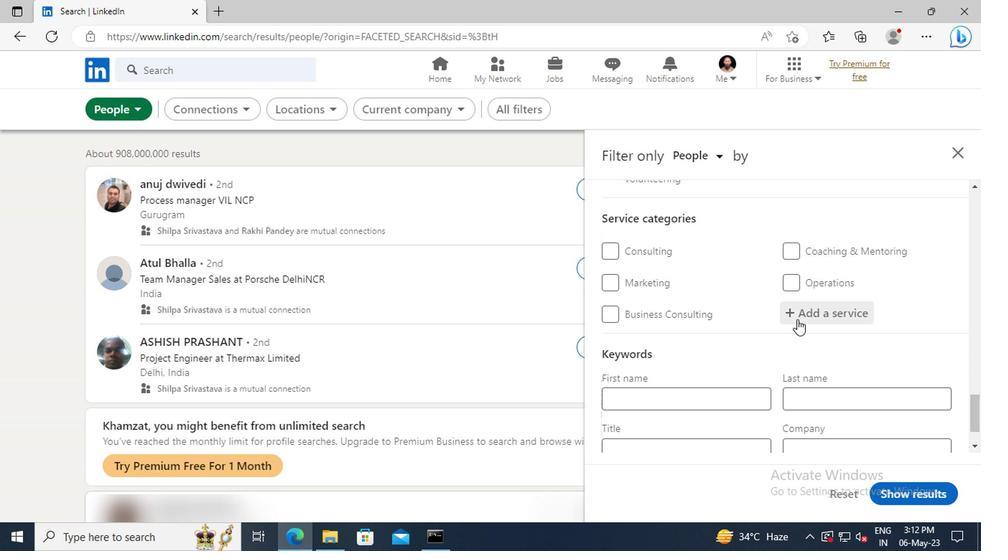 
Action: Key pressed <Key.shift>
Screenshot: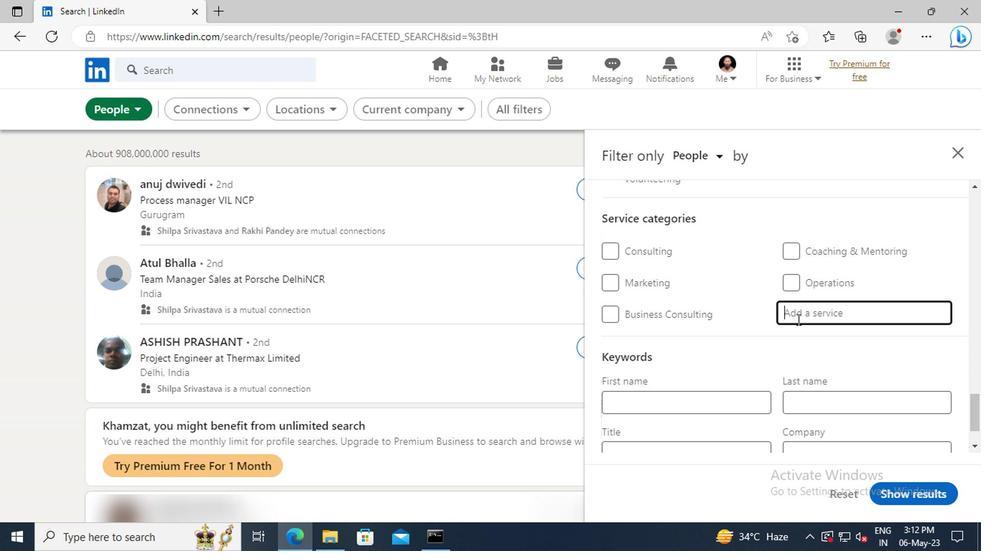 
Action: Mouse moved to (664, 324)
Screenshot: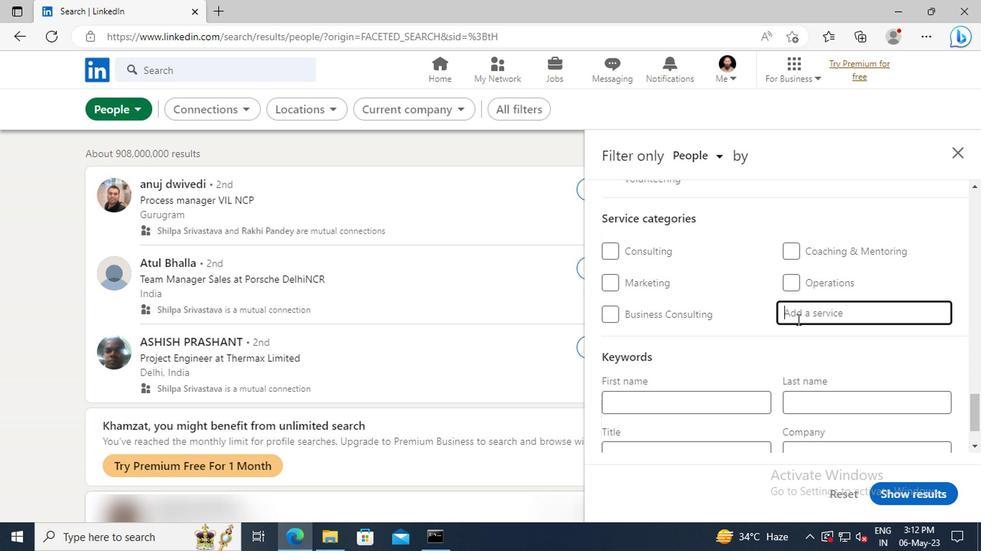 
Action: Key pressed COMMERCIAL<Key.space><Key.shift>IN
Screenshot: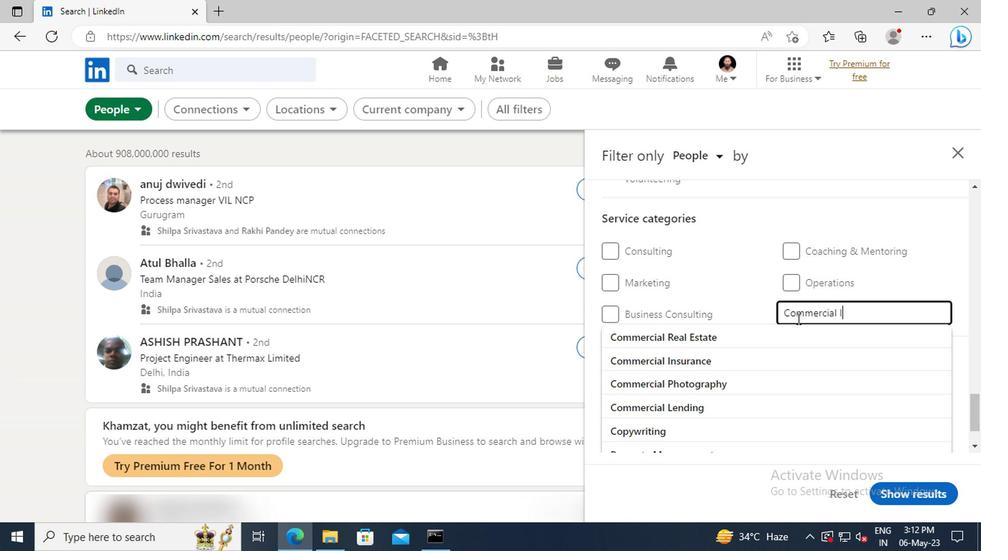 
Action: Mouse moved to (662, 332)
Screenshot: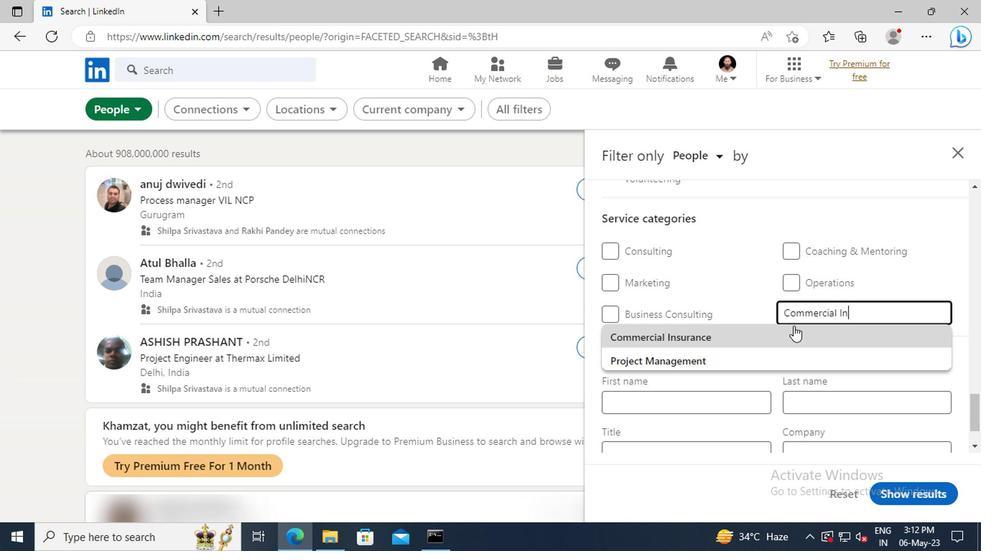 
Action: Mouse pressed left at (662, 332)
Screenshot: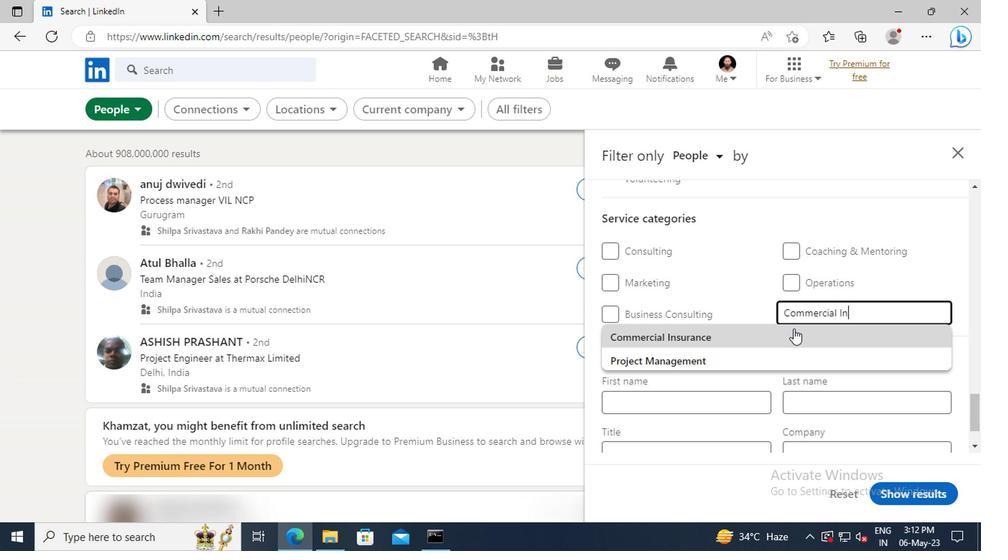 
Action: Mouse scrolled (662, 331) with delta (0, 0)
Screenshot: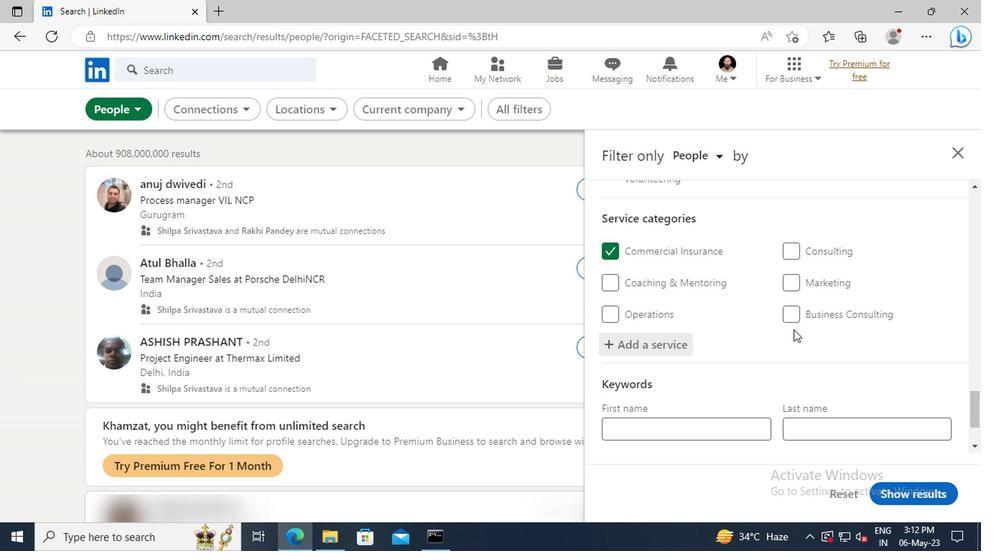 
Action: Mouse scrolled (662, 331) with delta (0, 0)
Screenshot: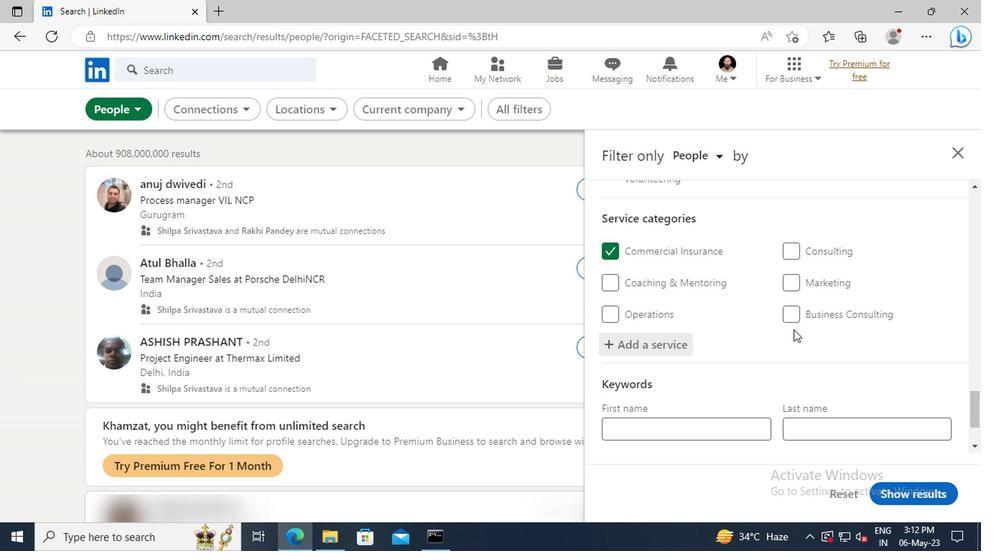 
Action: Mouse scrolled (662, 331) with delta (0, 0)
Screenshot: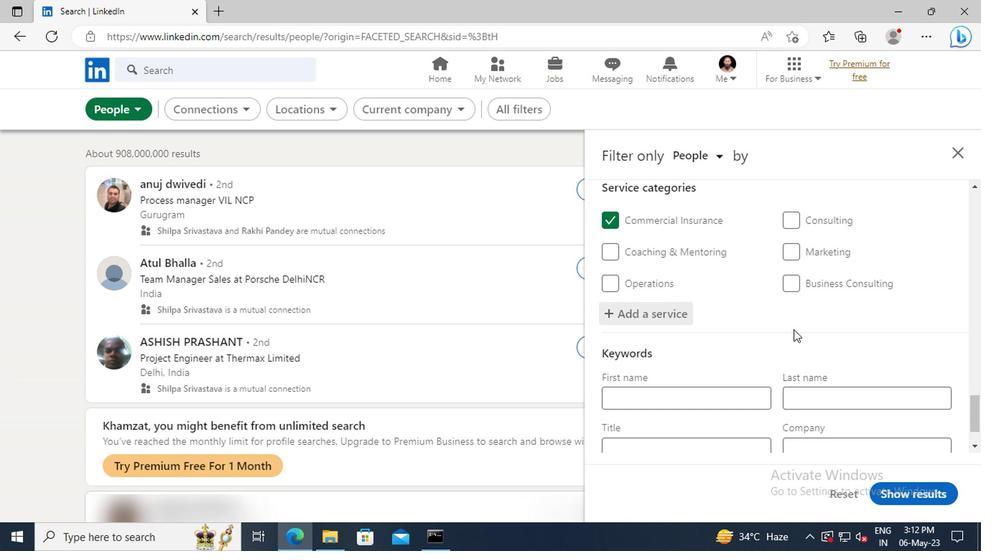 
Action: Mouse scrolled (662, 331) with delta (0, 0)
Screenshot: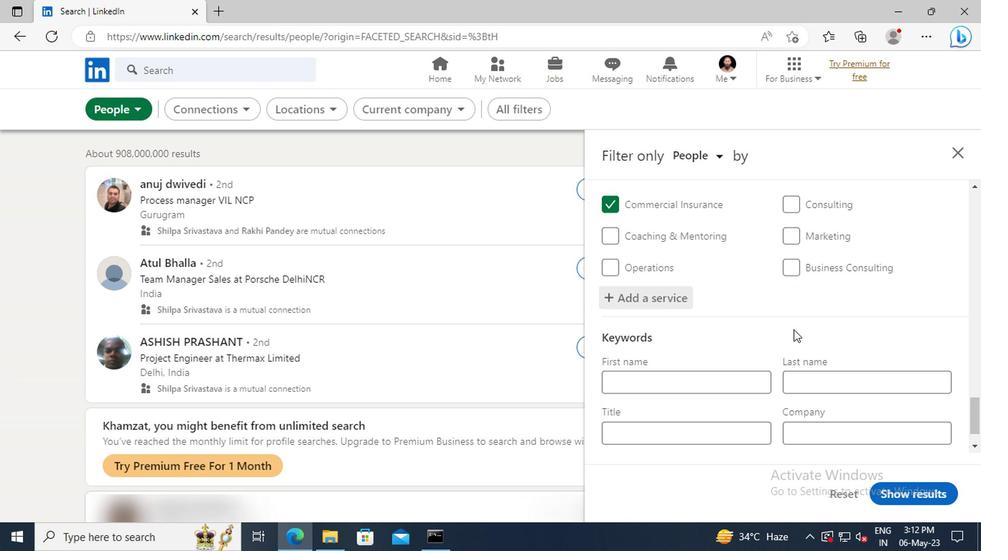 
Action: Mouse moved to (594, 375)
Screenshot: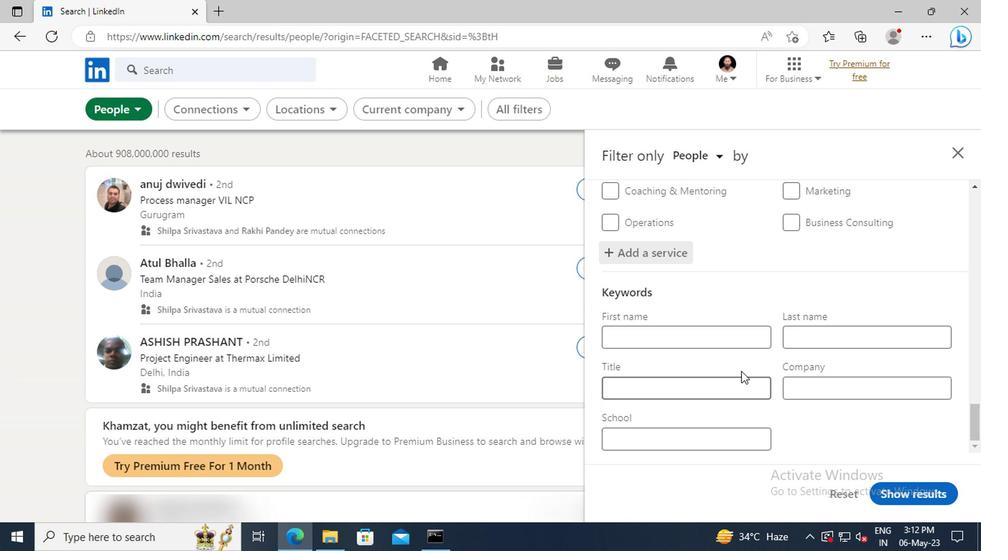 
Action: Mouse pressed left at (594, 375)
Screenshot: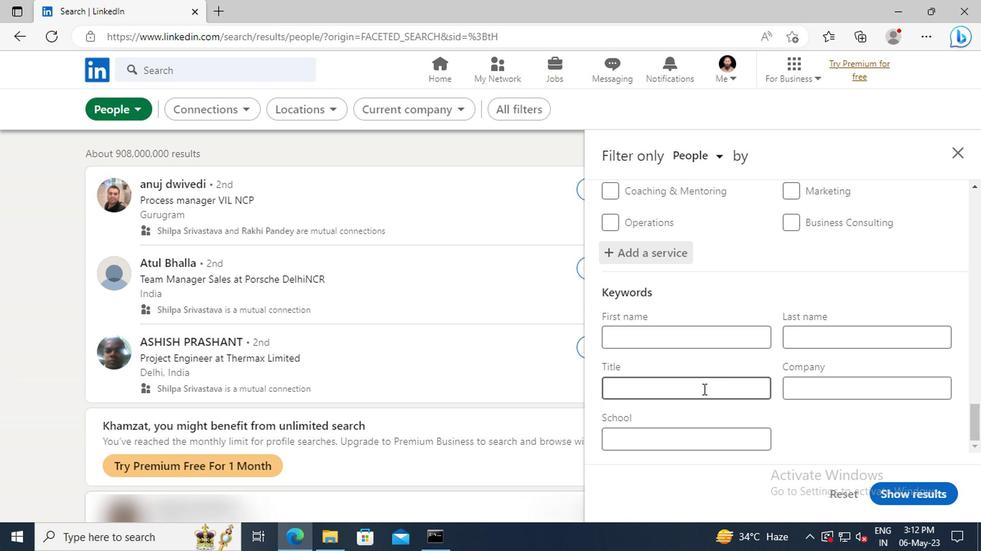 
Action: Mouse moved to (592, 375)
Screenshot: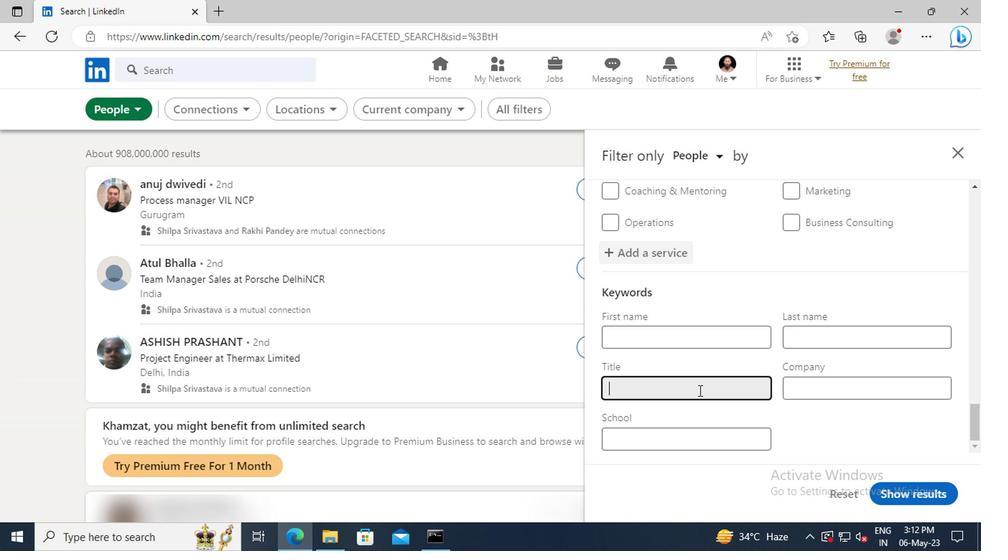
Action: Key pressed <Key.shift>VIRTUAL<Key.space><Key.shift>ASSISTANT<Key.enter>
Screenshot: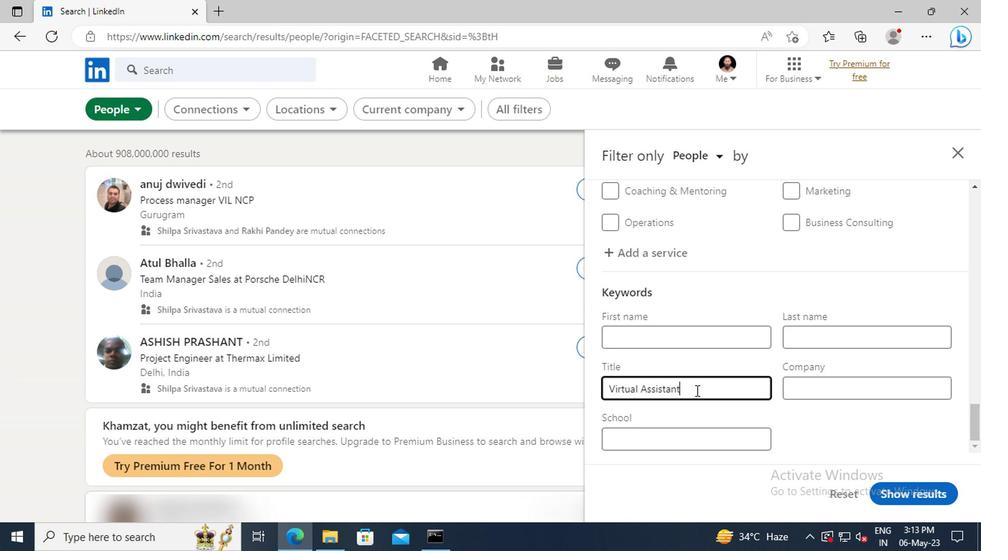 
Action: Mouse moved to (756, 445)
Screenshot: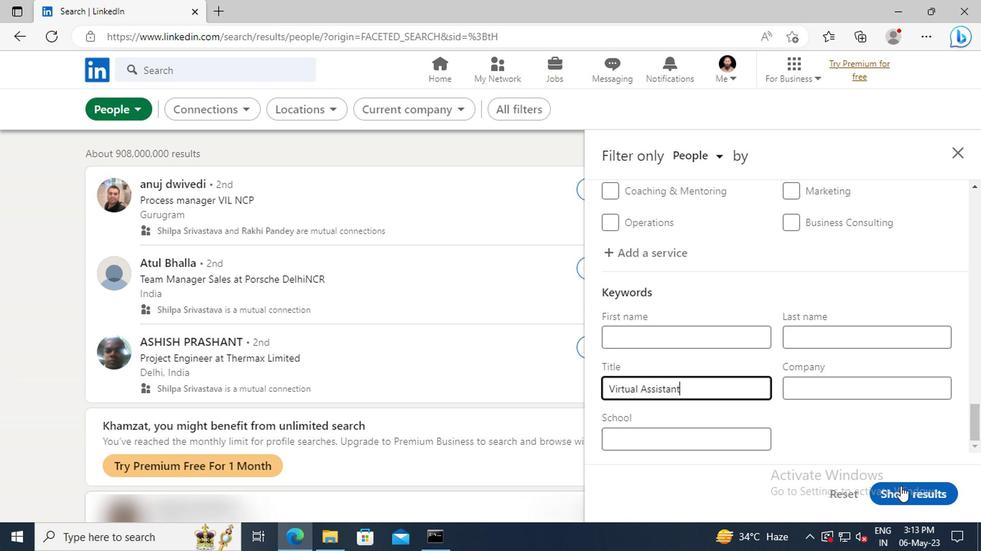 
Action: Mouse pressed left at (756, 445)
Screenshot: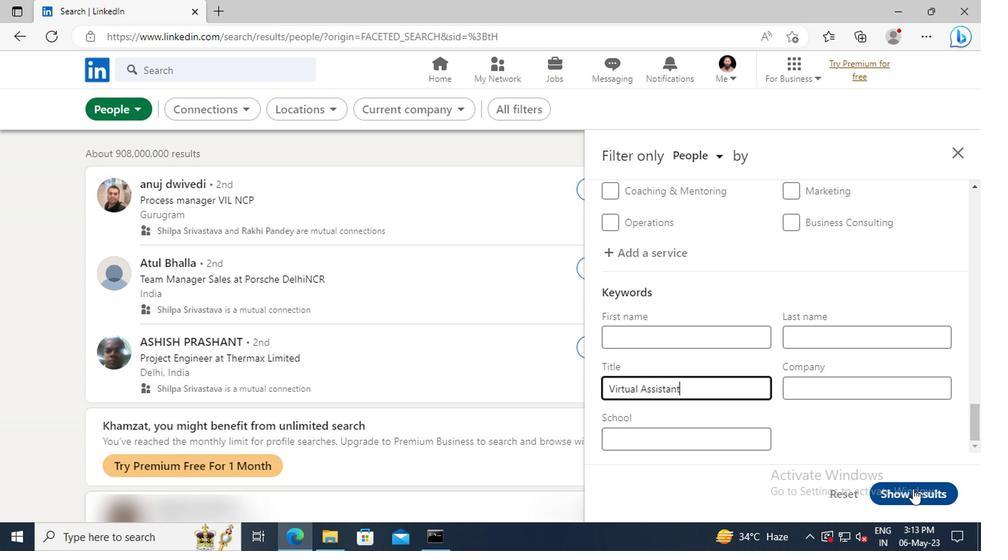 
